 Task: Search one way flight ticket for 5 adults, 2 children, 1 infant in seat and 2 infants on lap in economy from Austin: Austinbergstrom International Airport to Springfield: Abraham Lincoln Capital Airport on 5-2-2023. Choice of flights is United. Number of bags: 1 carry on bag and 1 checked bag. Price is upto 97000. Outbound departure time preference is 19:00.
Action: Mouse moved to (354, 144)
Screenshot: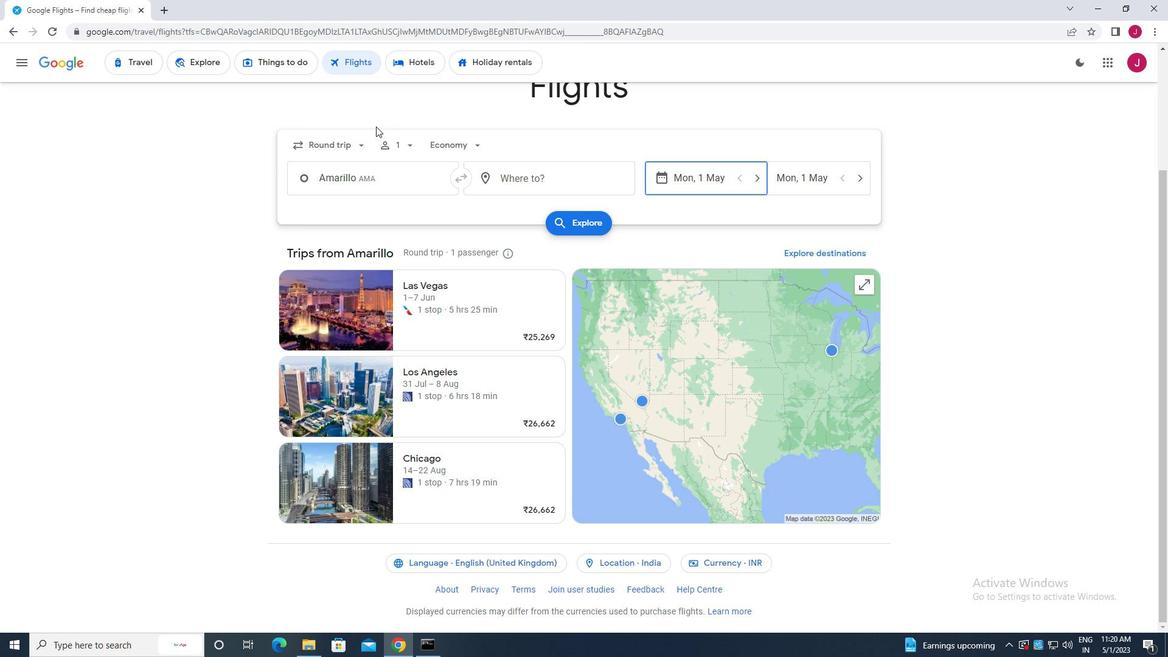 
Action: Mouse pressed left at (354, 144)
Screenshot: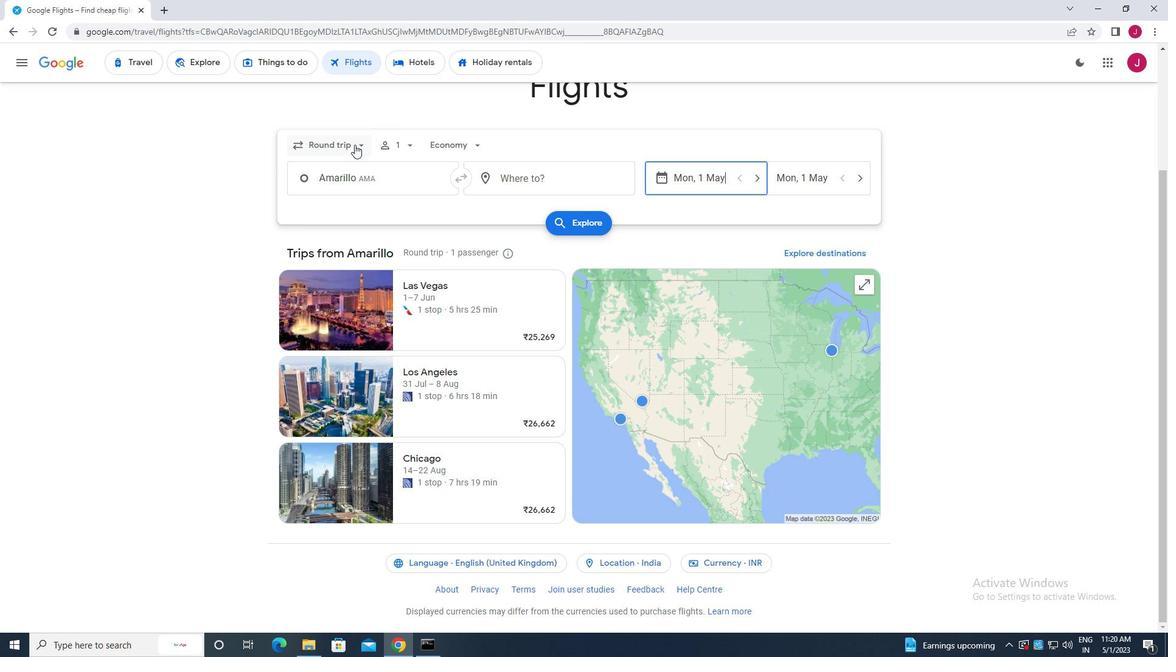 
Action: Mouse moved to (360, 195)
Screenshot: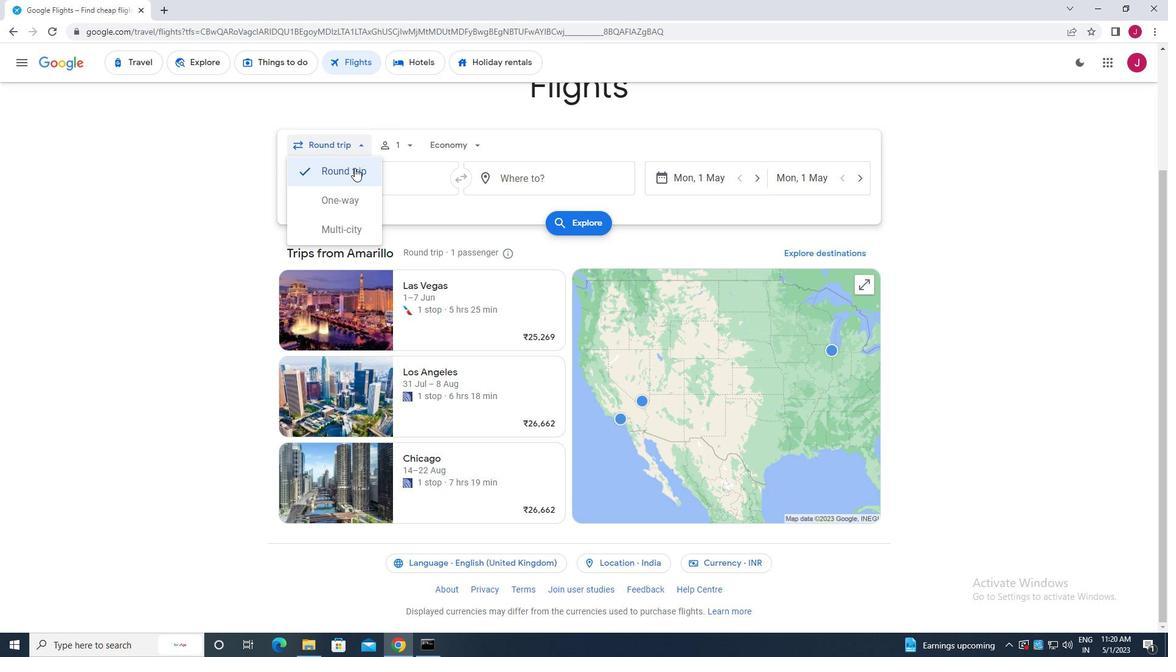 
Action: Mouse pressed left at (360, 195)
Screenshot: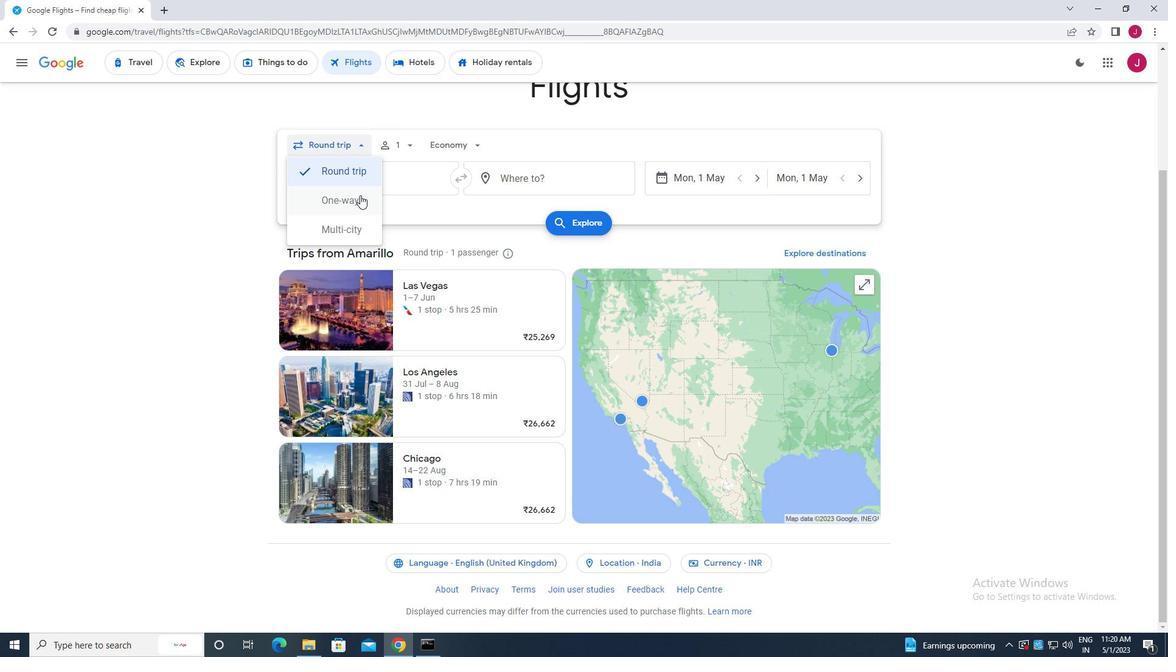 
Action: Mouse moved to (396, 145)
Screenshot: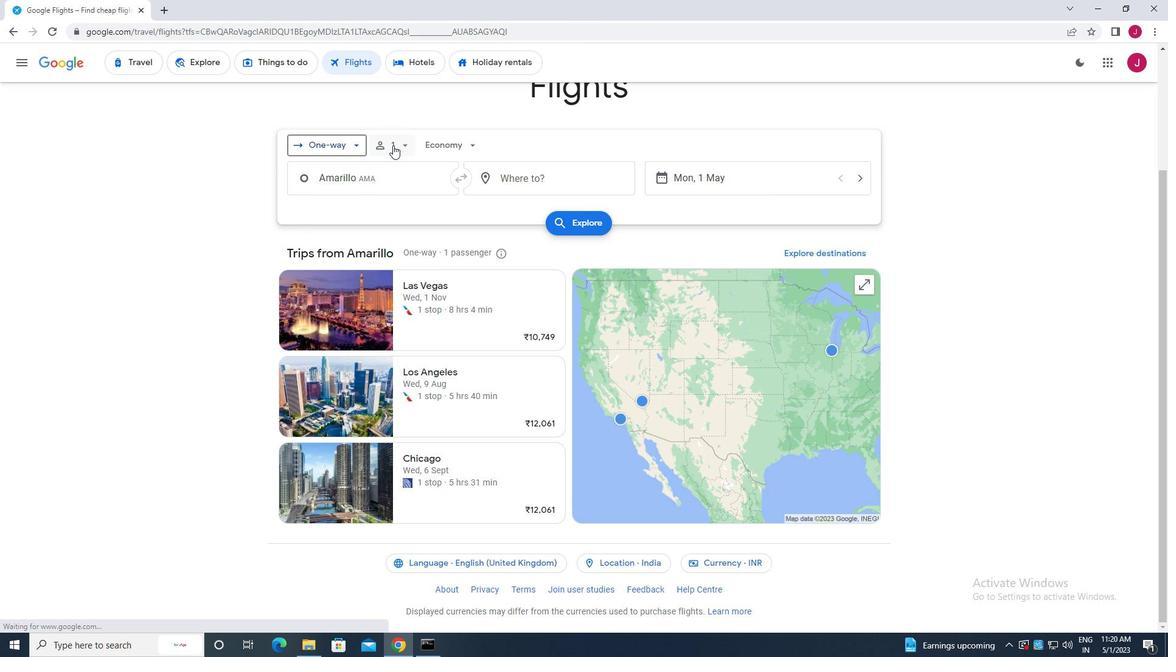 
Action: Mouse pressed left at (396, 145)
Screenshot: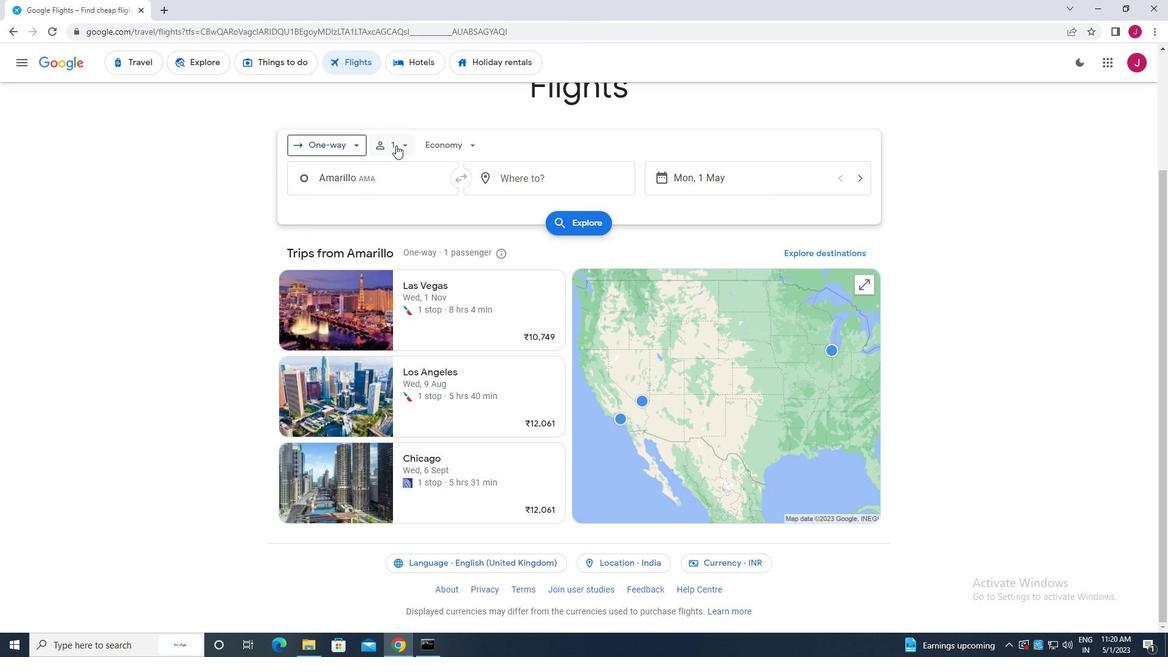 
Action: Mouse moved to (502, 175)
Screenshot: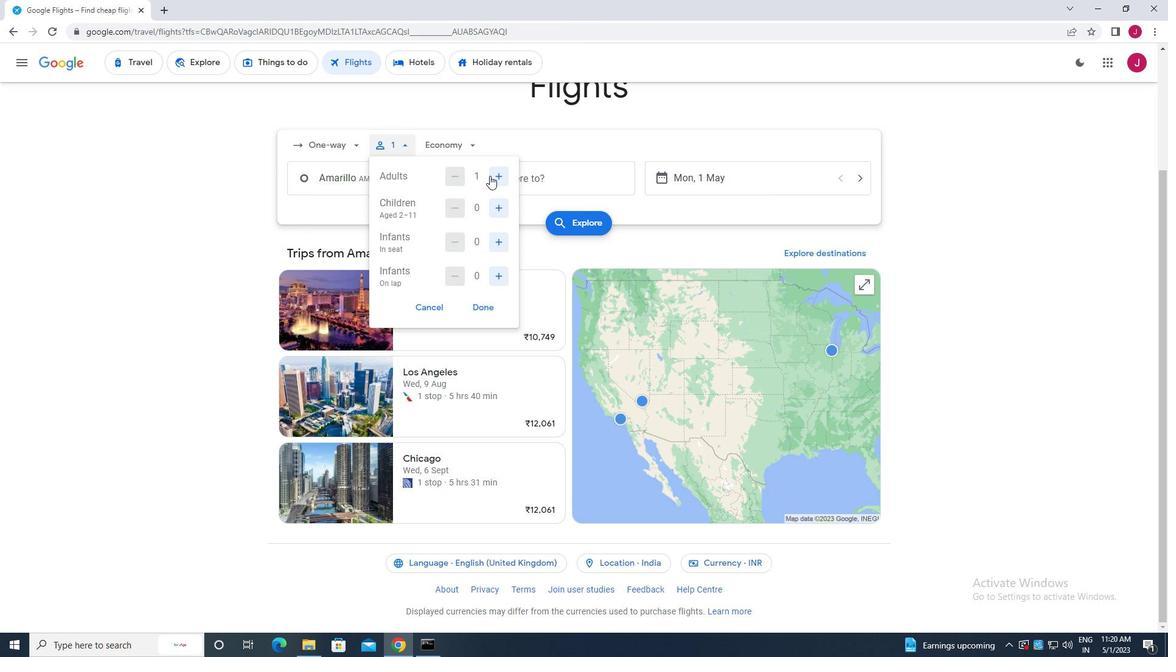 
Action: Mouse pressed left at (502, 175)
Screenshot: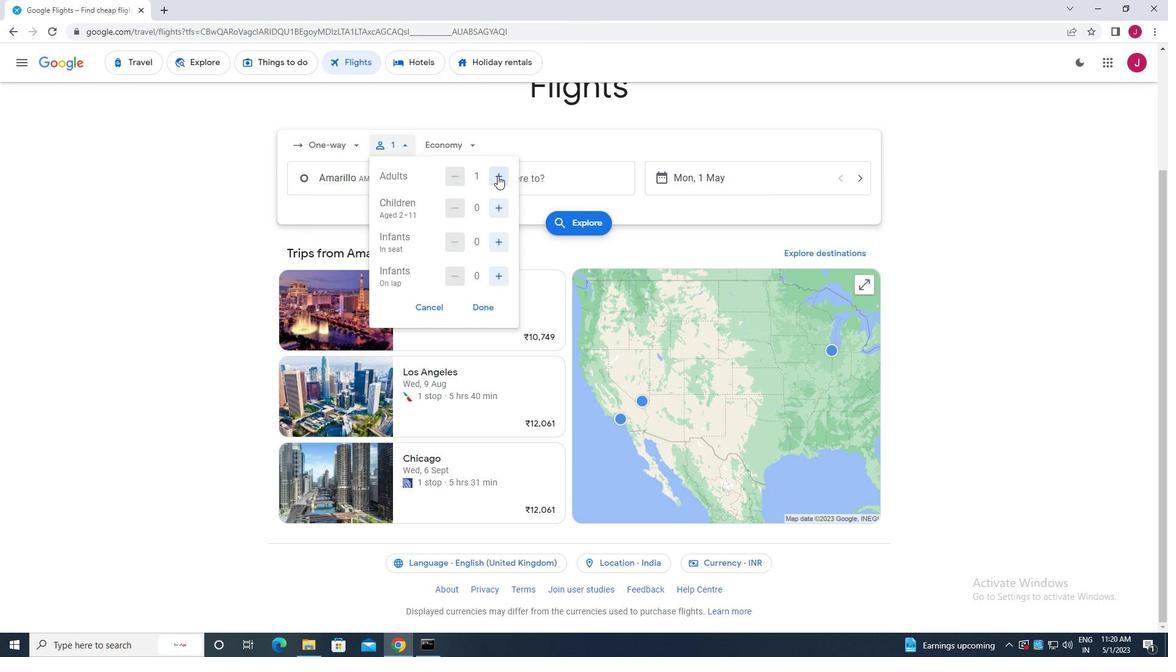 
Action: Mouse pressed left at (502, 175)
Screenshot: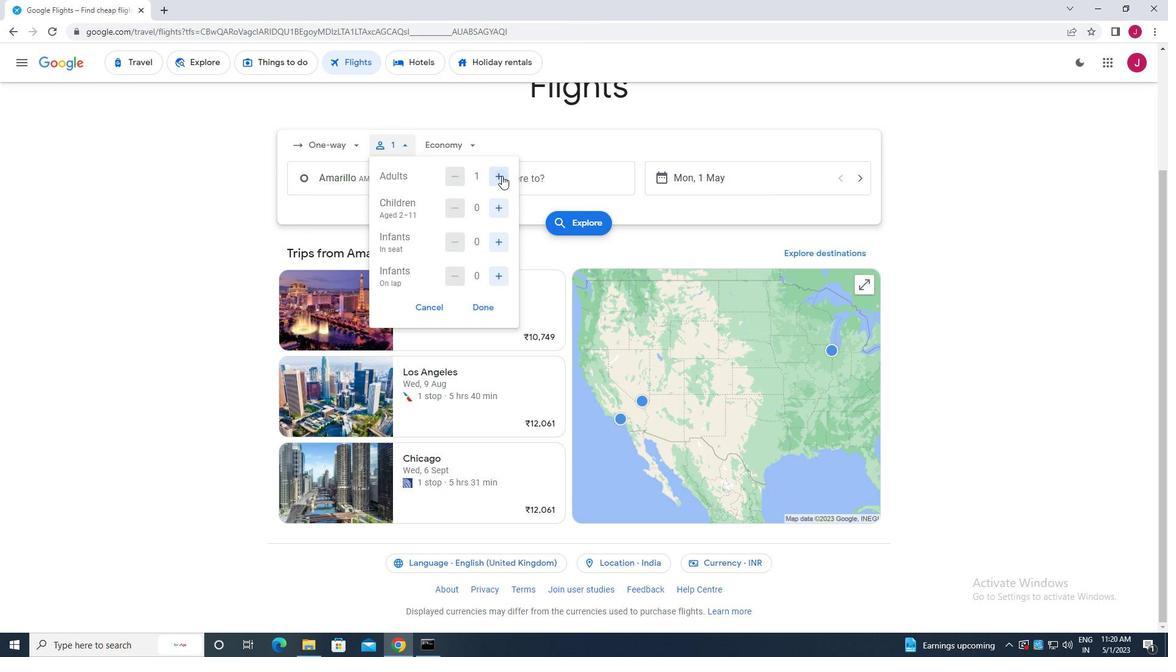 
Action: Mouse pressed left at (502, 175)
Screenshot: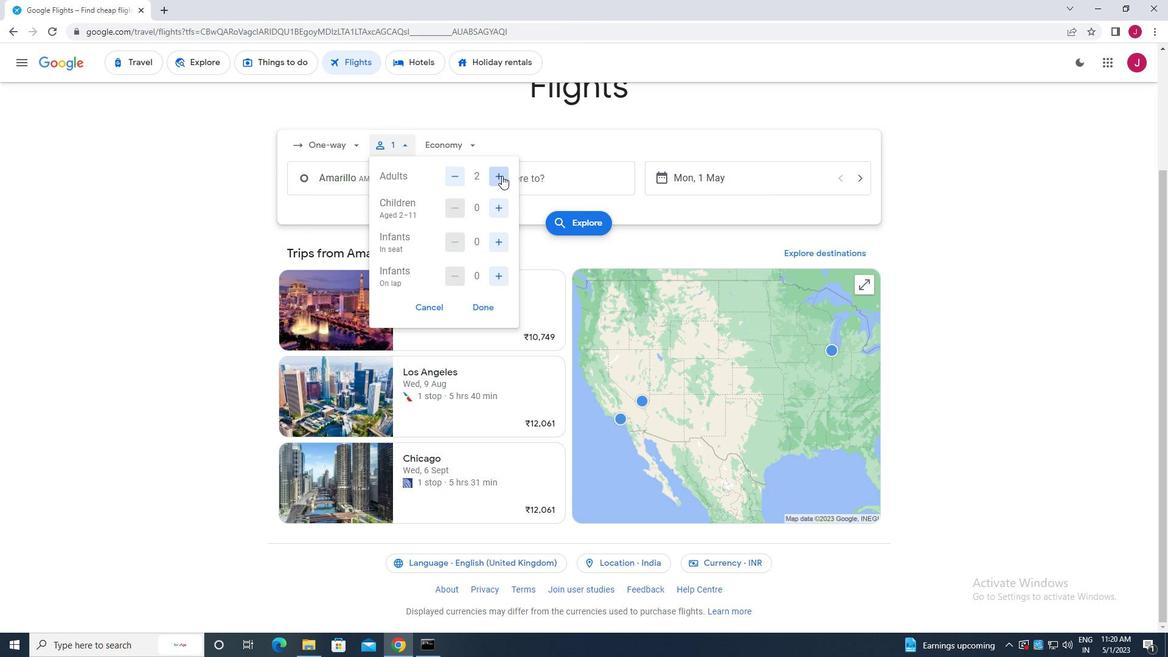 
Action: Mouse pressed left at (502, 175)
Screenshot: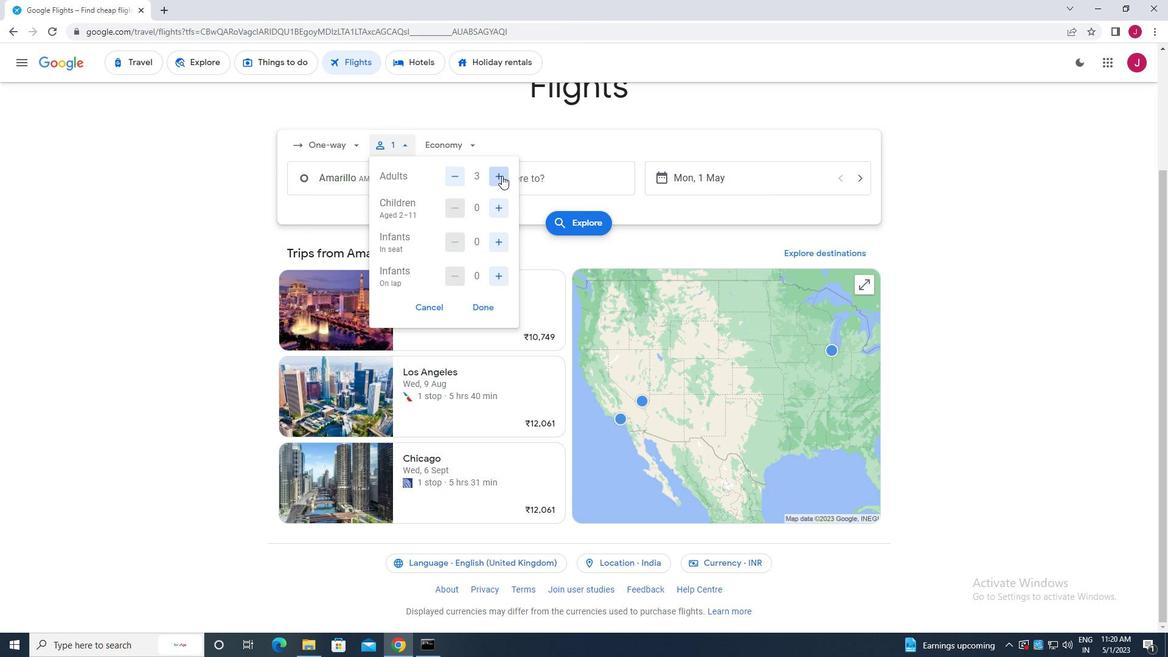 
Action: Mouse moved to (502, 175)
Screenshot: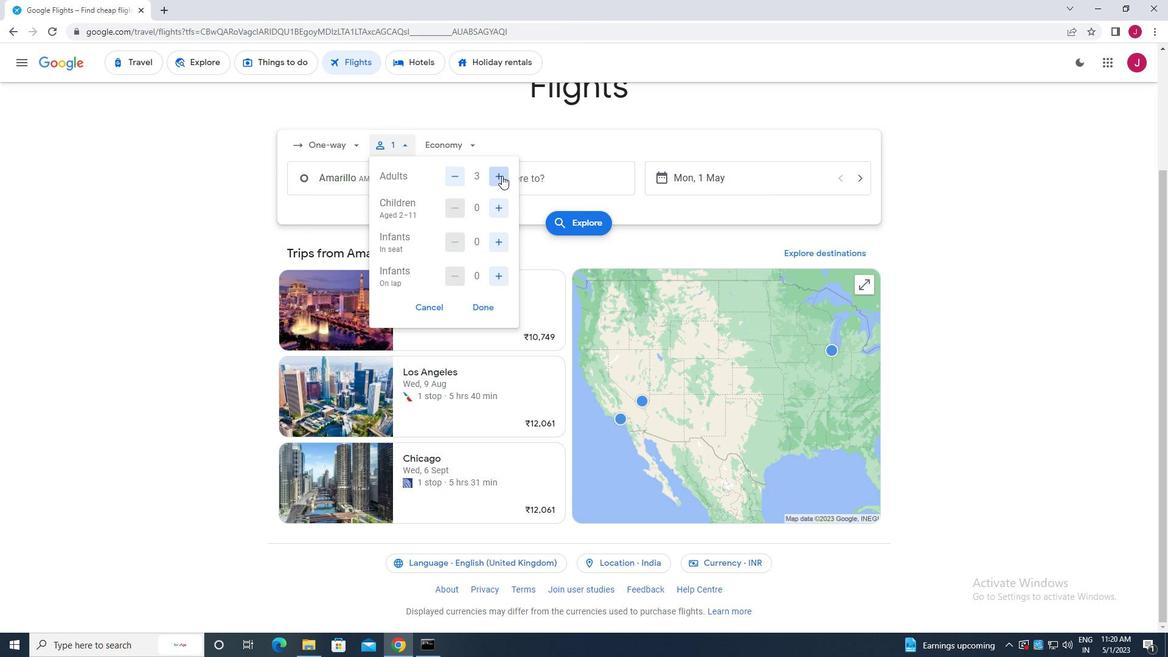 
Action: Mouse pressed left at (502, 175)
Screenshot: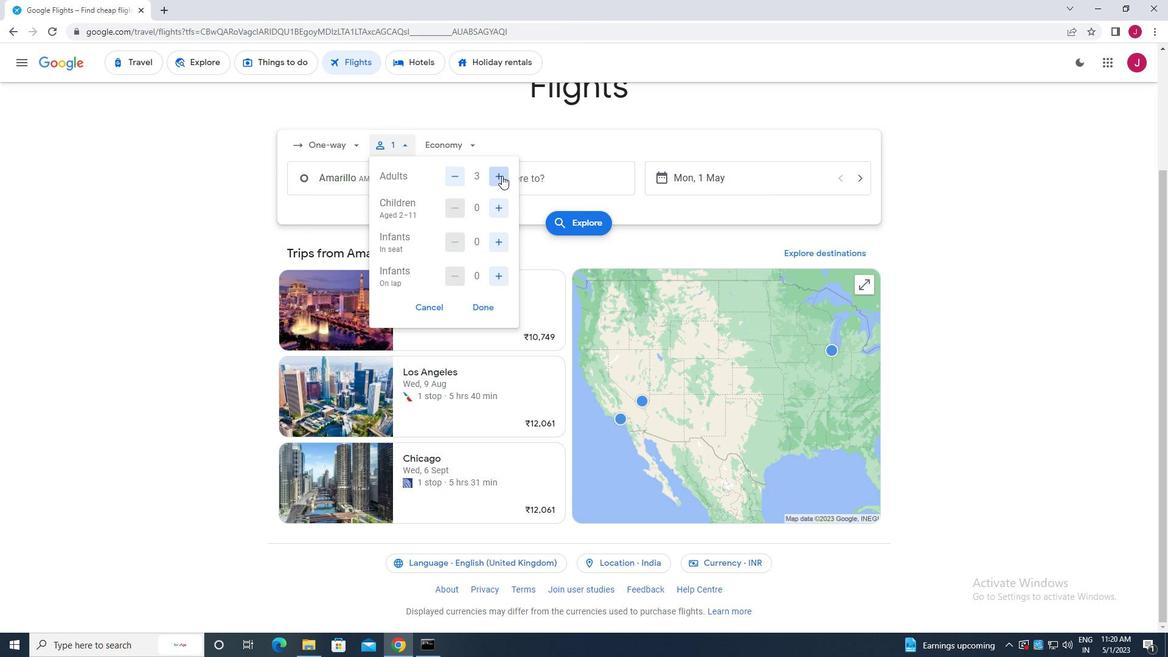 
Action: Mouse moved to (455, 175)
Screenshot: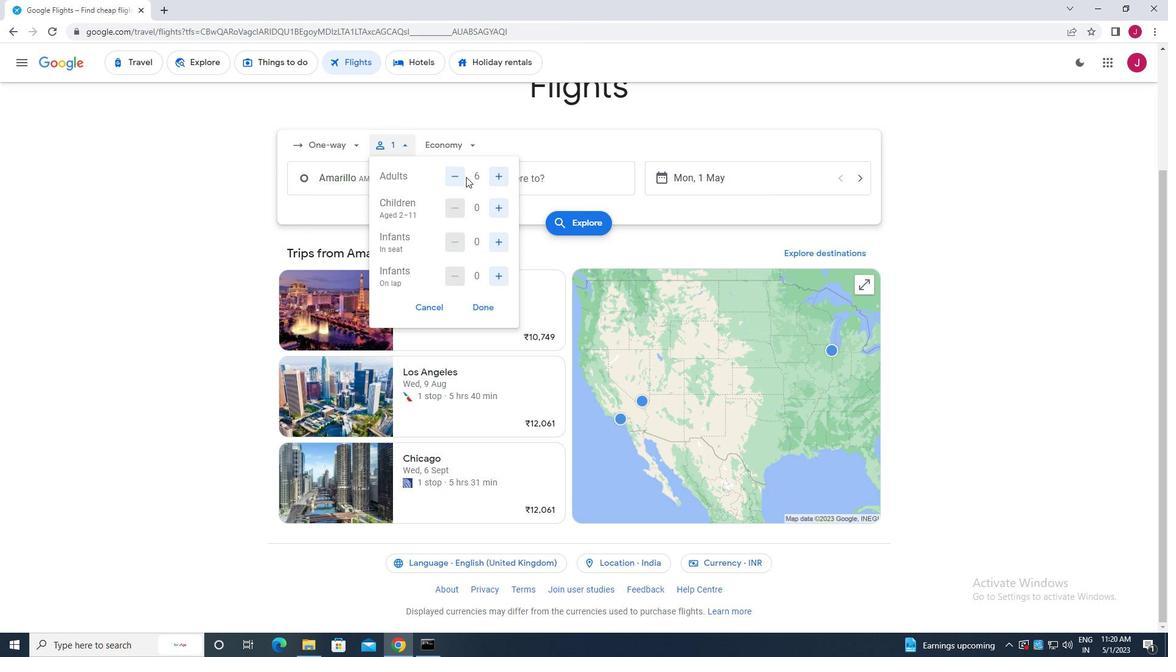 
Action: Mouse pressed left at (455, 175)
Screenshot: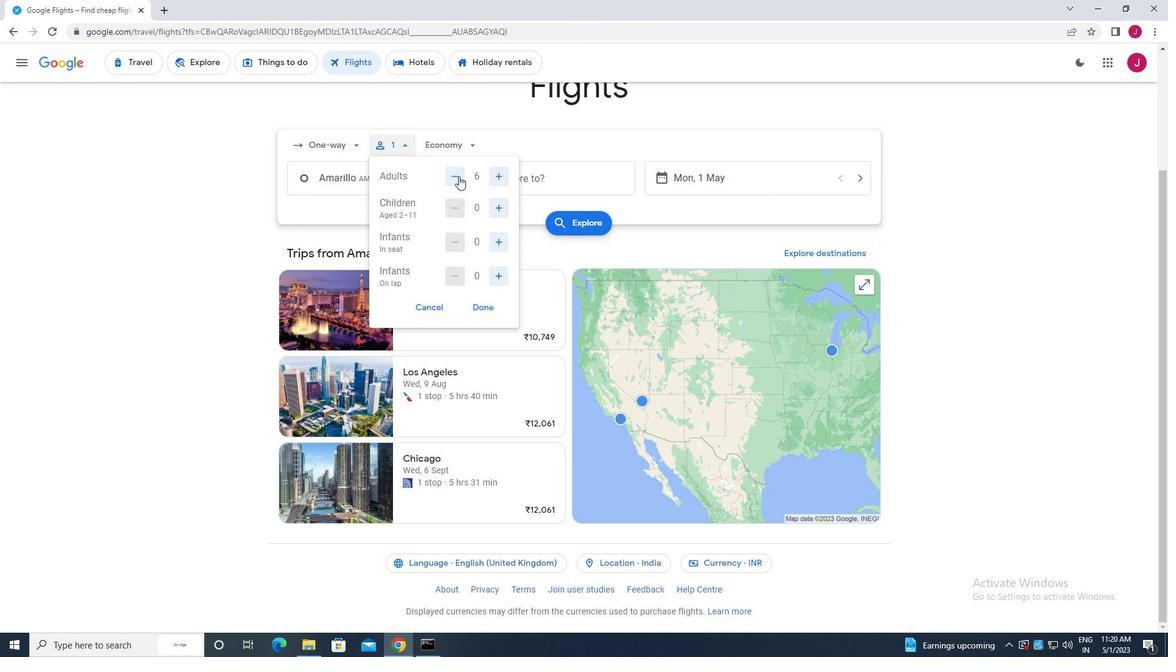 
Action: Mouse moved to (491, 205)
Screenshot: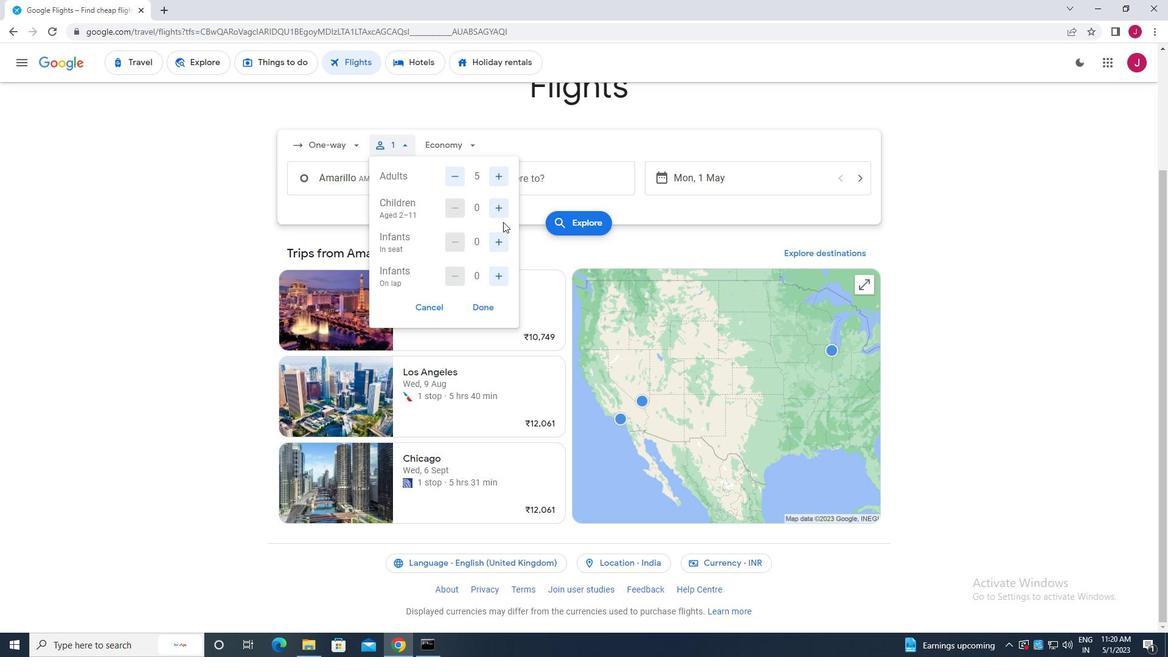 
Action: Mouse pressed left at (491, 205)
Screenshot: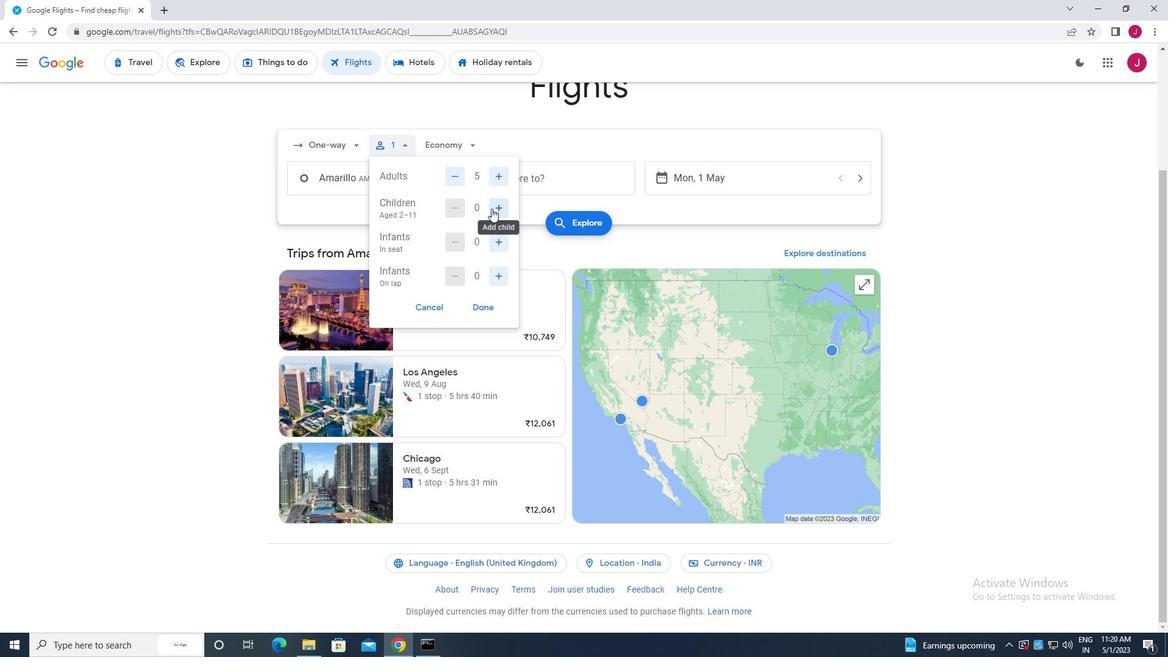 
Action: Mouse pressed left at (491, 205)
Screenshot: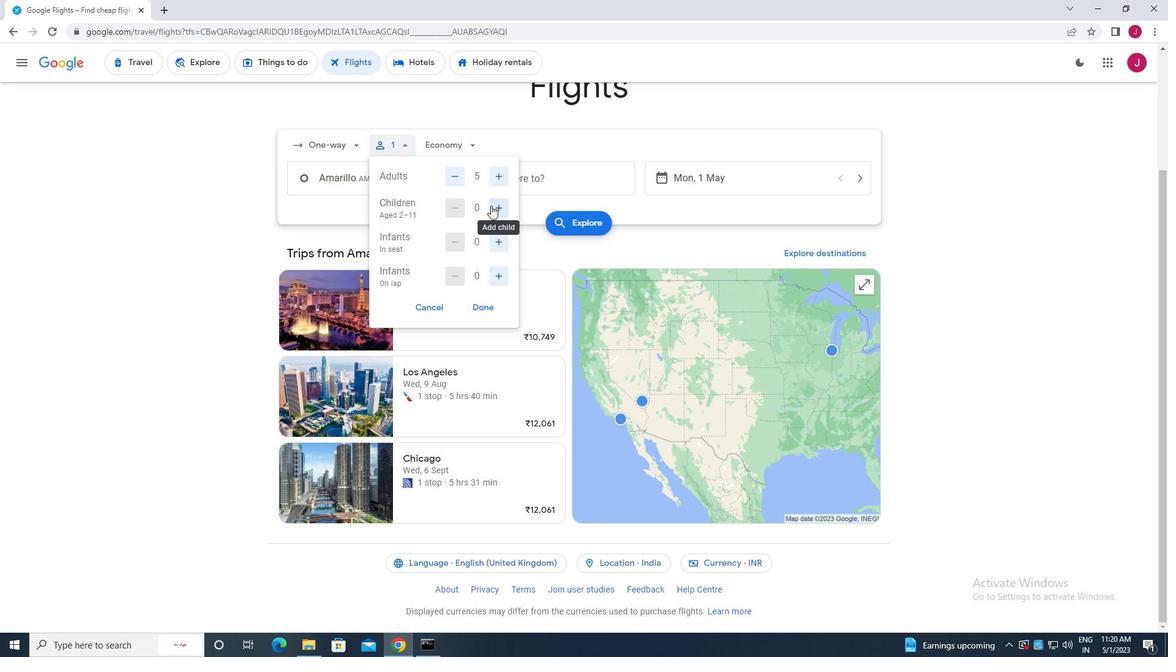 
Action: Mouse moved to (499, 243)
Screenshot: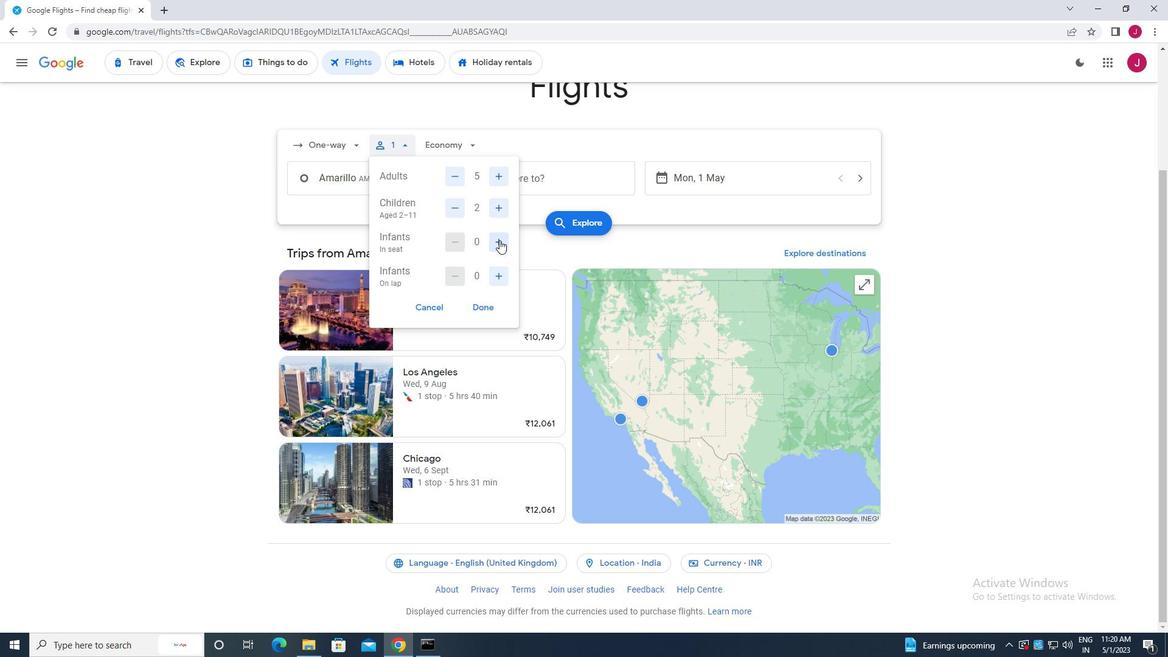 
Action: Mouse pressed left at (499, 243)
Screenshot: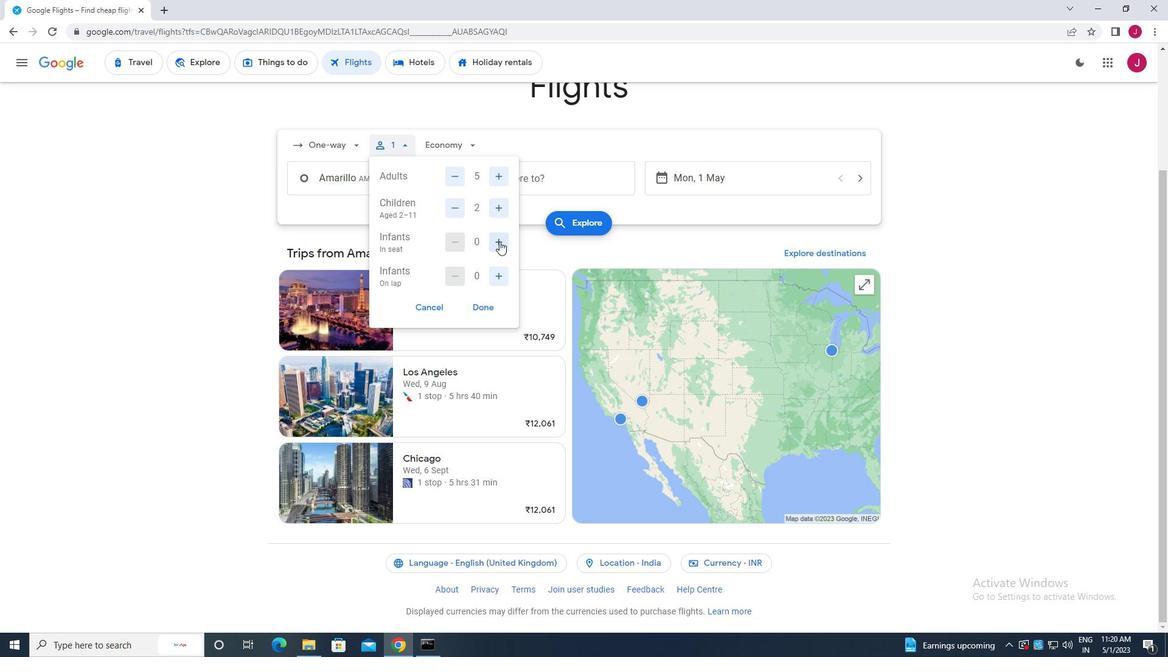 
Action: Mouse moved to (500, 272)
Screenshot: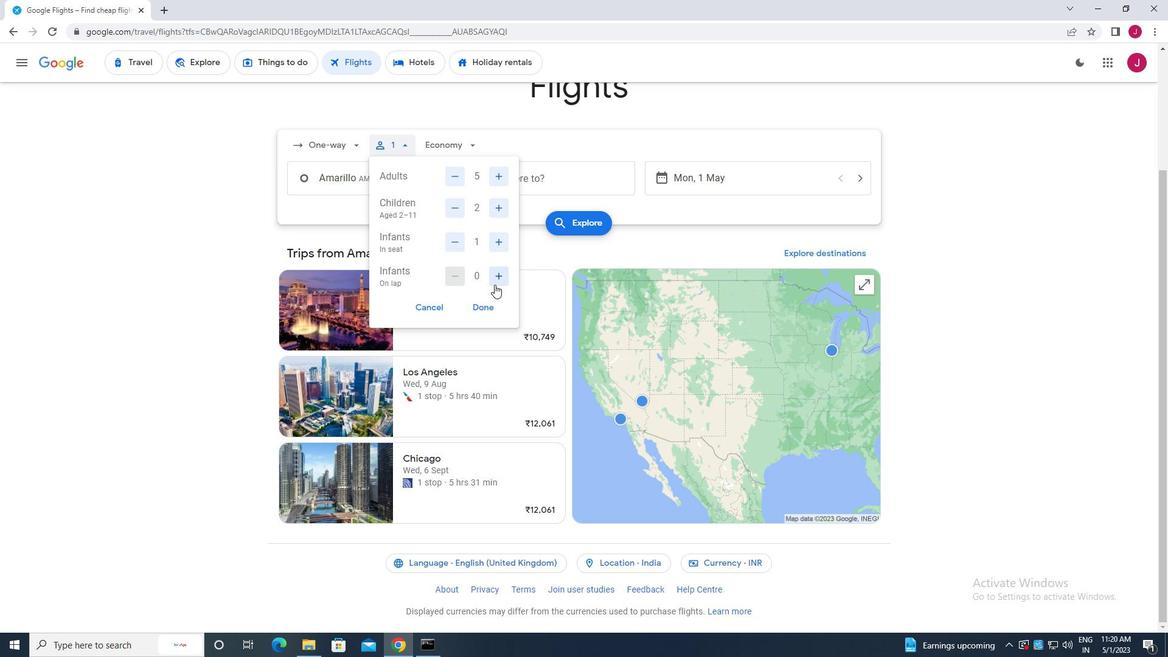 
Action: Mouse pressed left at (500, 272)
Screenshot: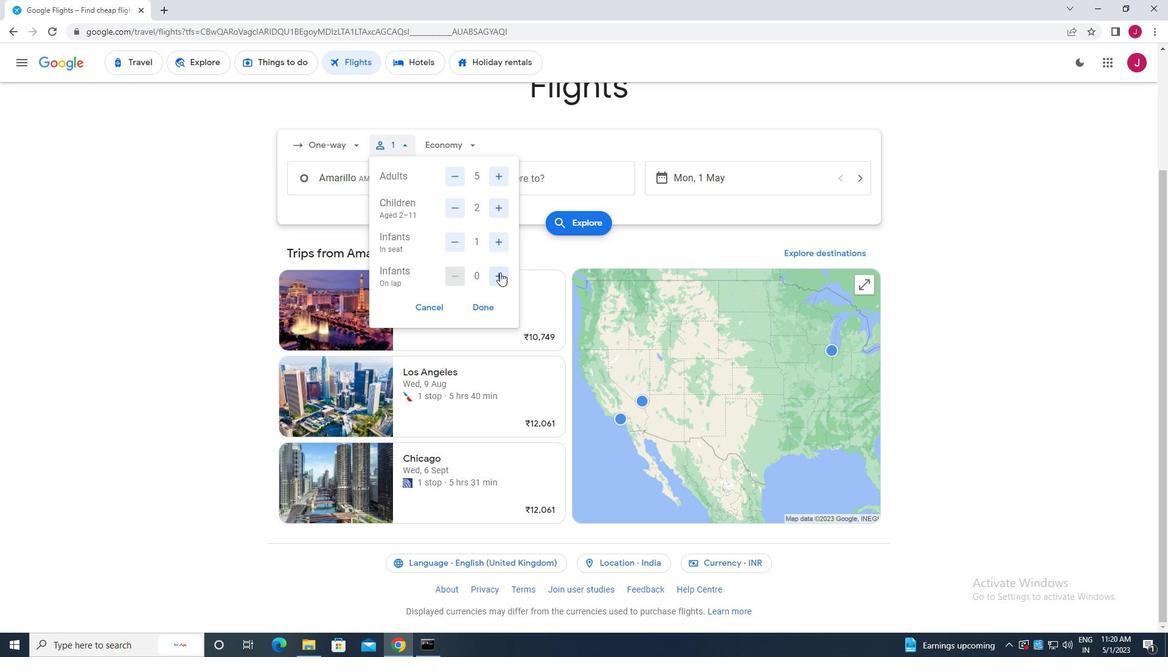 
Action: Mouse pressed left at (500, 272)
Screenshot: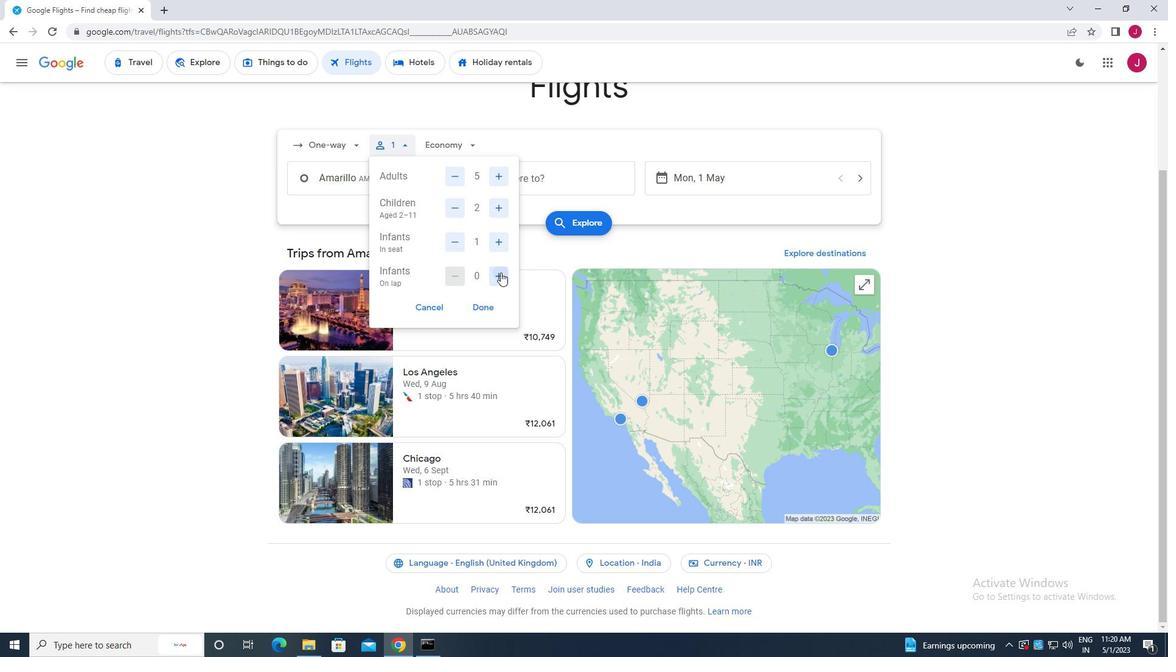 
Action: Mouse moved to (460, 276)
Screenshot: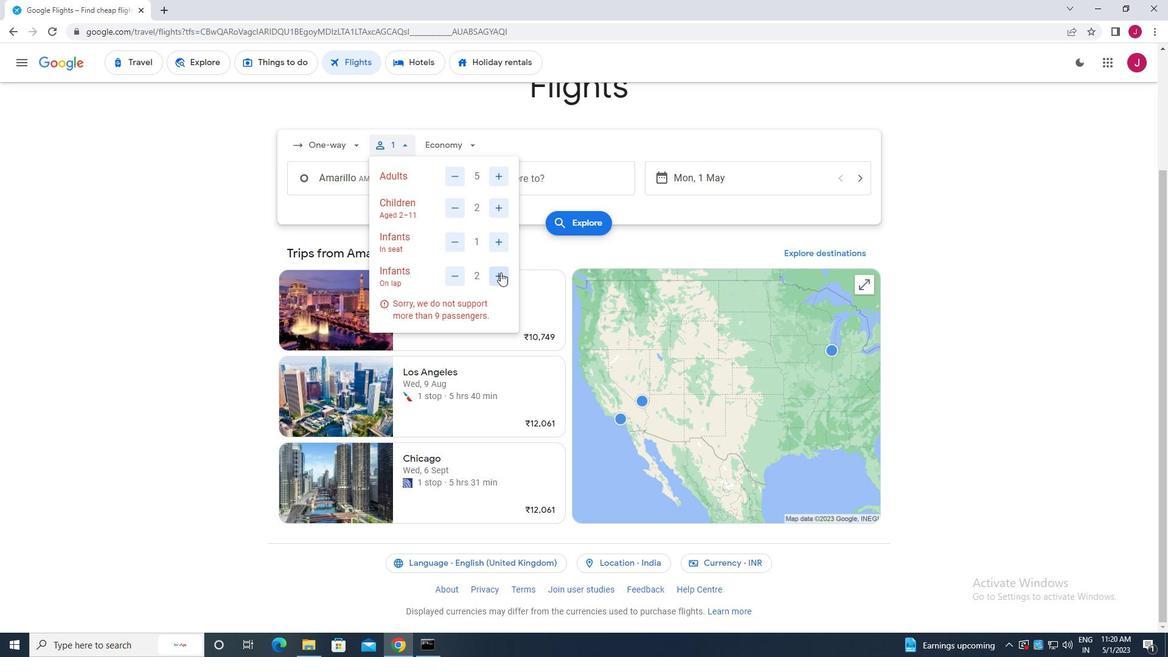 
Action: Mouse pressed left at (460, 276)
Screenshot: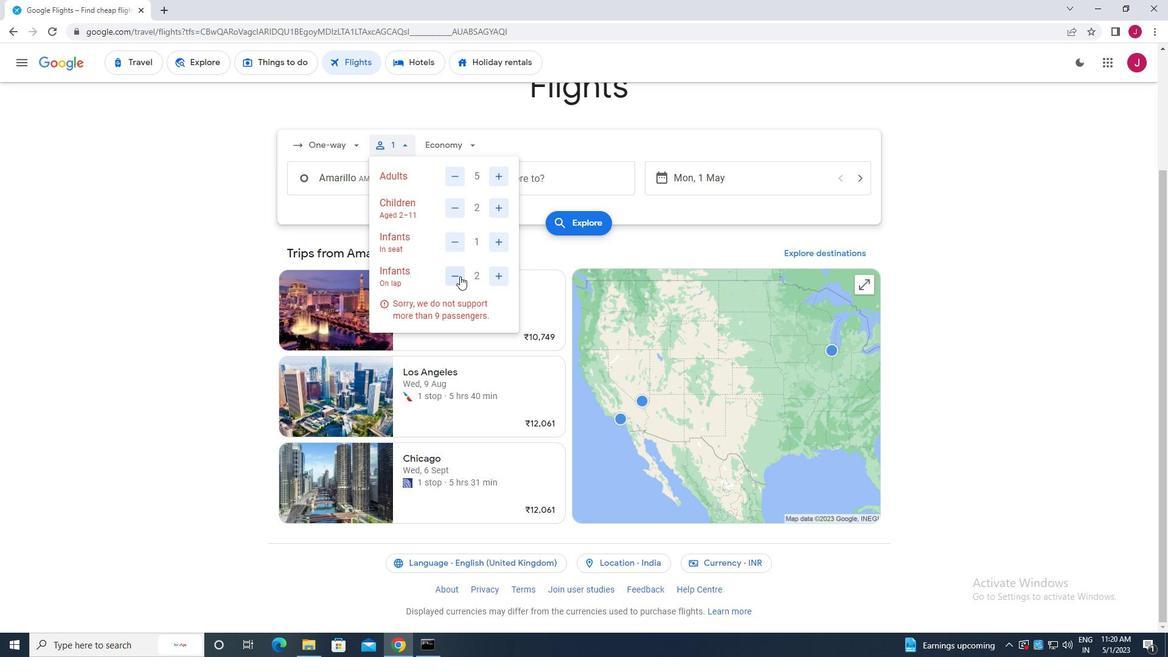 
Action: Mouse moved to (485, 305)
Screenshot: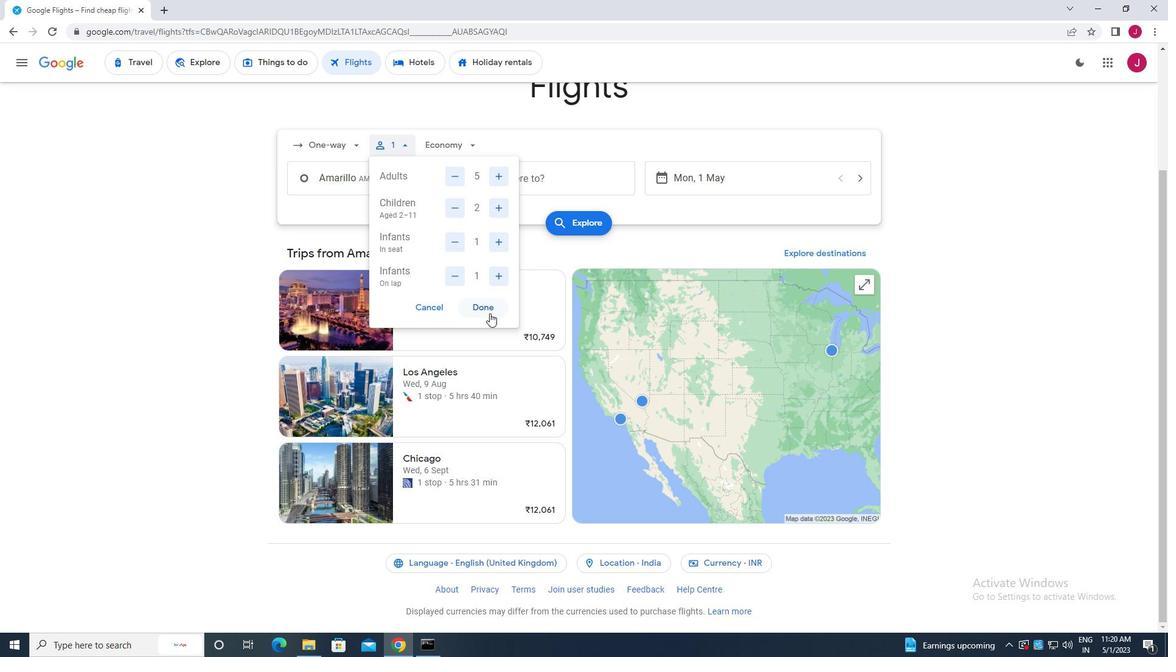 
Action: Mouse pressed left at (485, 305)
Screenshot: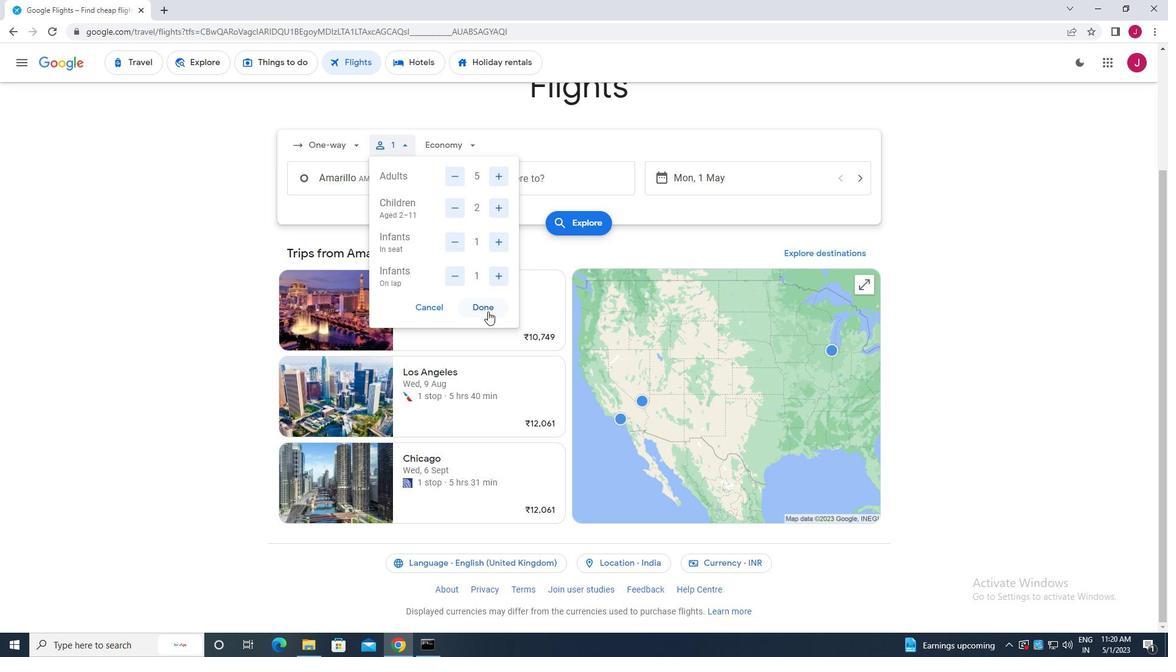
Action: Mouse moved to (449, 140)
Screenshot: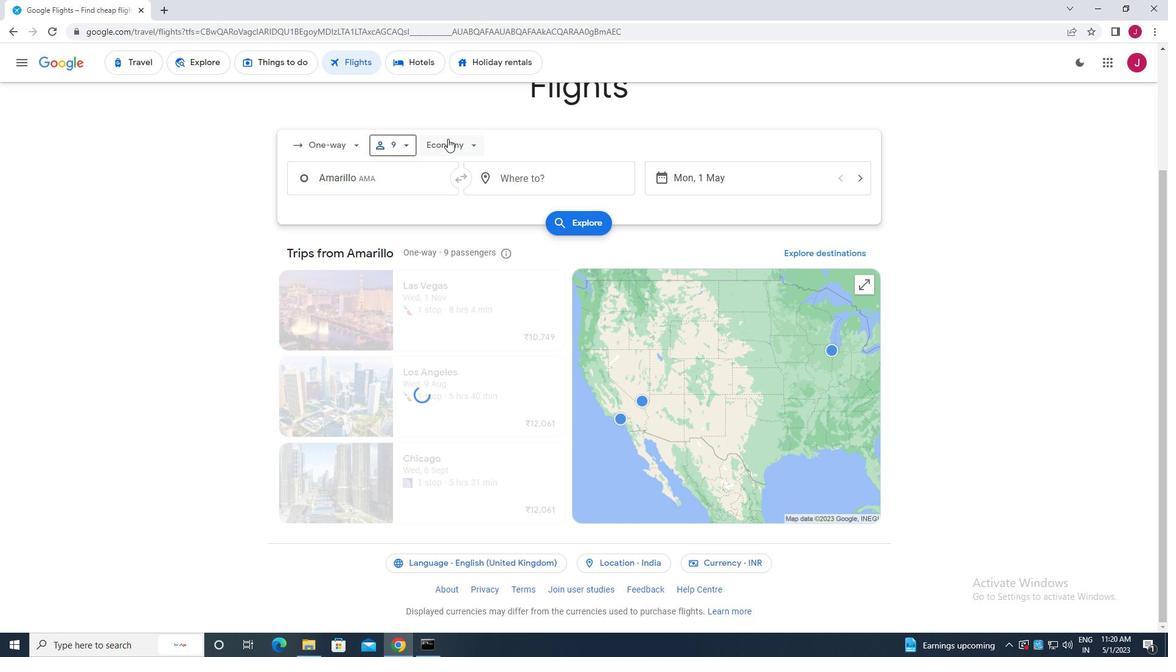 
Action: Mouse pressed left at (449, 140)
Screenshot: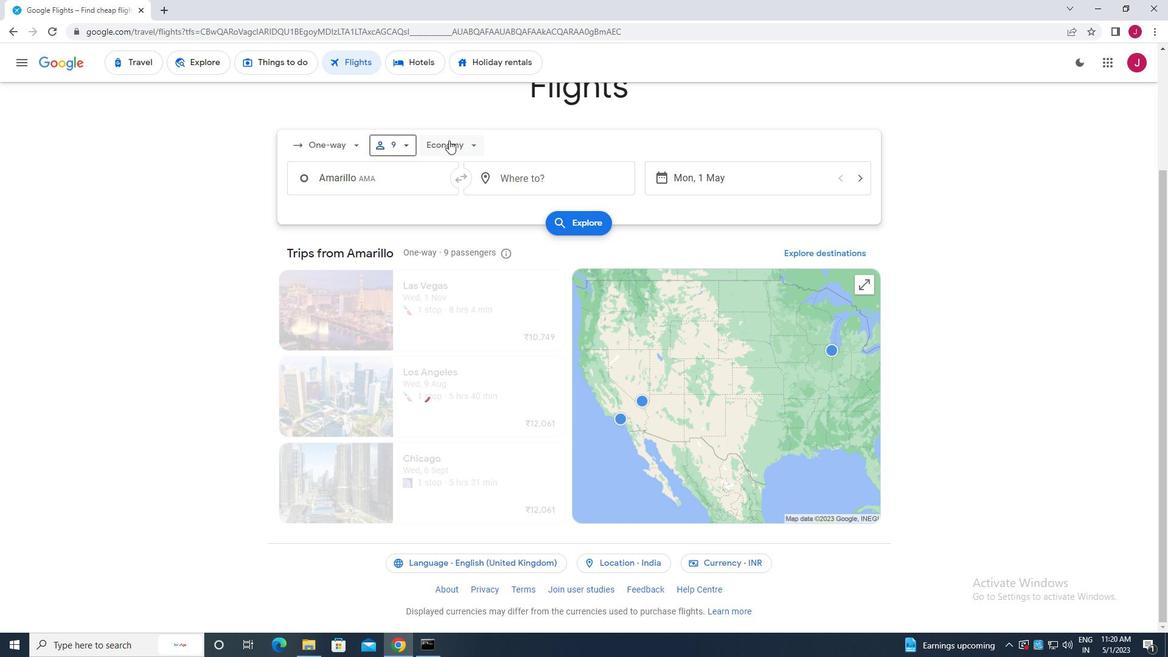 
Action: Mouse moved to (459, 173)
Screenshot: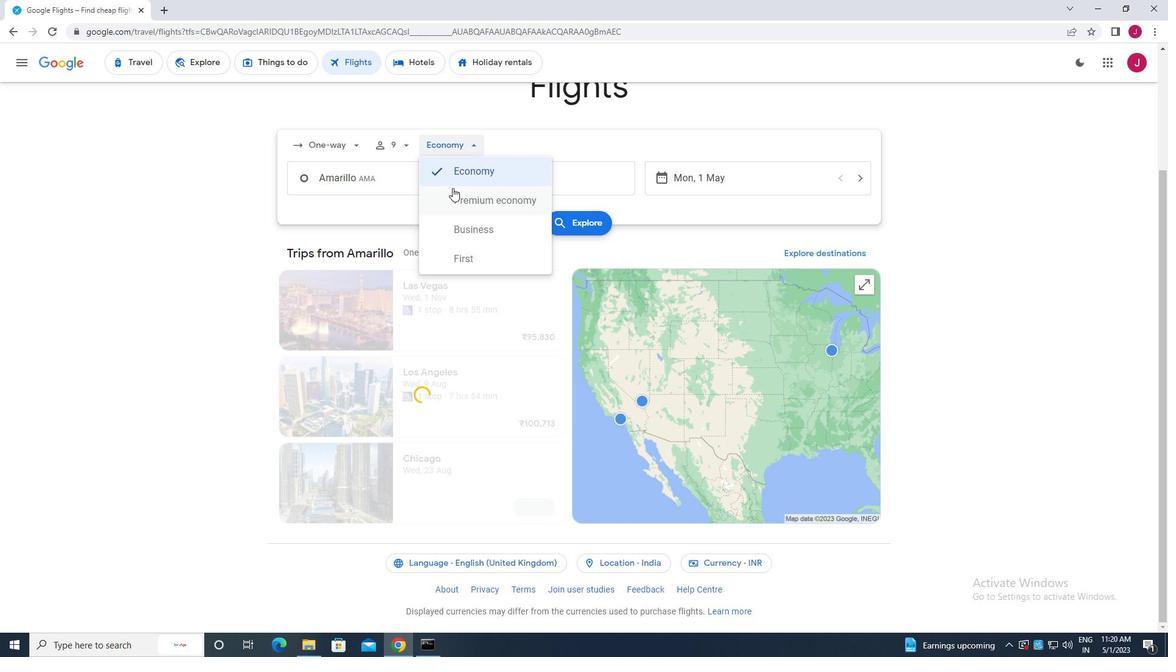 
Action: Mouse pressed left at (459, 173)
Screenshot: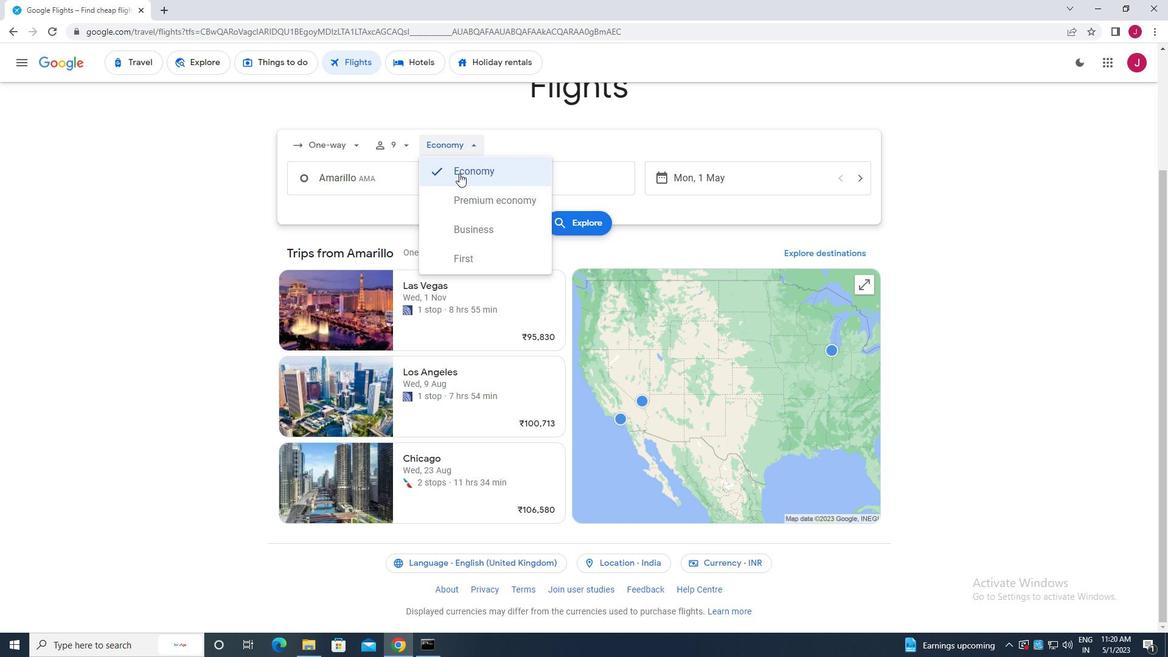 
Action: Mouse moved to (416, 176)
Screenshot: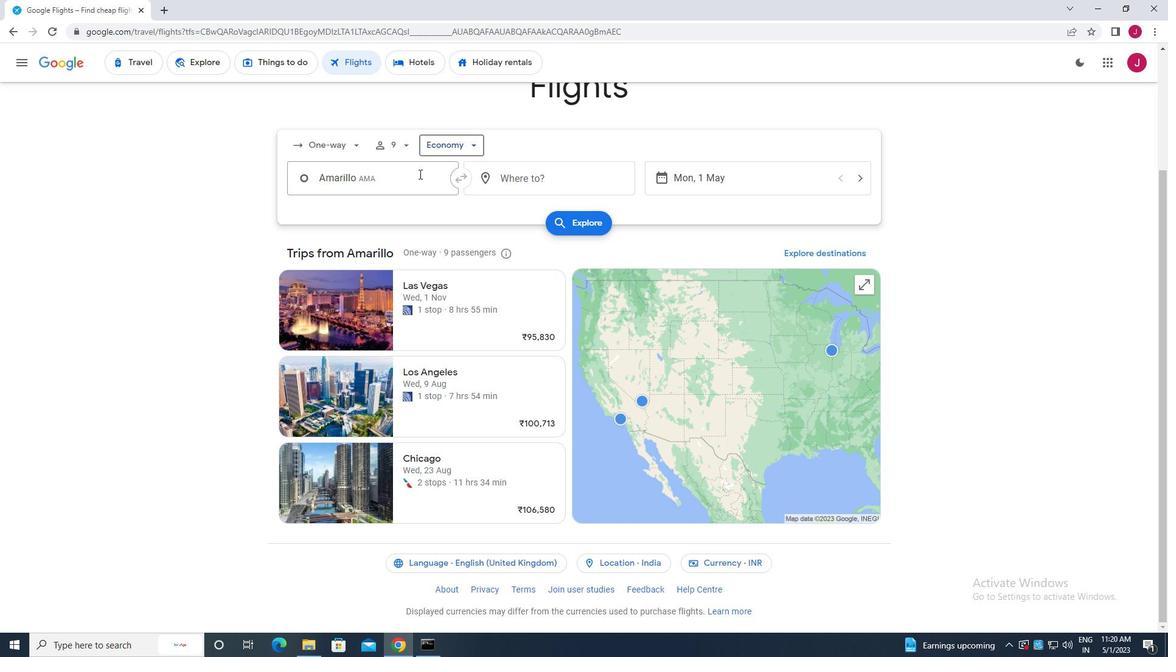 
Action: Mouse pressed left at (416, 176)
Screenshot: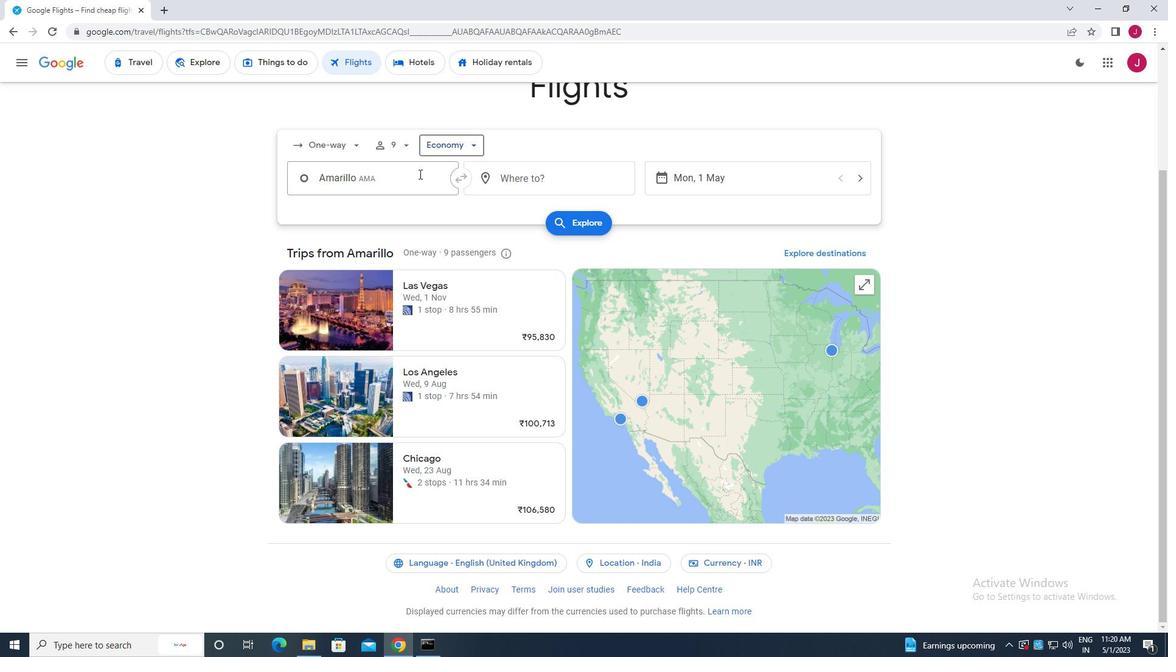 
Action: Mouse moved to (413, 175)
Screenshot: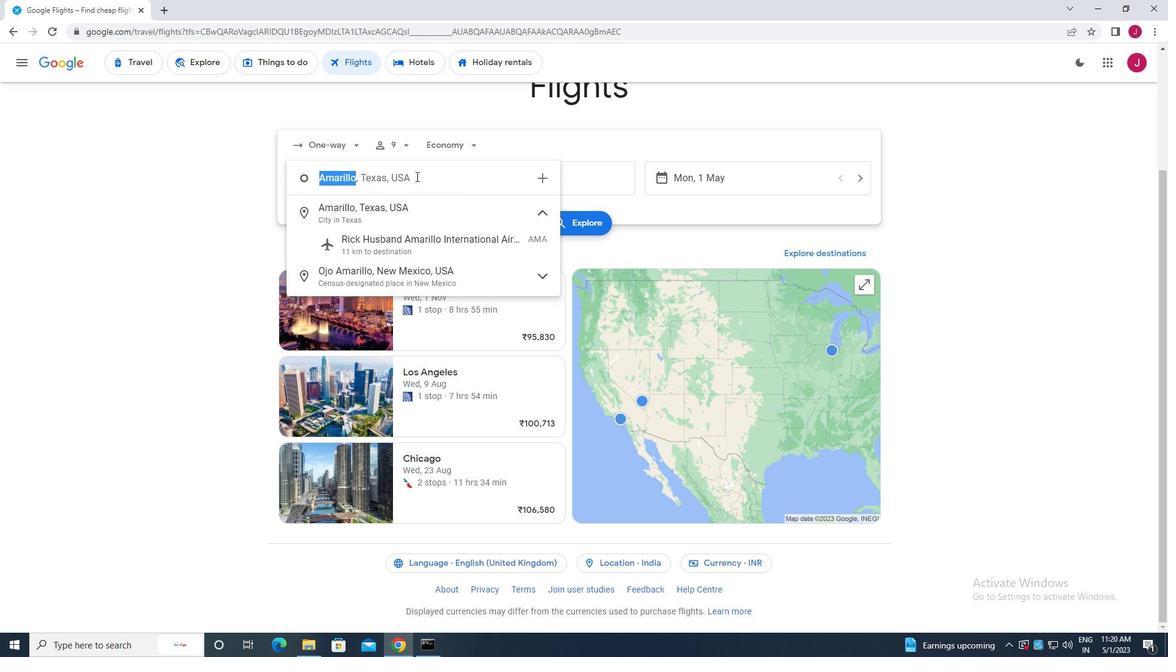 
Action: Key pressed austin
Screenshot: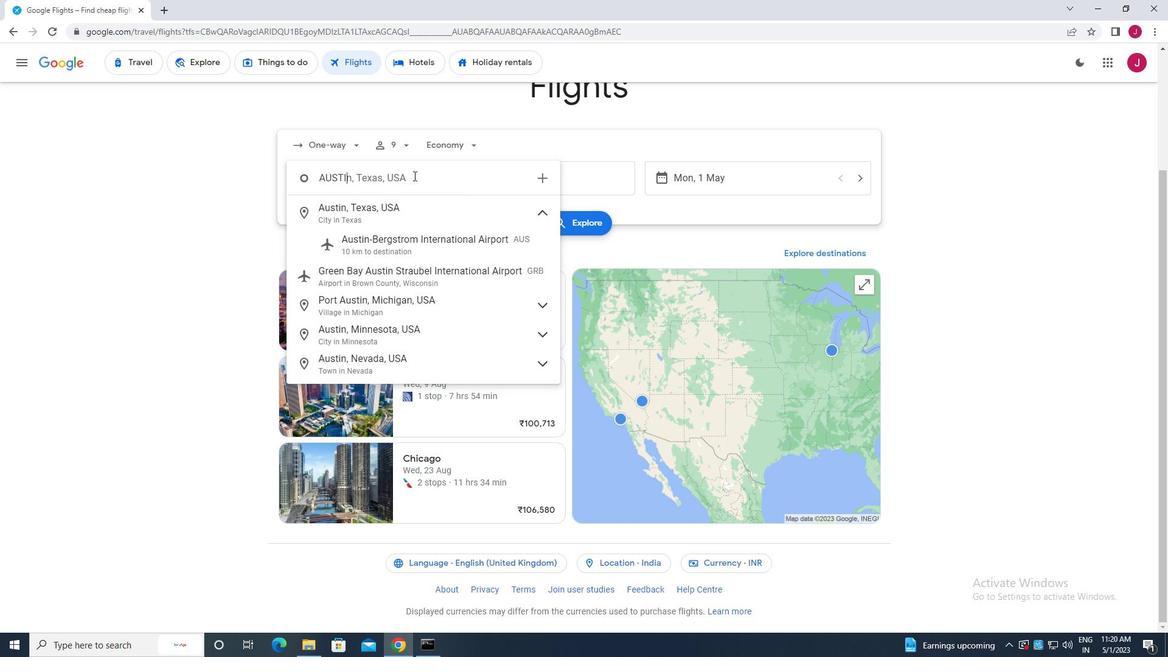 
Action: Mouse moved to (417, 244)
Screenshot: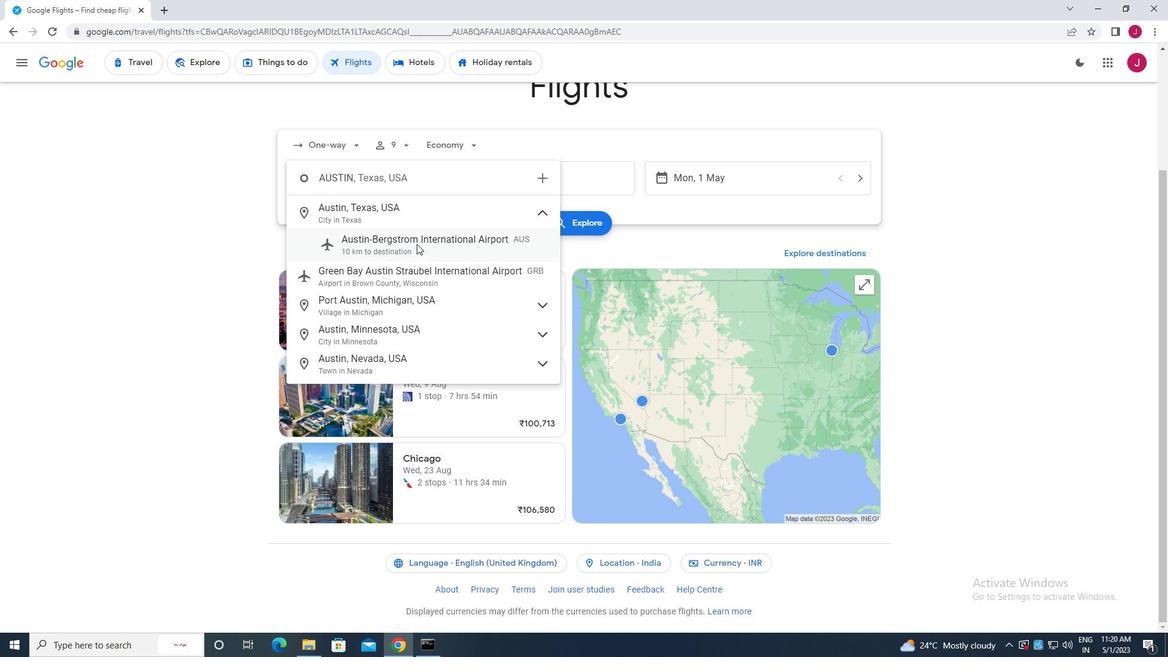 
Action: Mouse pressed left at (417, 244)
Screenshot: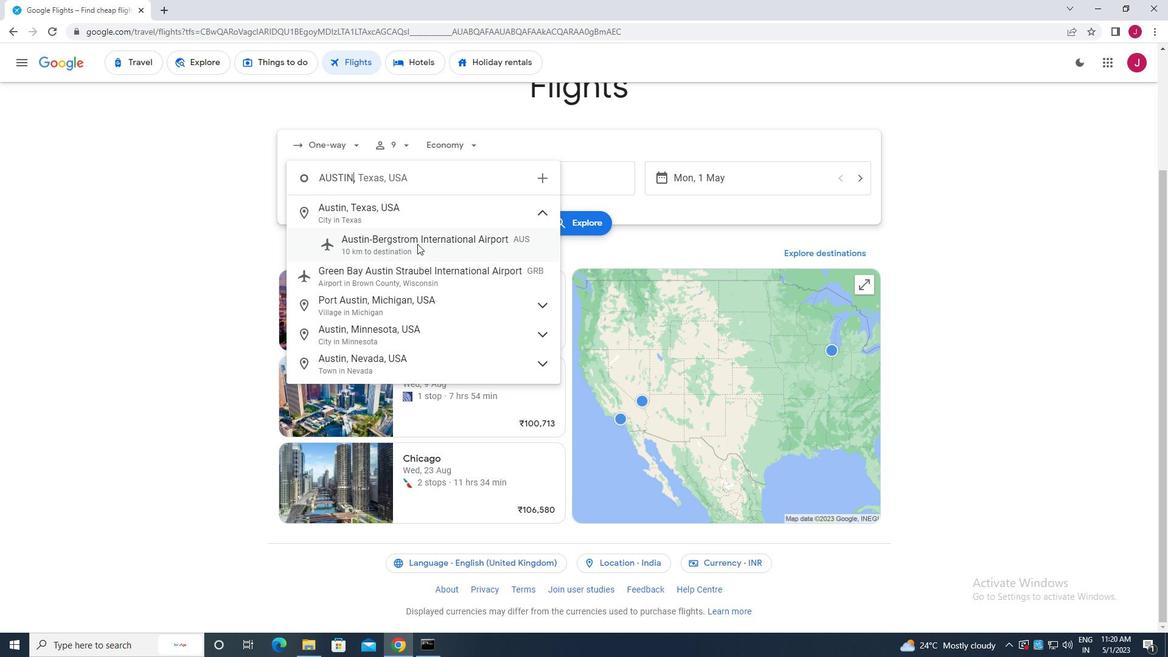 
Action: Mouse moved to (578, 183)
Screenshot: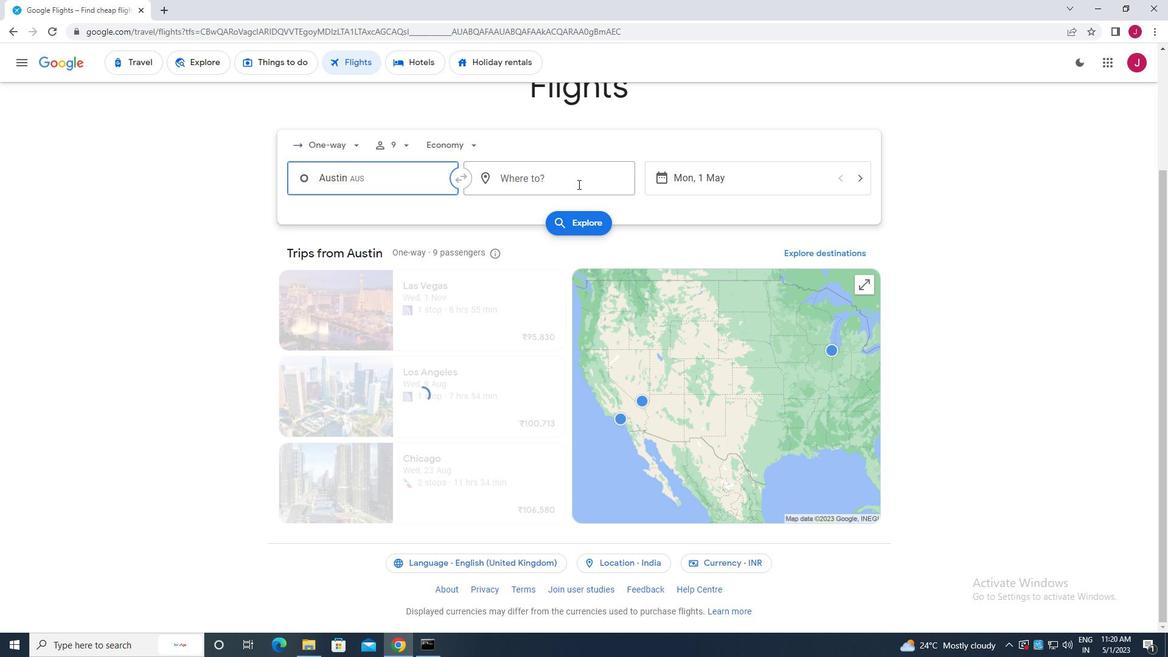 
Action: Mouse pressed left at (578, 183)
Screenshot: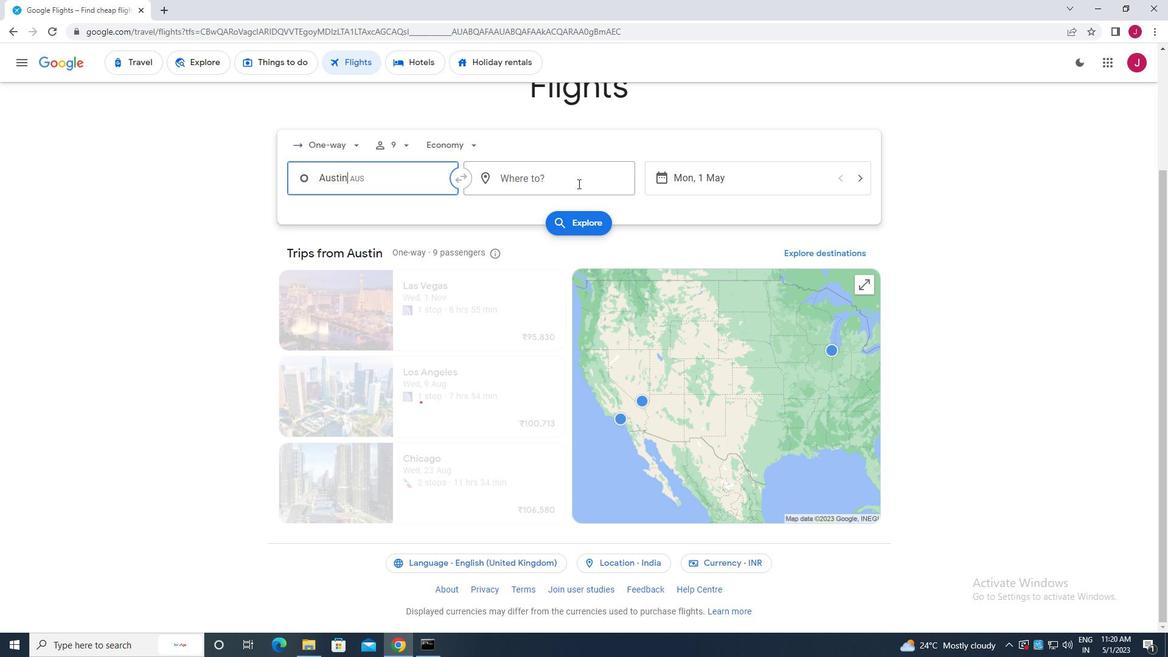 
Action: Mouse moved to (580, 183)
Screenshot: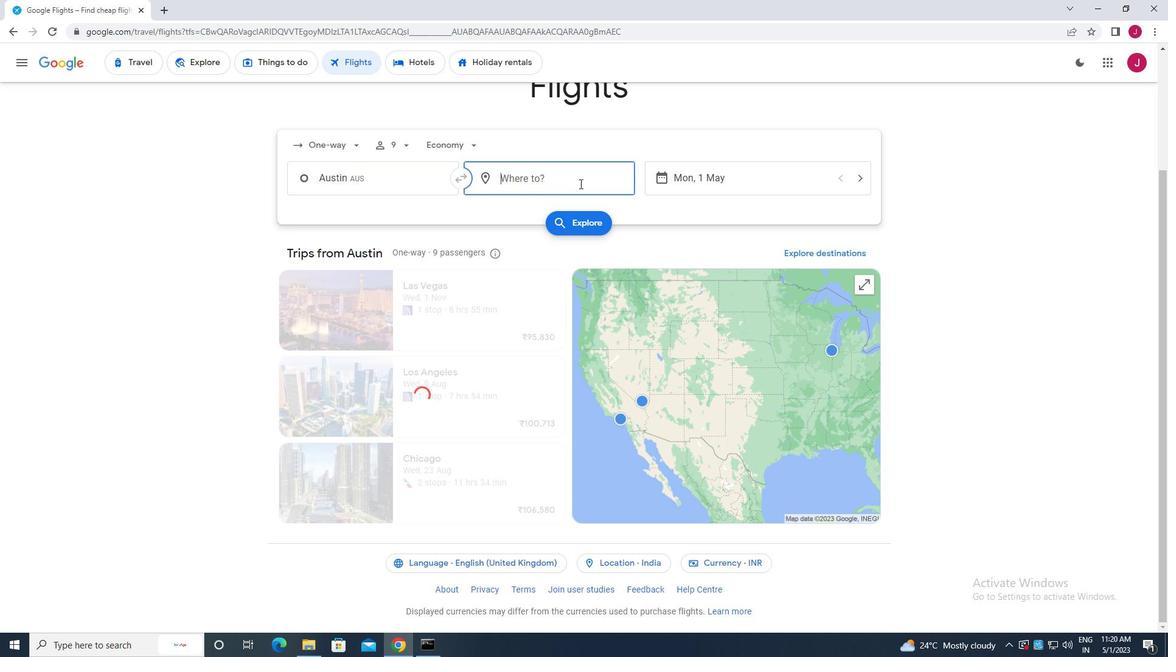 
Action: Key pressed springf
Screenshot: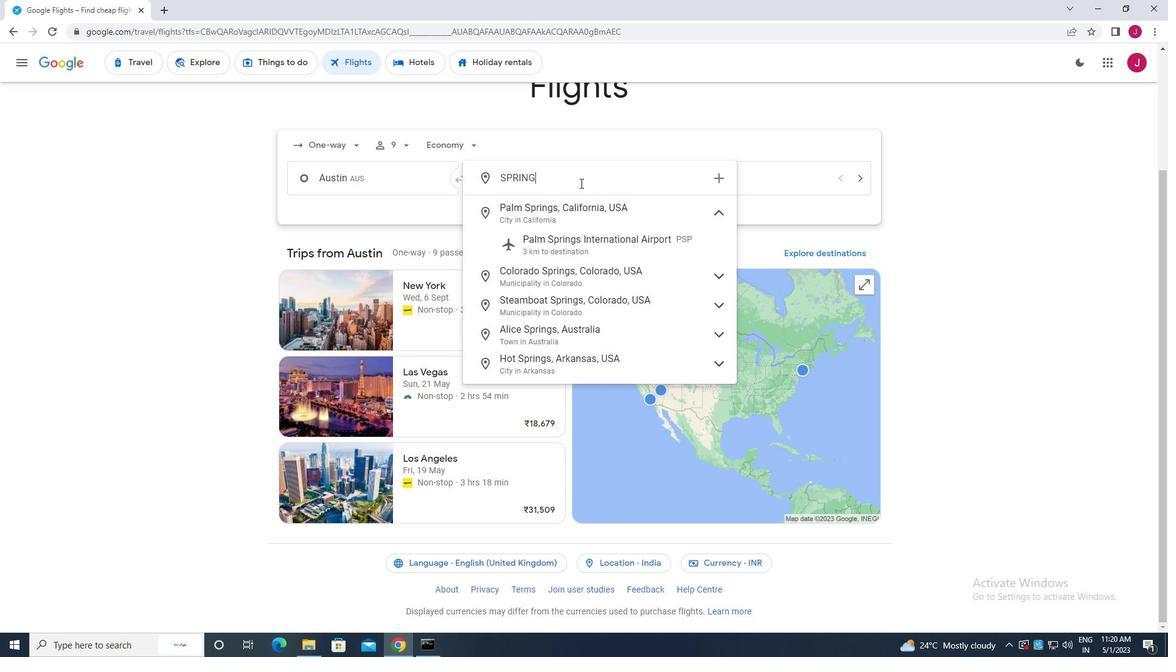 
Action: Mouse moved to (608, 281)
Screenshot: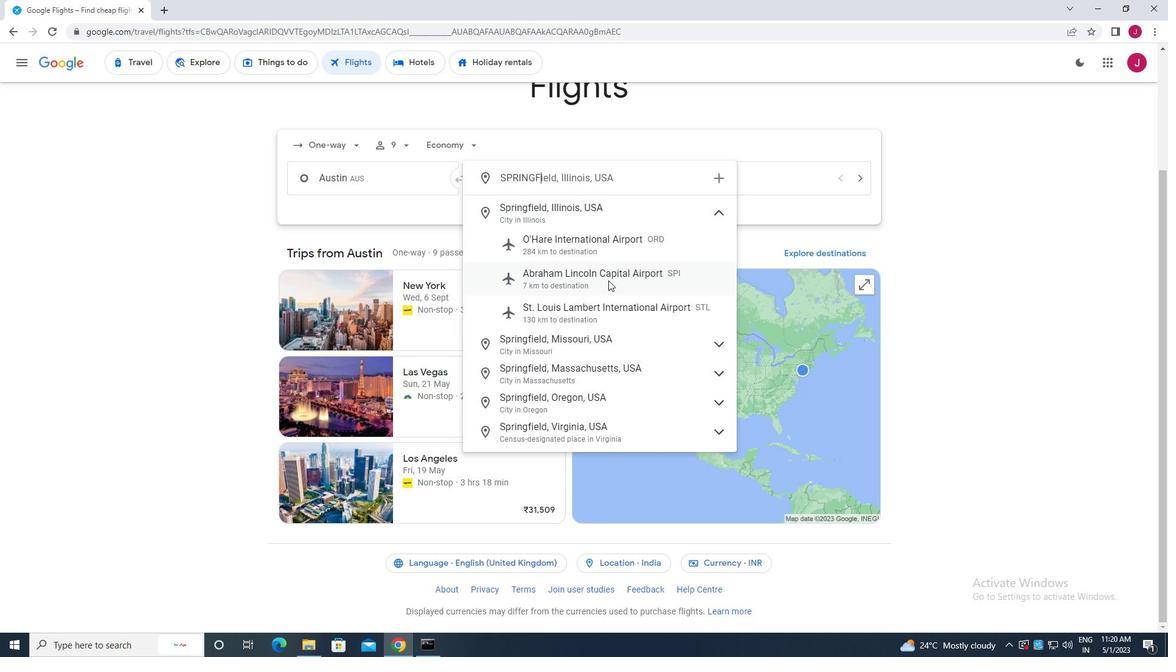 
Action: Mouse pressed left at (608, 281)
Screenshot: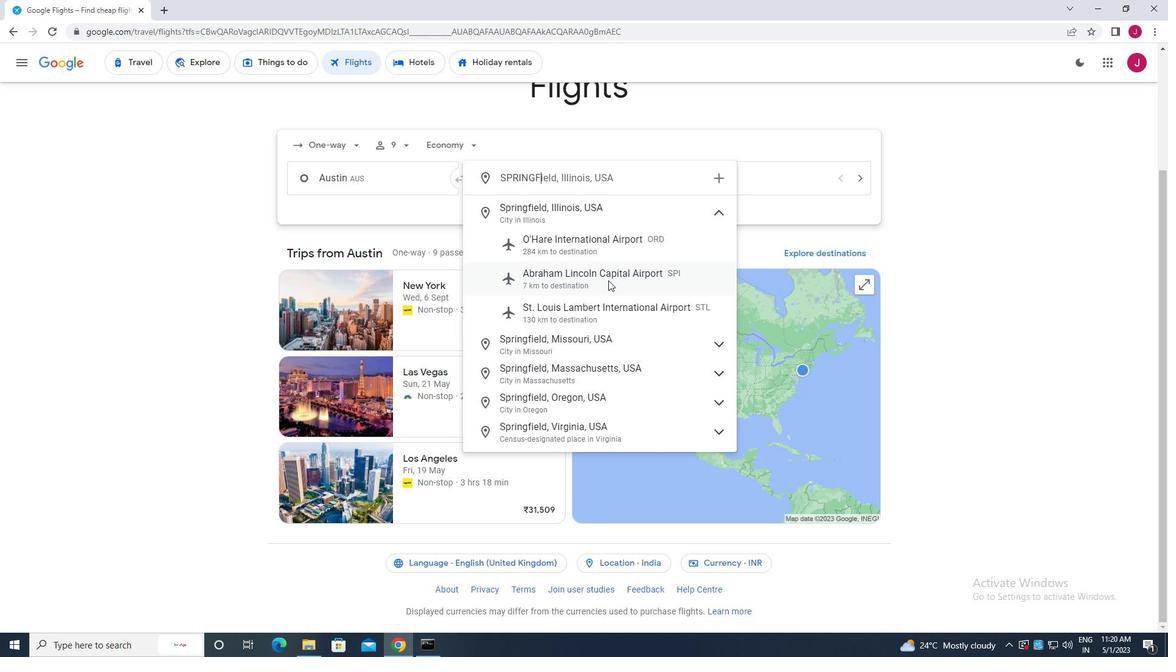 
Action: Mouse moved to (712, 180)
Screenshot: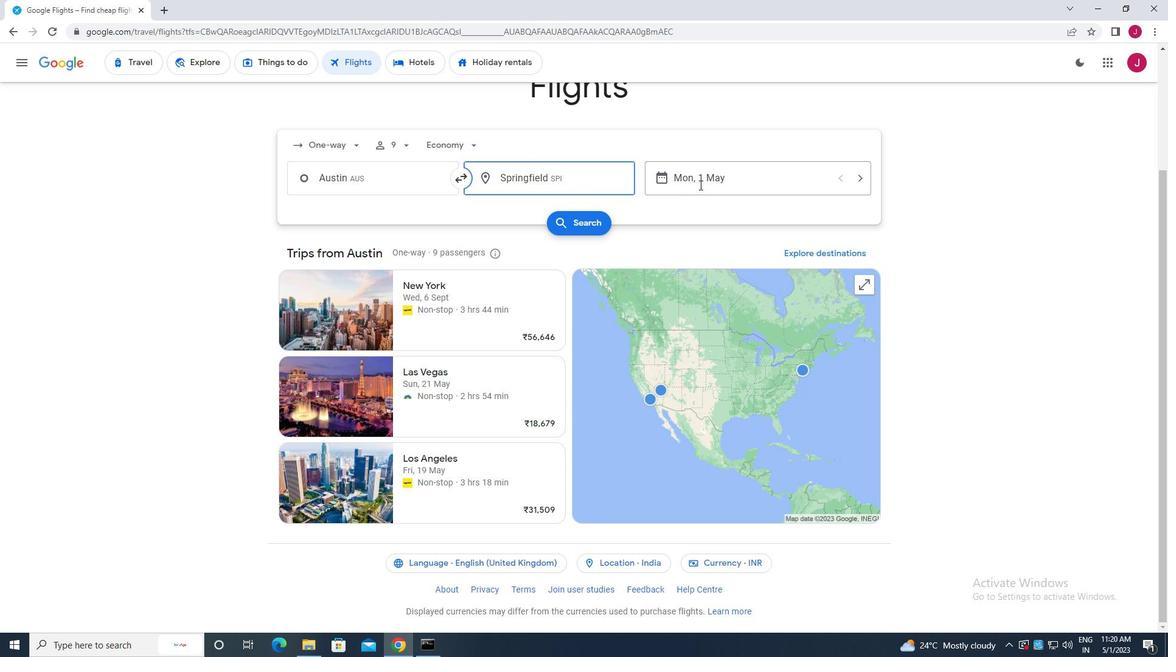 
Action: Mouse pressed left at (712, 180)
Screenshot: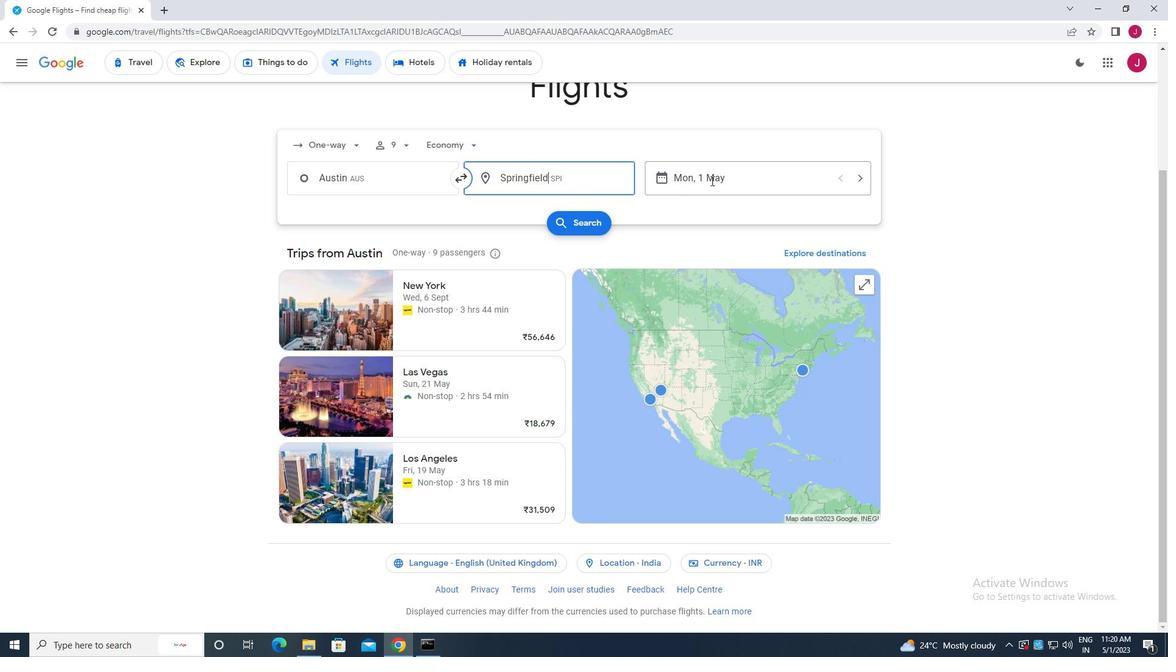 
Action: Mouse moved to (499, 273)
Screenshot: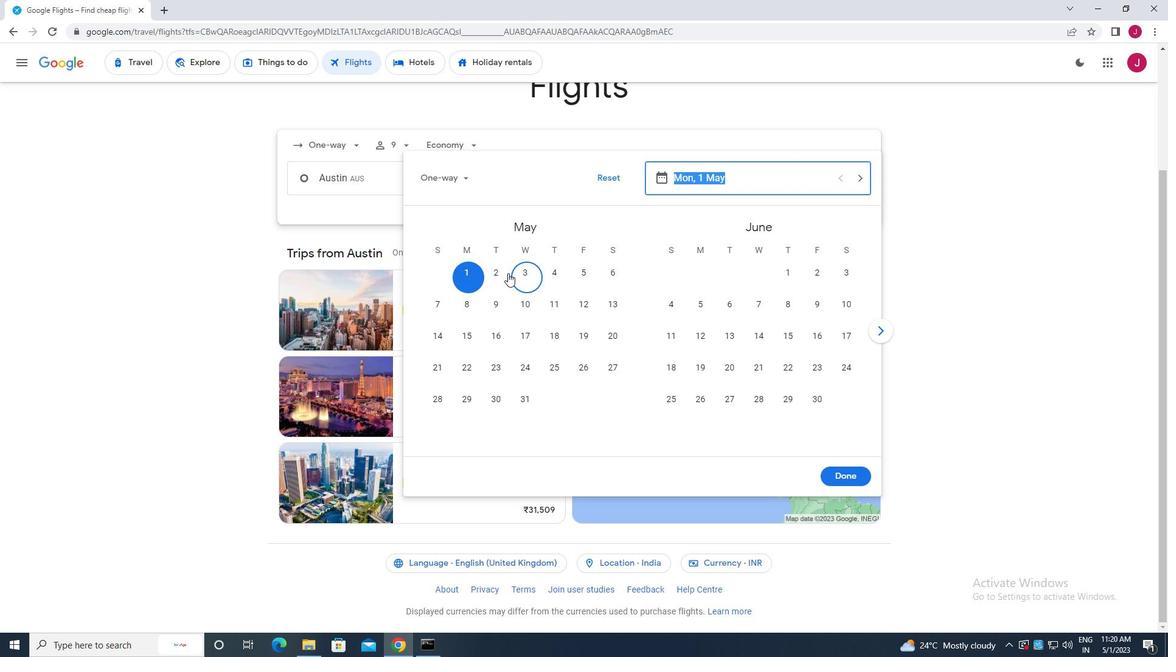 
Action: Mouse pressed left at (499, 273)
Screenshot: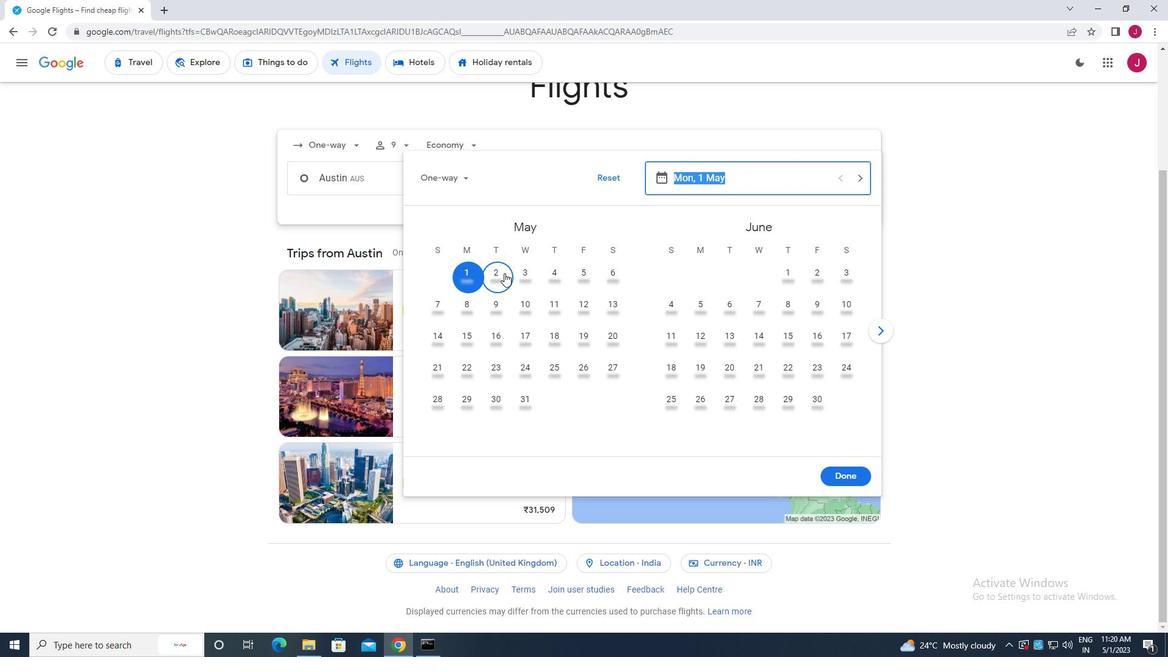 
Action: Mouse moved to (838, 470)
Screenshot: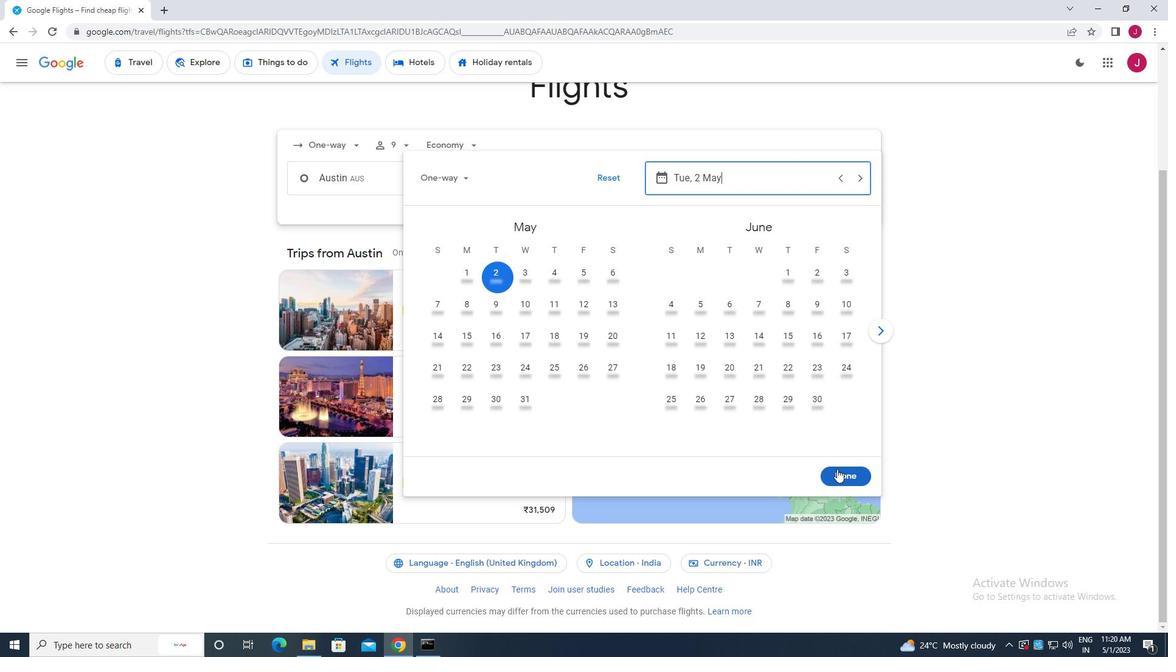 
Action: Mouse pressed left at (838, 470)
Screenshot: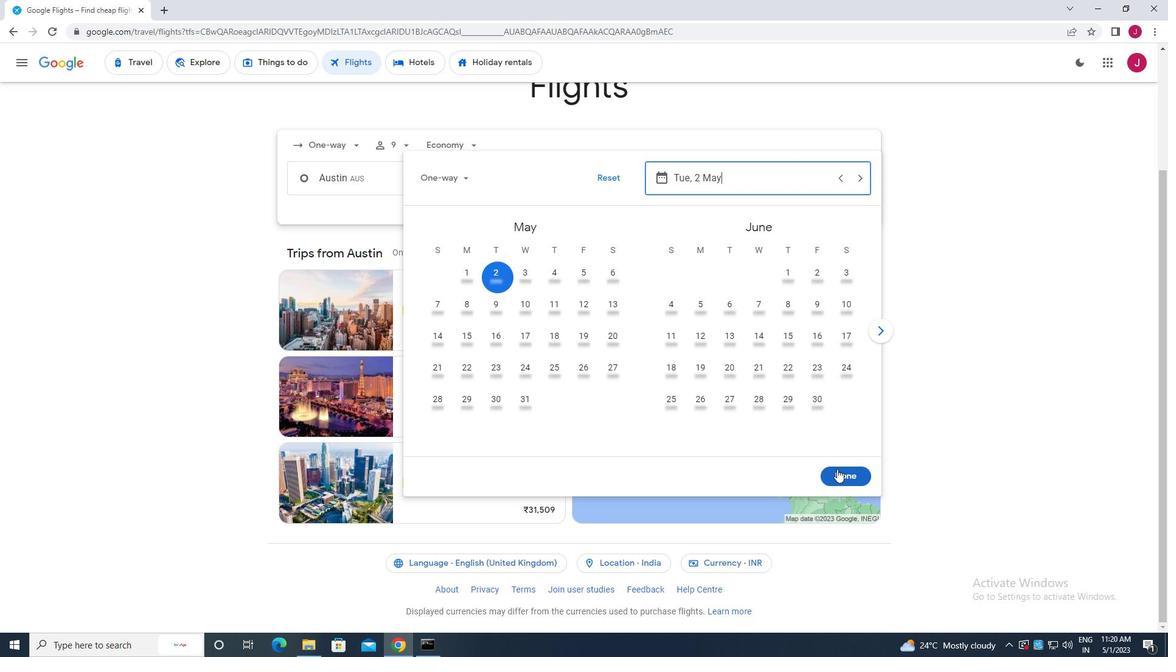 
Action: Mouse moved to (587, 228)
Screenshot: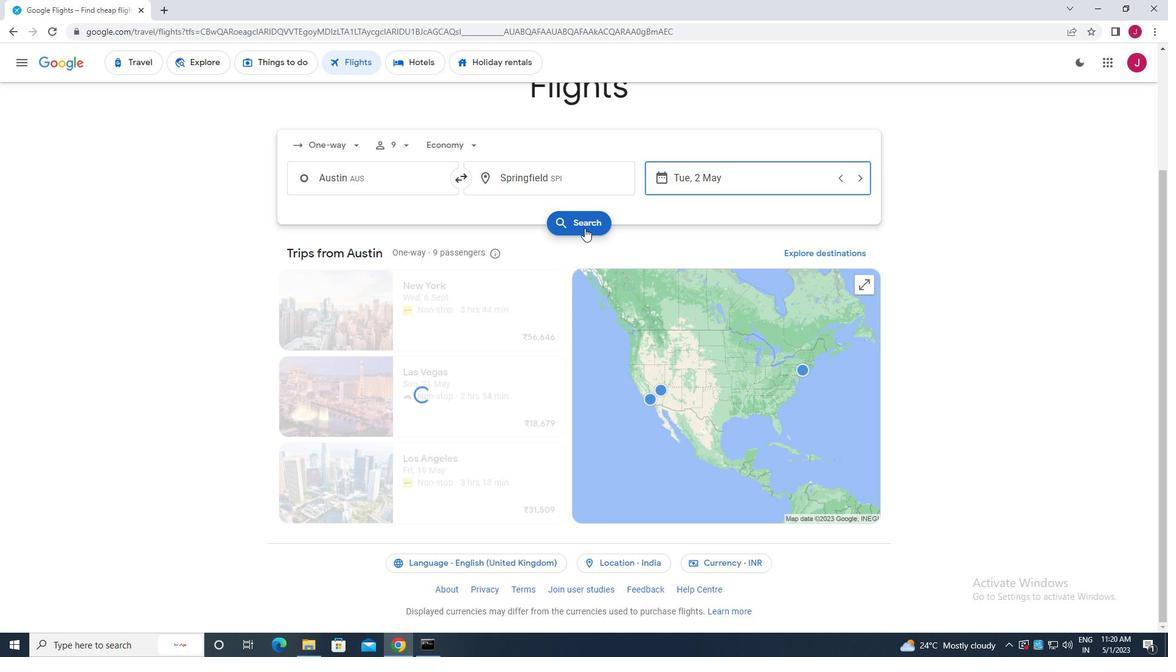 
Action: Mouse pressed left at (587, 228)
Screenshot: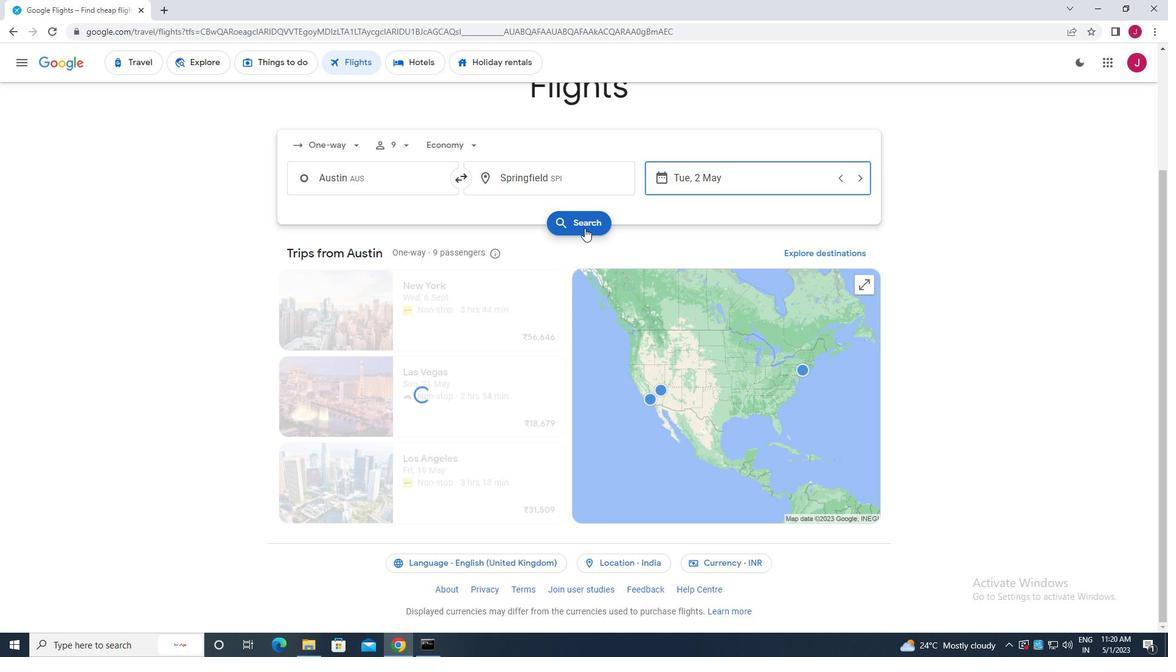 
Action: Mouse moved to (321, 171)
Screenshot: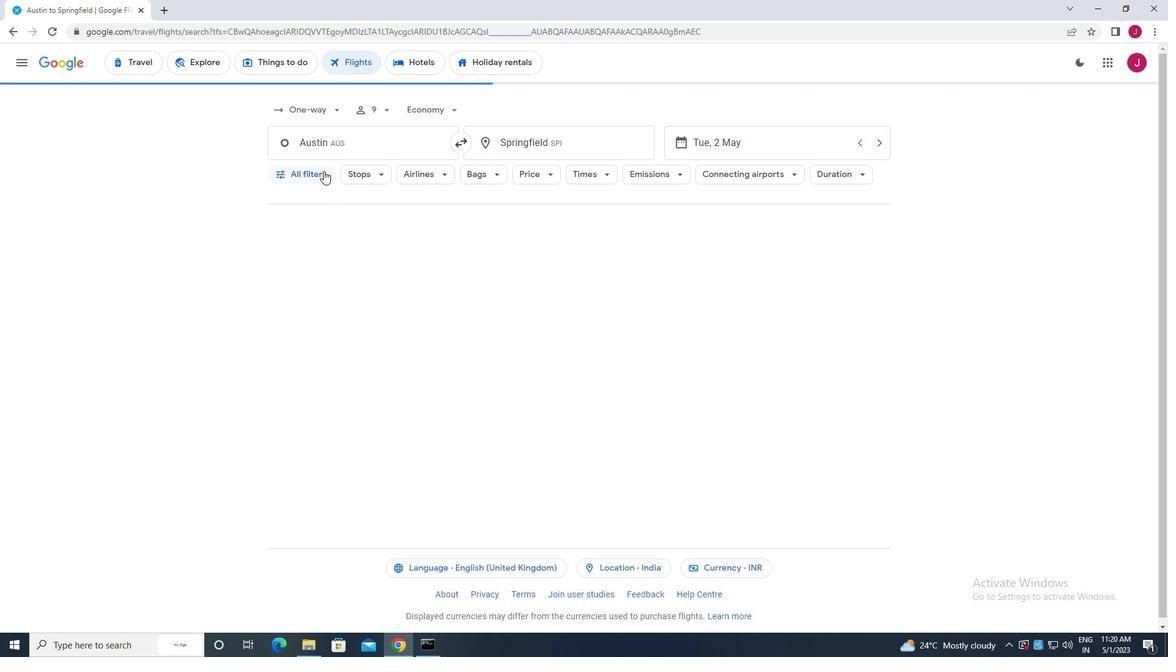 
Action: Mouse pressed left at (321, 171)
Screenshot: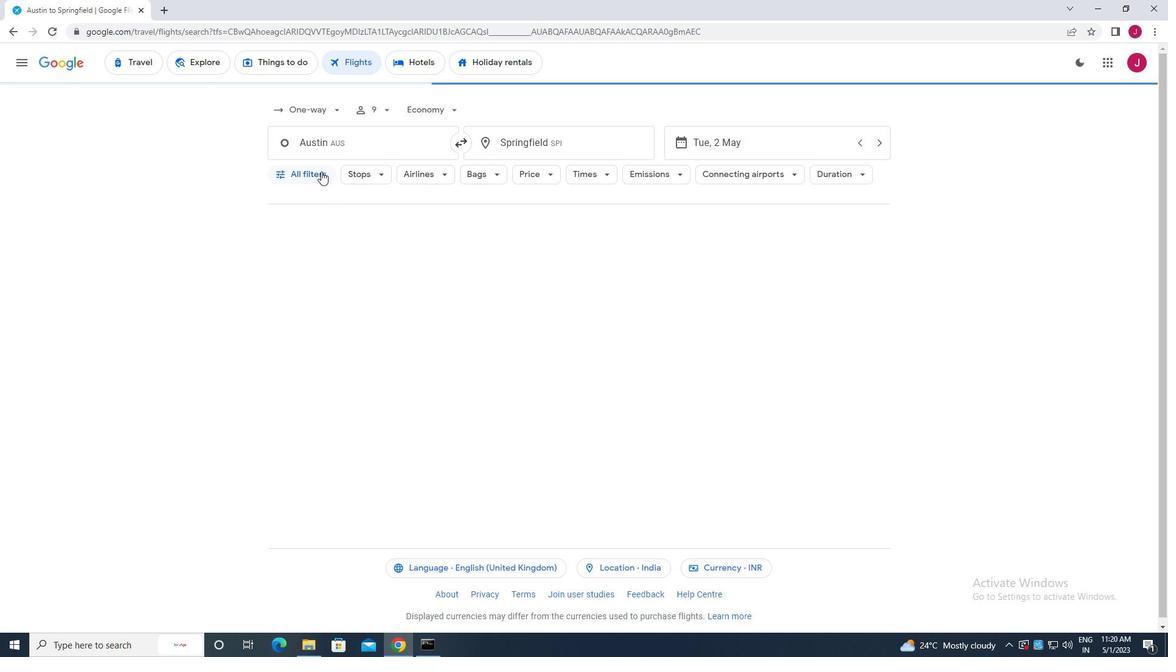 
Action: Mouse moved to (394, 247)
Screenshot: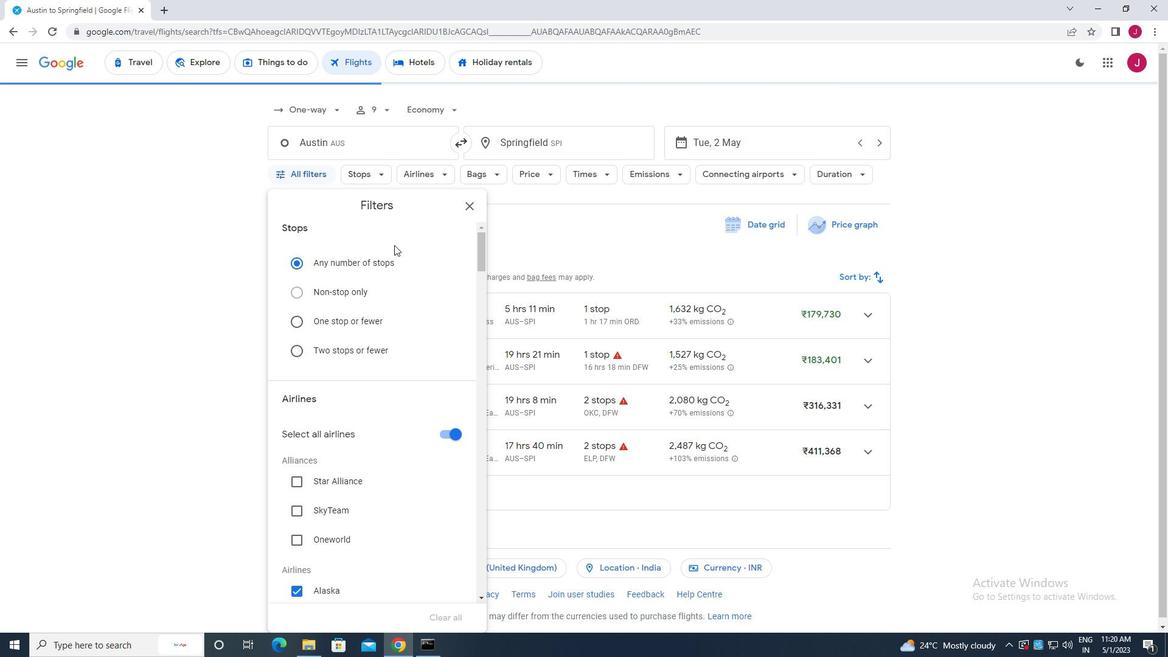 
Action: Mouse scrolled (394, 246) with delta (0, 0)
Screenshot: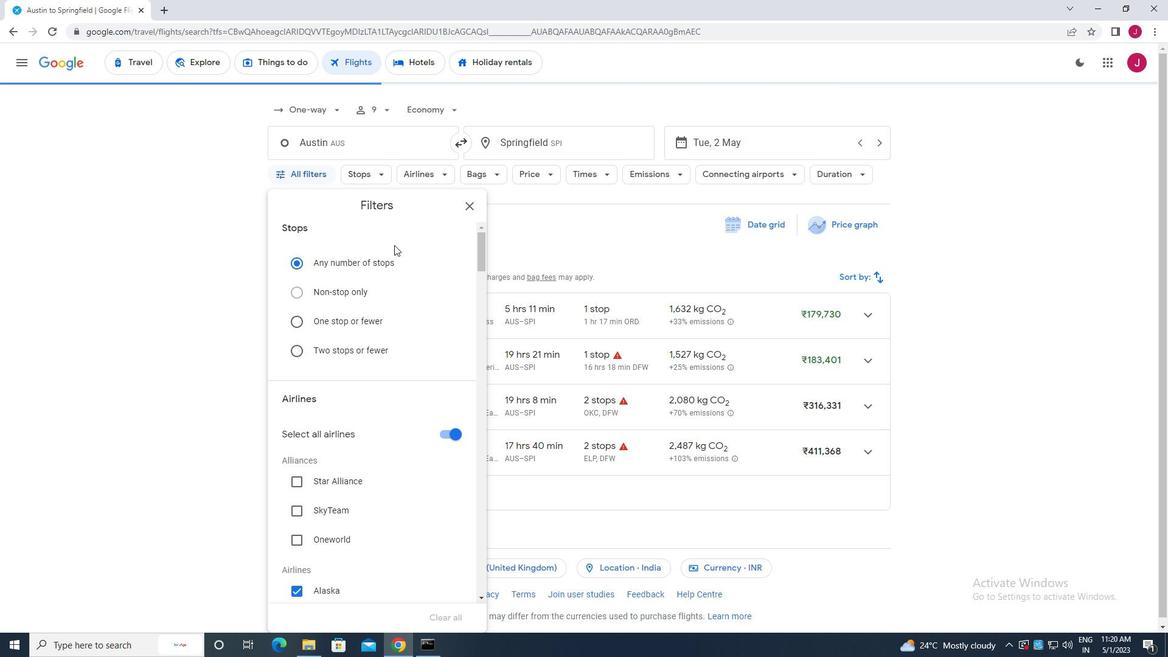 
Action: Mouse moved to (393, 250)
Screenshot: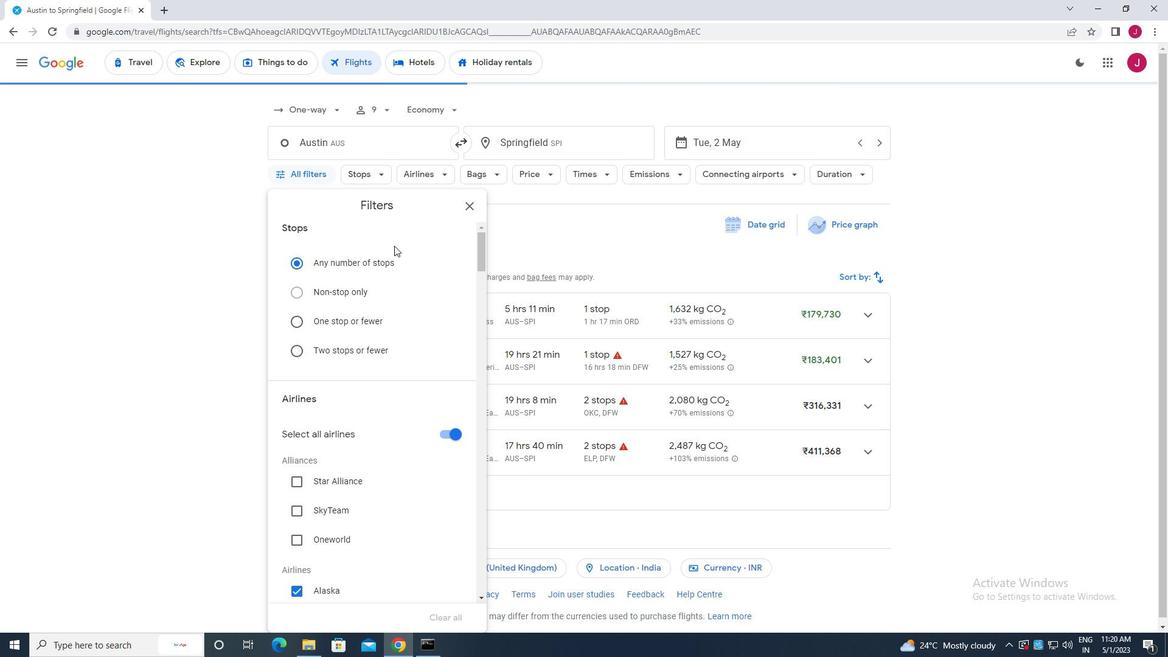 
Action: Mouse scrolled (393, 249) with delta (0, 0)
Screenshot: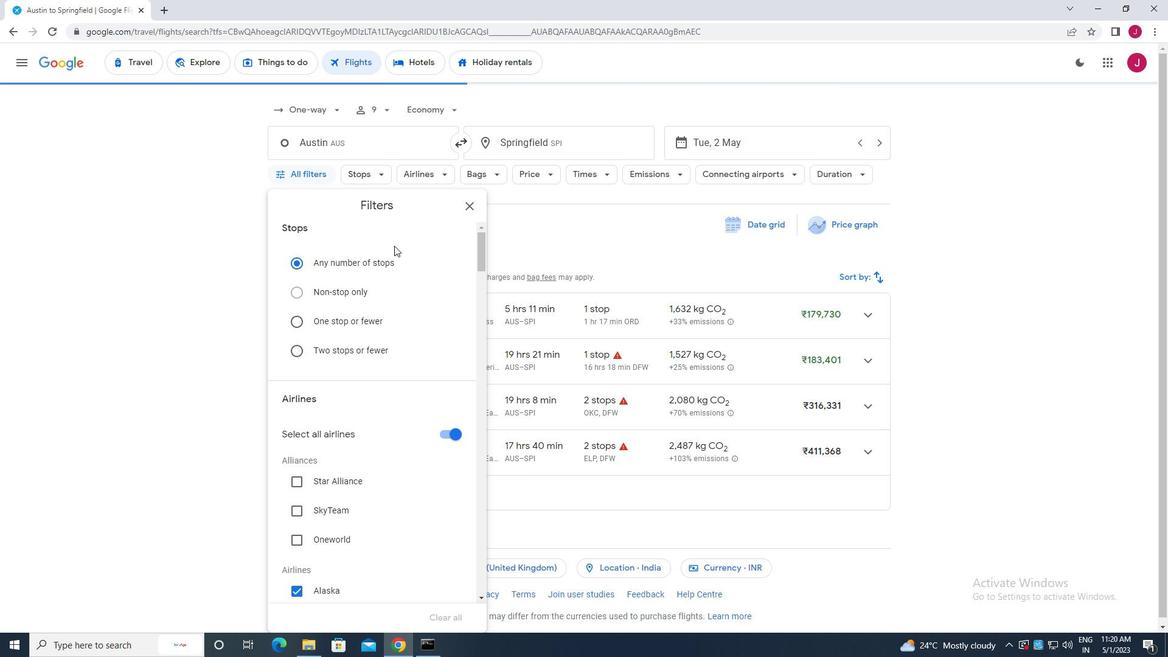 
Action: Mouse moved to (393, 258)
Screenshot: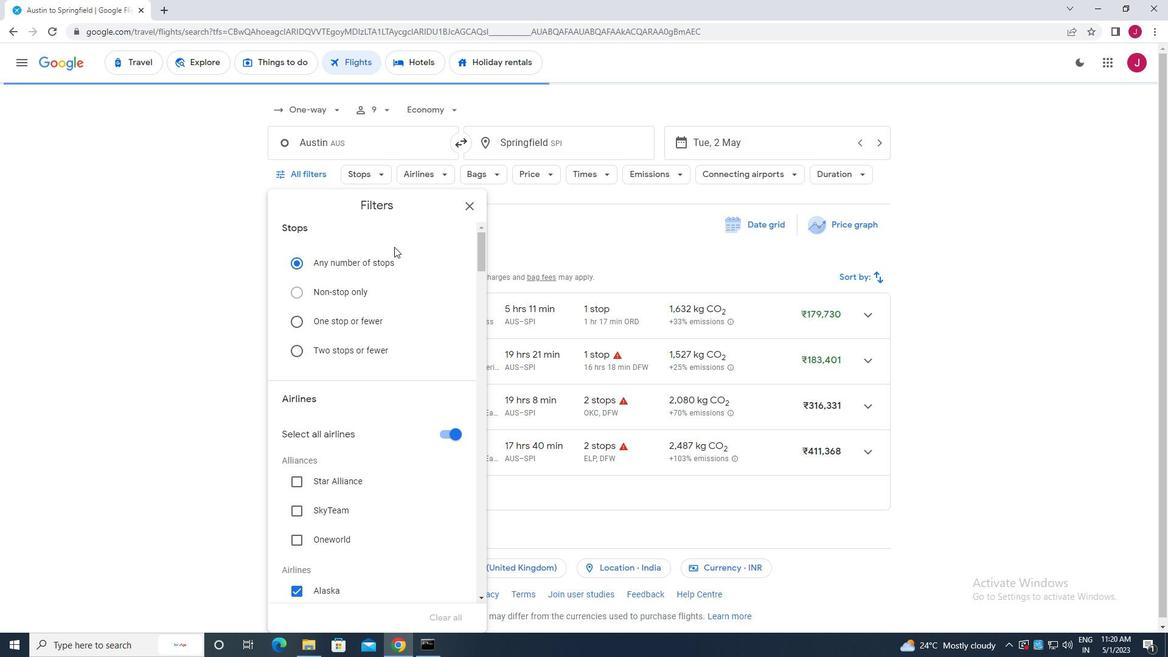 
Action: Mouse scrolled (393, 257) with delta (0, 0)
Screenshot: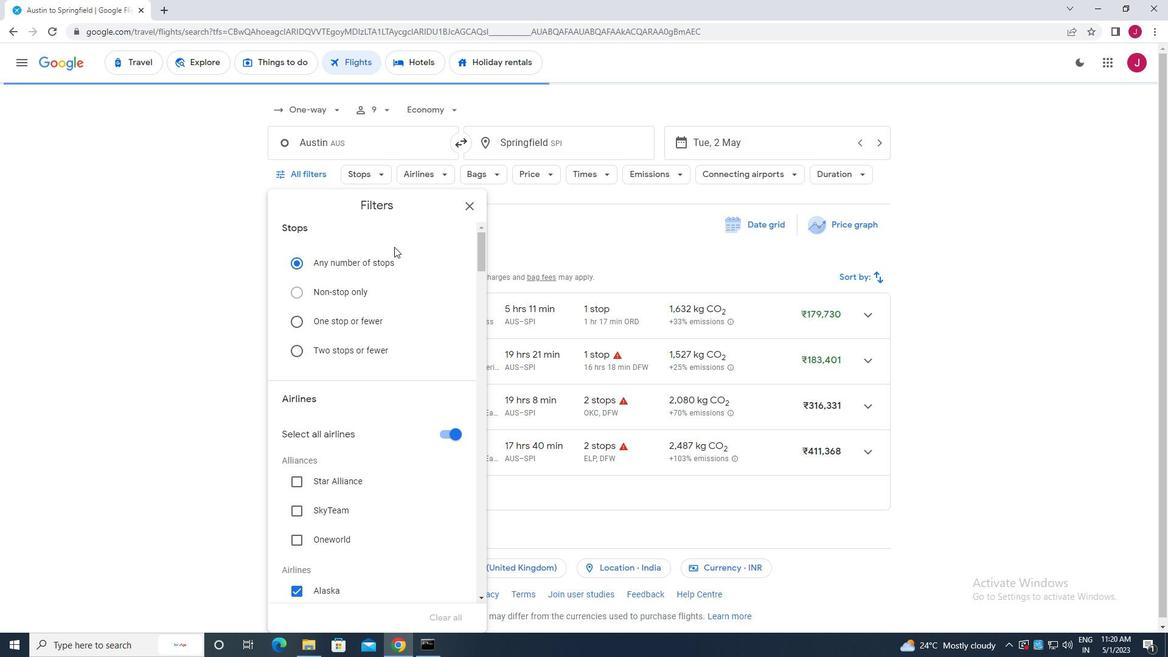 
Action: Mouse moved to (443, 251)
Screenshot: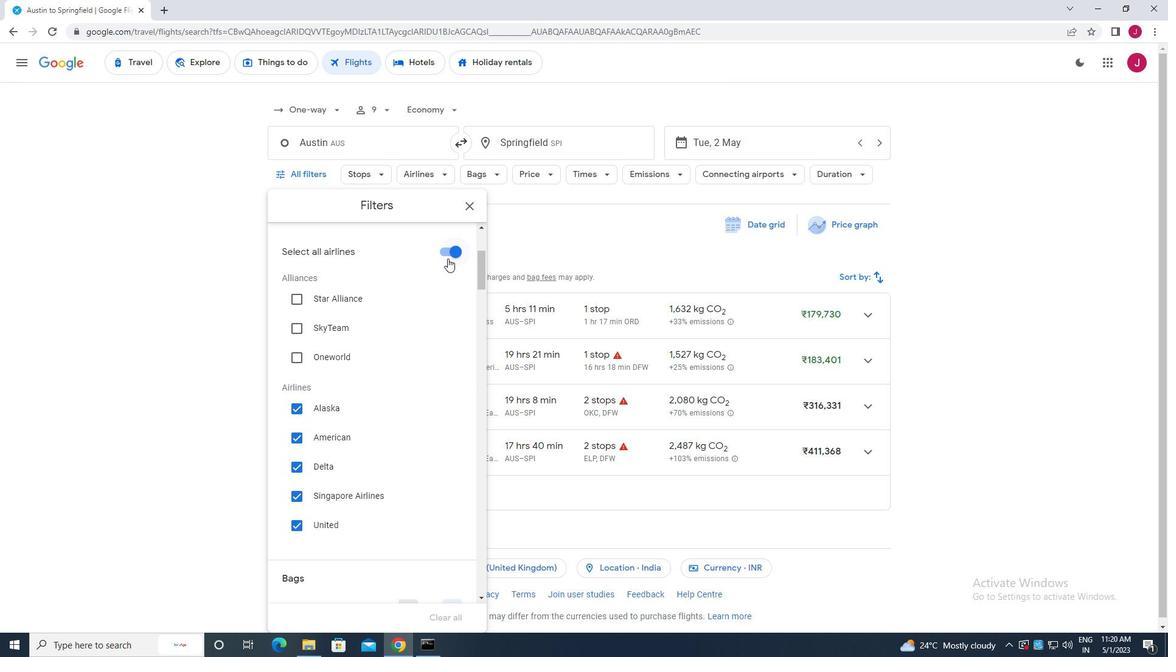 
Action: Mouse pressed left at (443, 251)
Screenshot: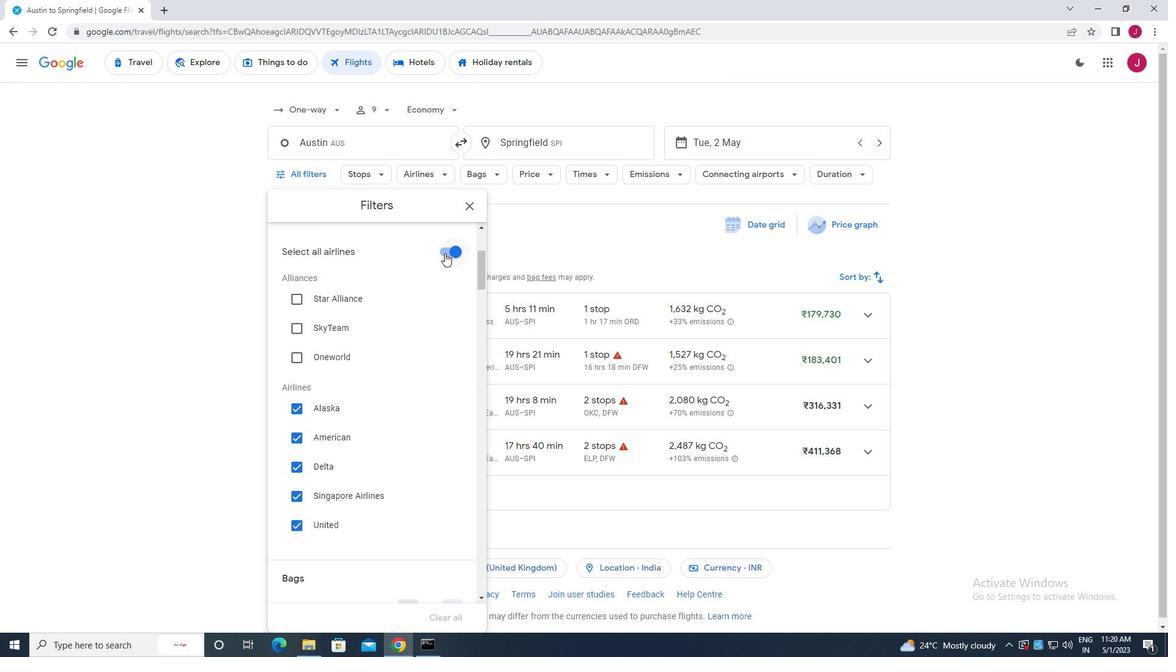 
Action: Mouse moved to (366, 317)
Screenshot: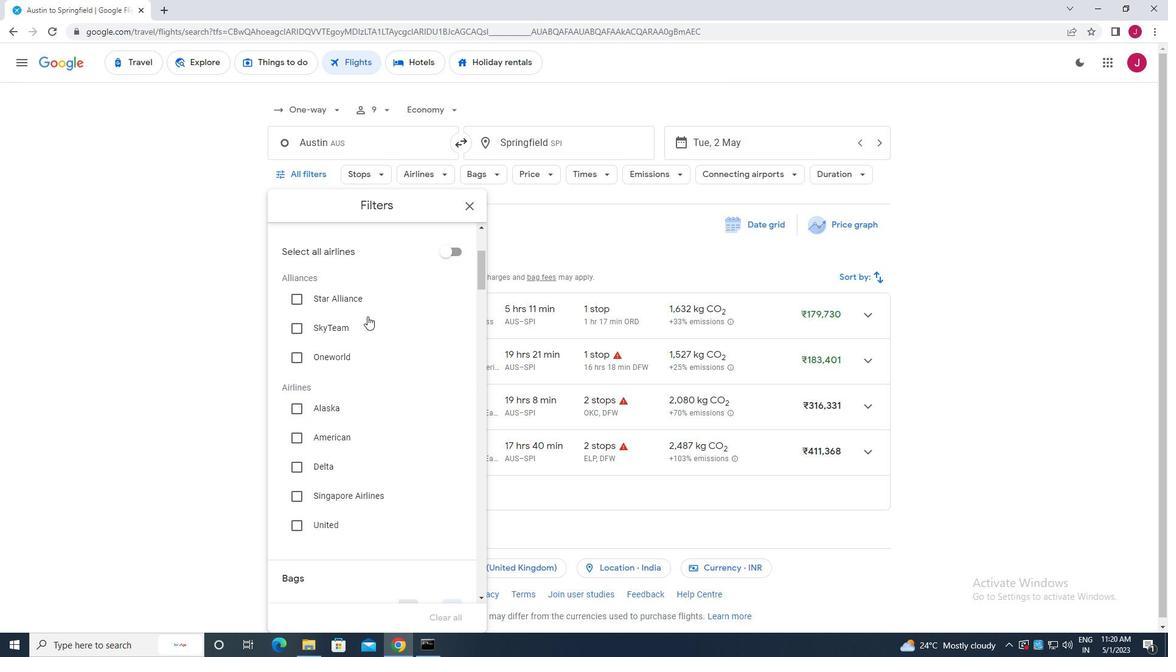 
Action: Mouse scrolled (366, 317) with delta (0, 0)
Screenshot: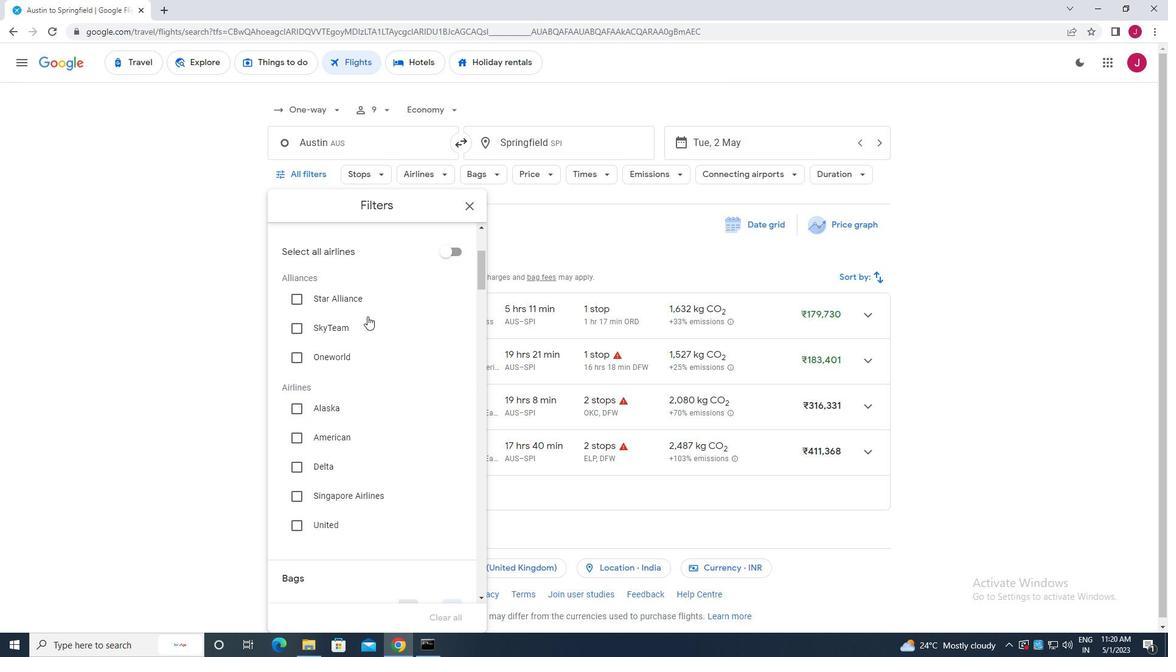 
Action: Mouse moved to (363, 323)
Screenshot: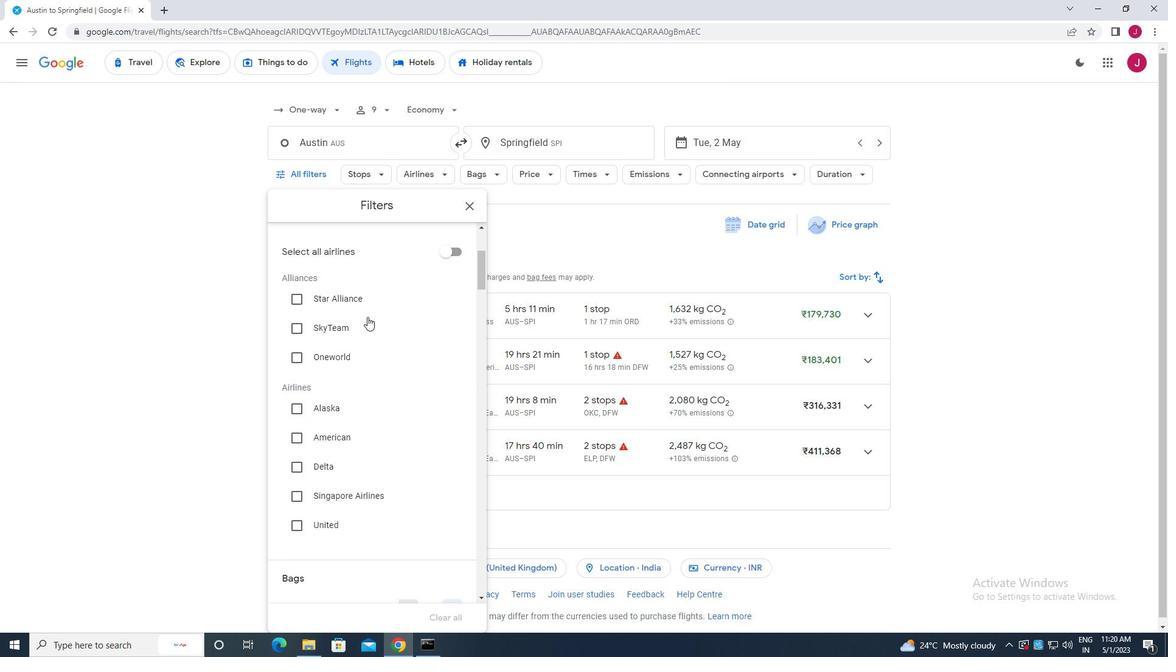 
Action: Mouse scrolled (363, 322) with delta (0, 0)
Screenshot: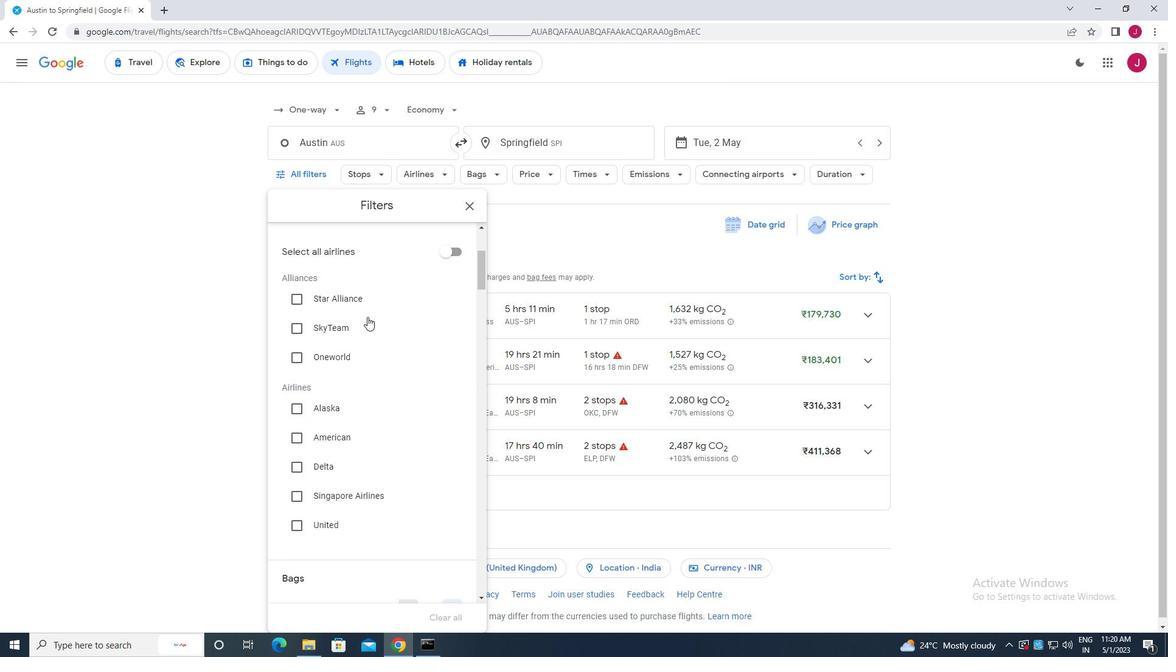 
Action: Mouse moved to (362, 324)
Screenshot: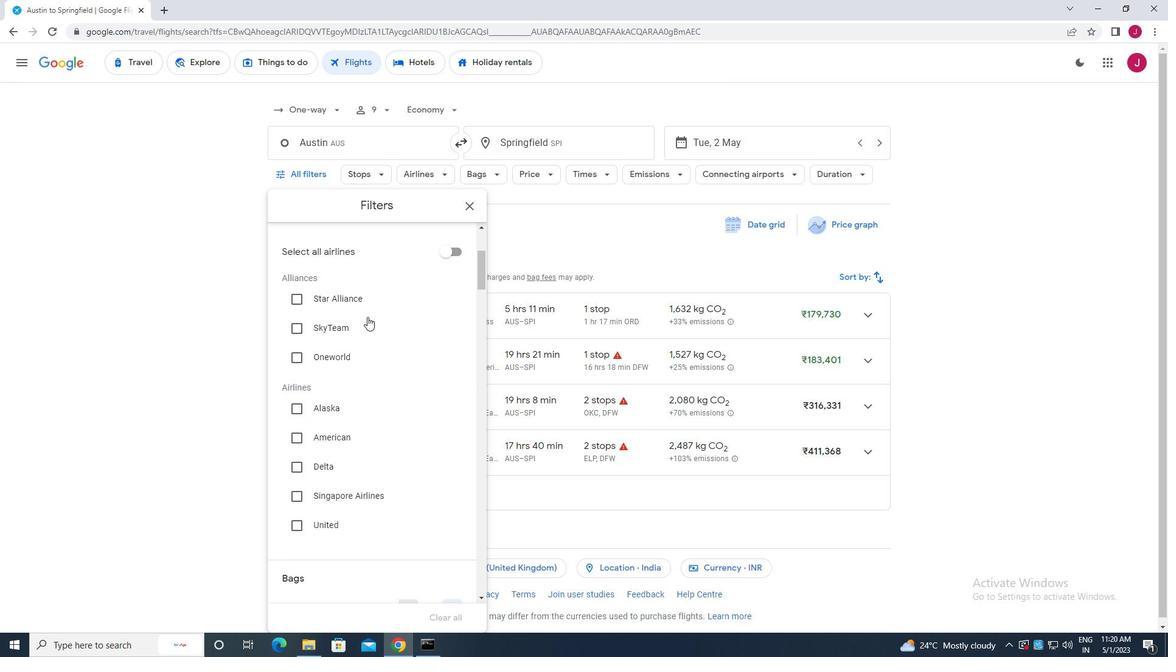 
Action: Mouse scrolled (362, 323) with delta (0, 0)
Screenshot: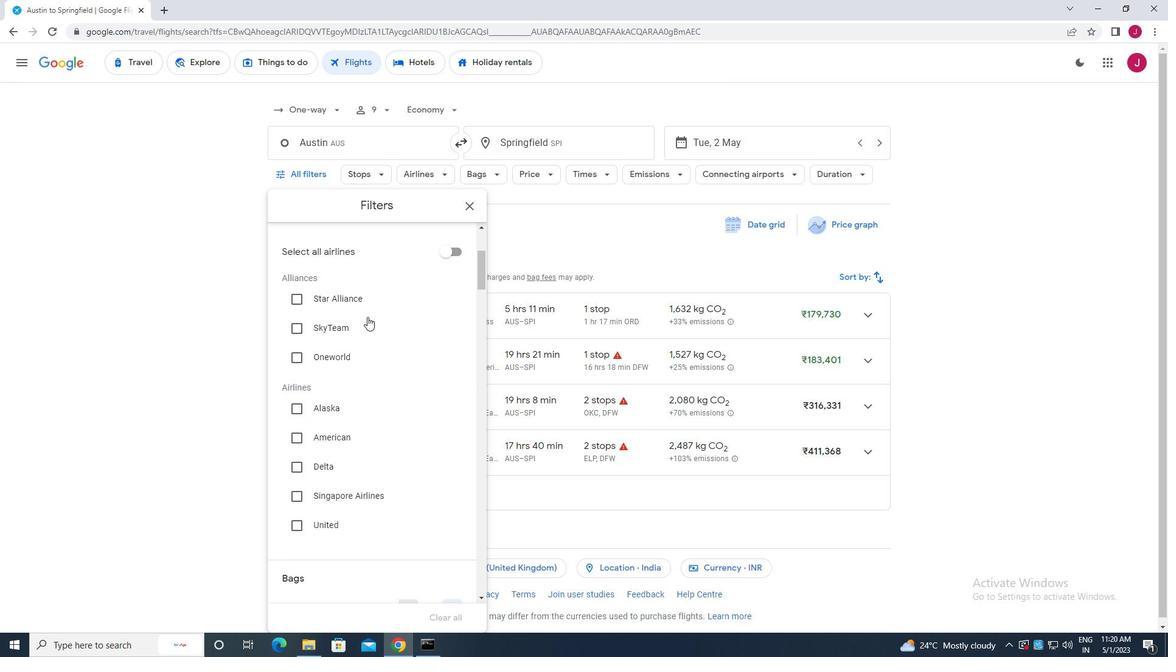 
Action: Mouse moved to (295, 338)
Screenshot: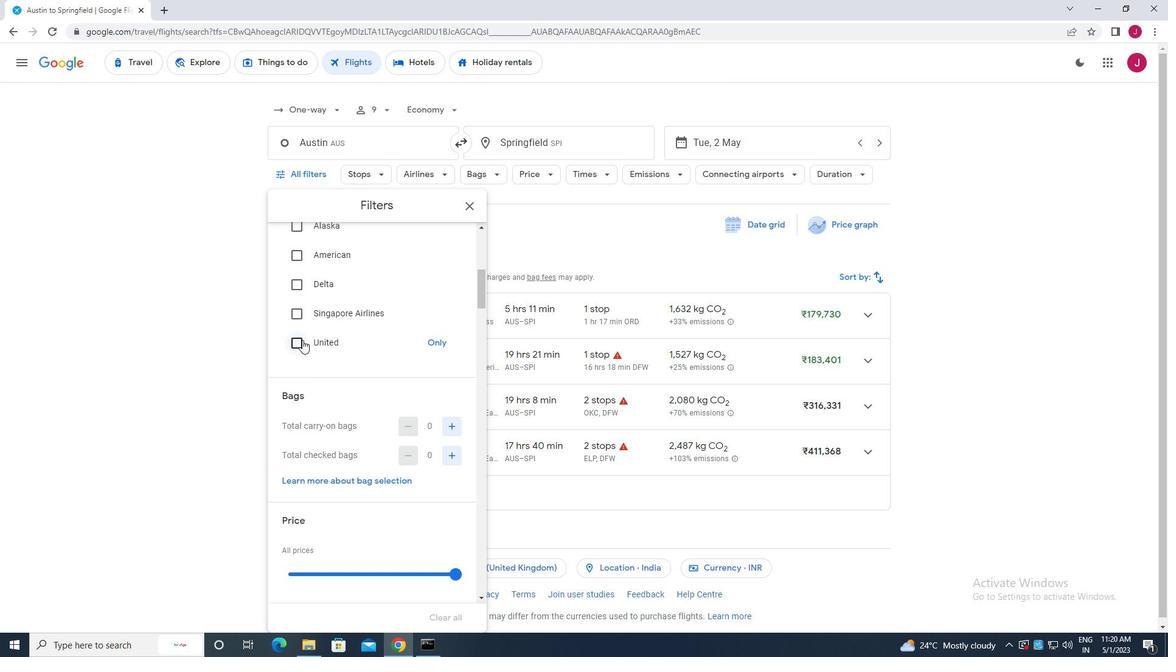 
Action: Mouse pressed left at (295, 338)
Screenshot: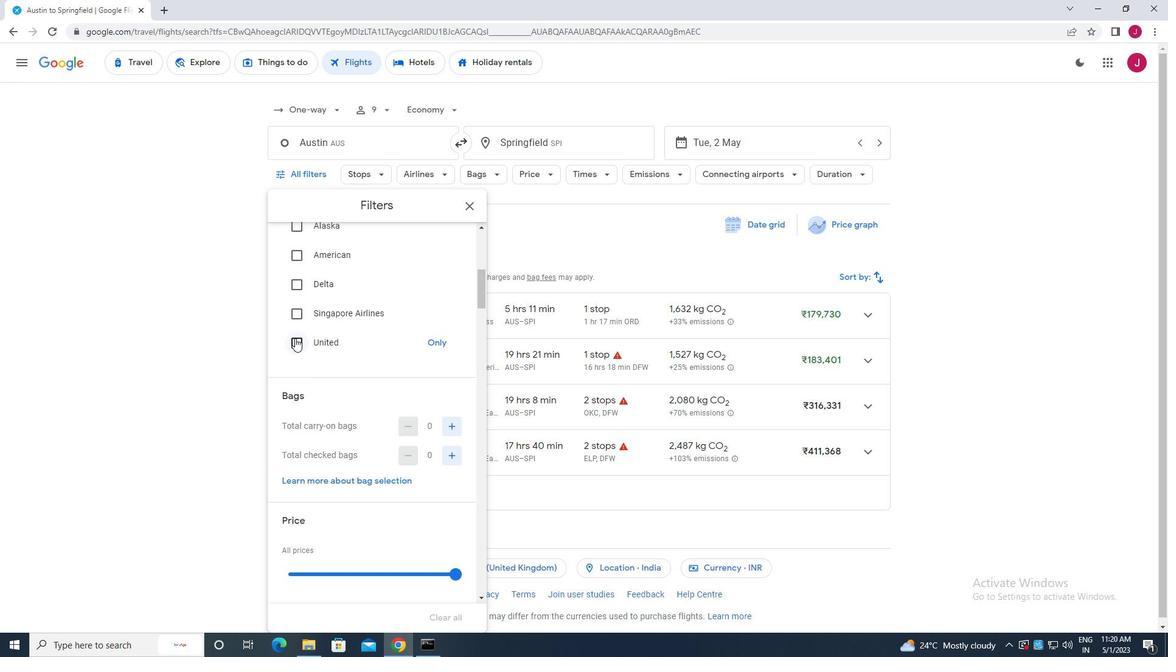 
Action: Mouse moved to (365, 335)
Screenshot: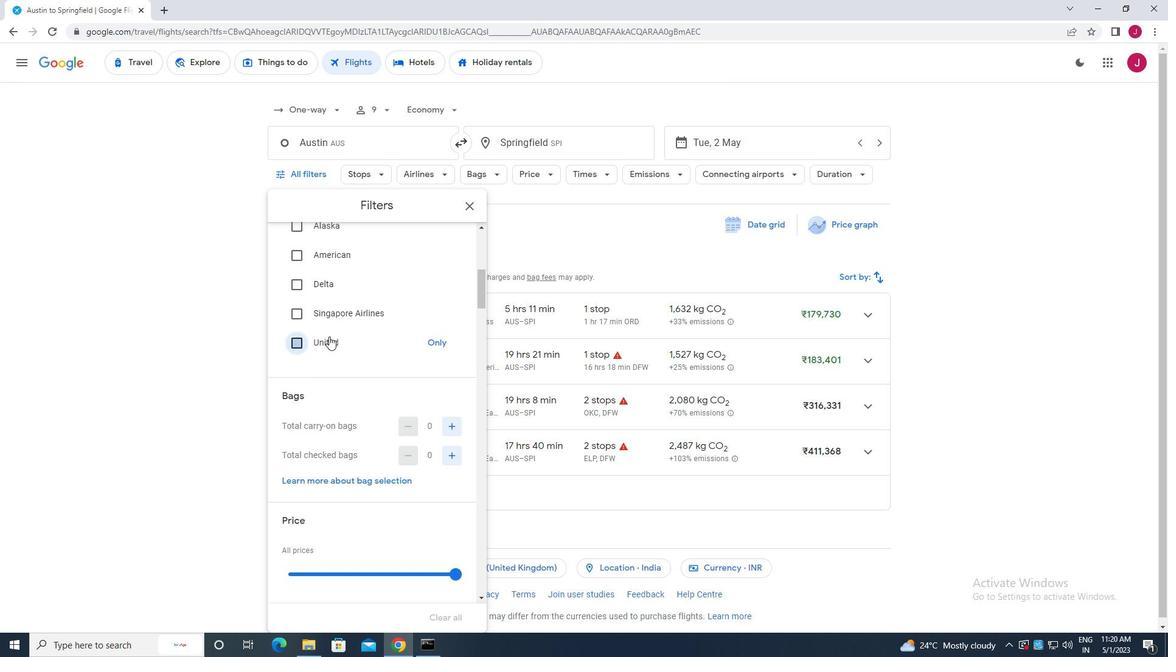 
Action: Mouse scrolled (365, 334) with delta (0, 0)
Screenshot: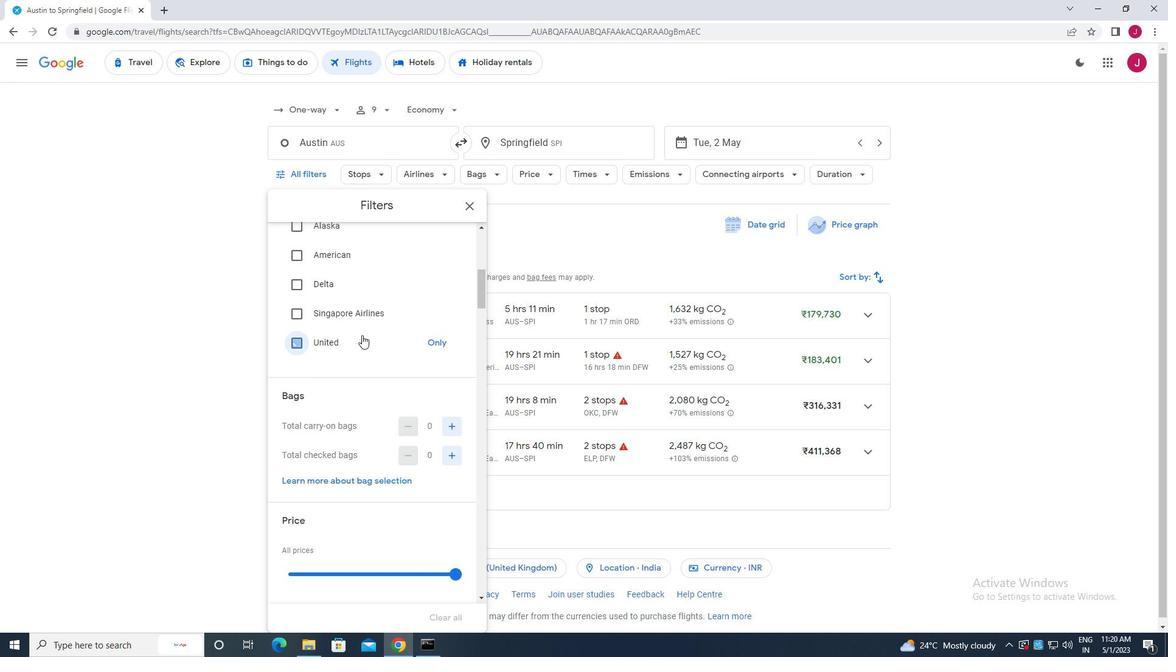 
Action: Mouse scrolled (365, 334) with delta (0, 0)
Screenshot: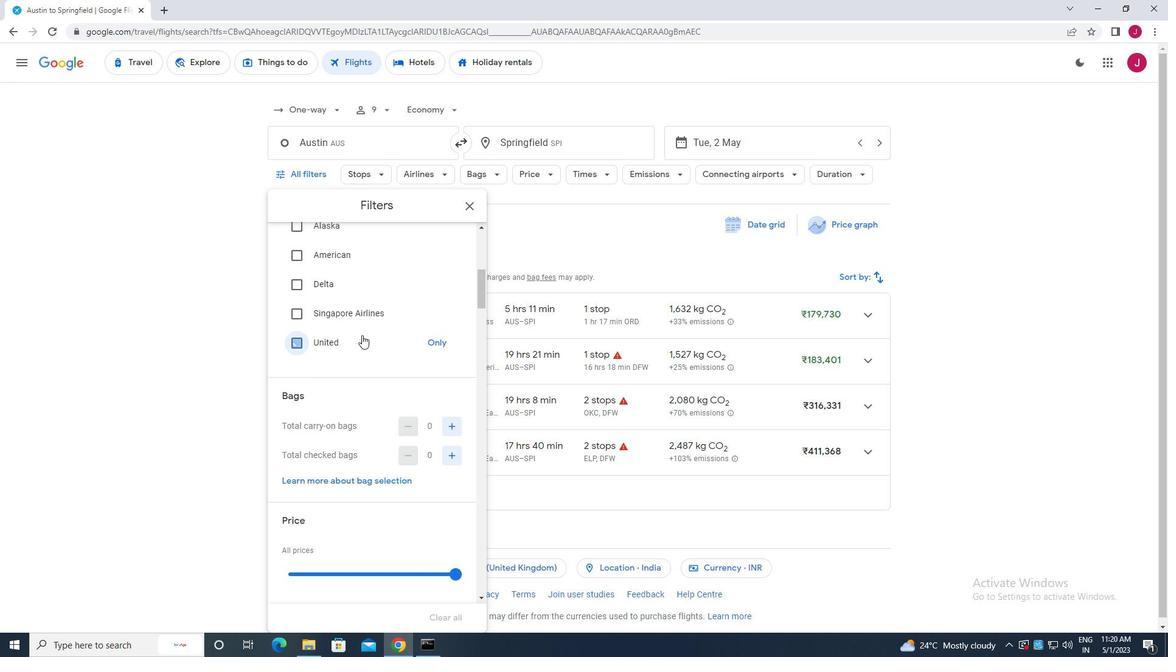 
Action: Mouse scrolled (365, 334) with delta (0, 0)
Screenshot: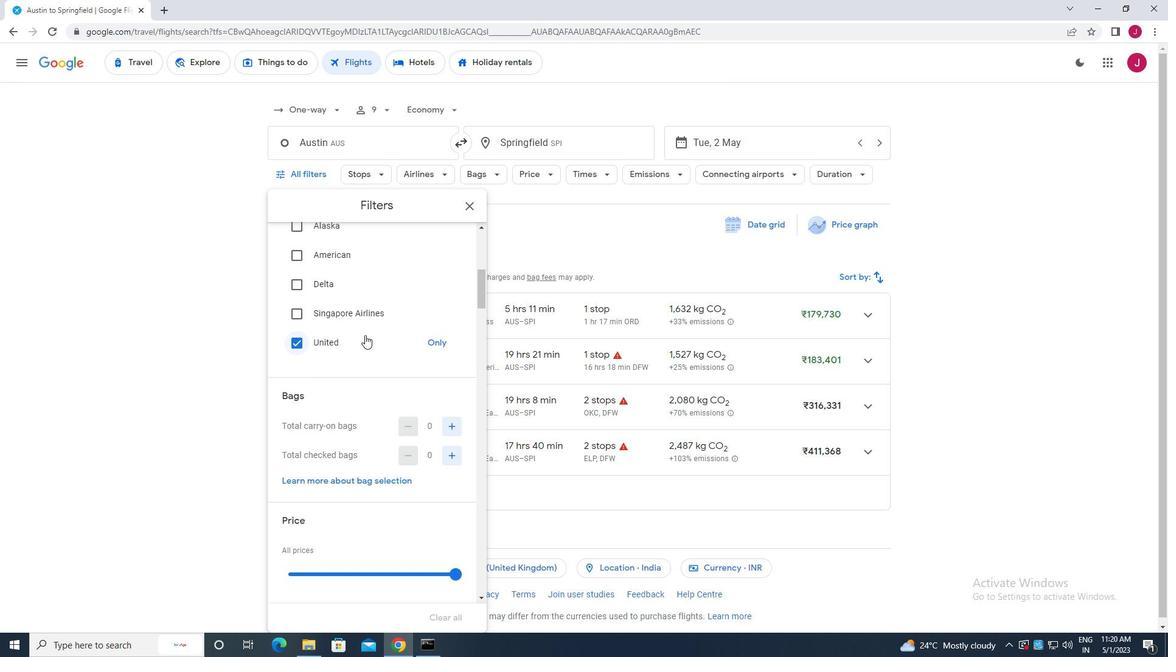 
Action: Mouse moved to (454, 243)
Screenshot: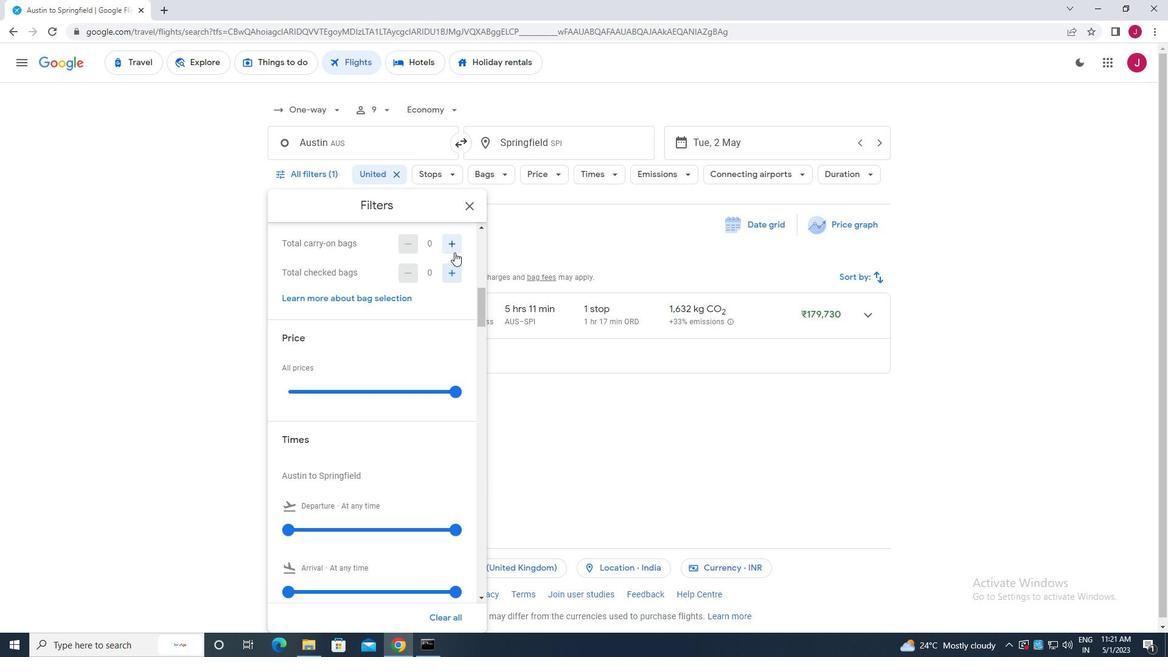 
Action: Mouse pressed left at (454, 243)
Screenshot: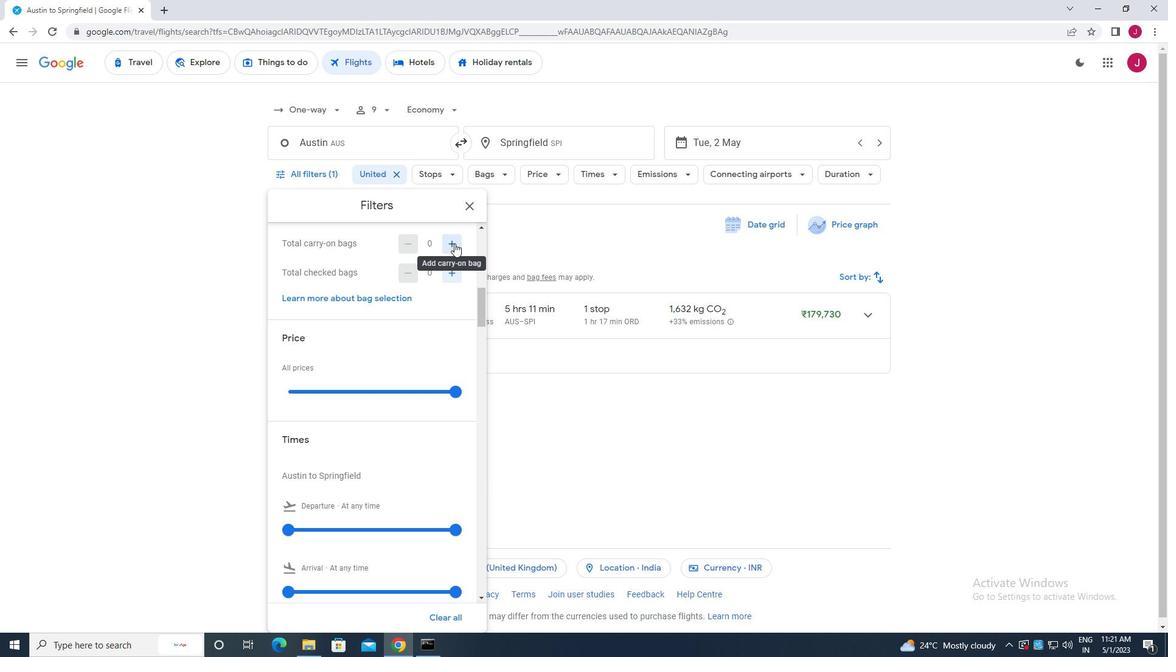 
Action: Mouse moved to (450, 276)
Screenshot: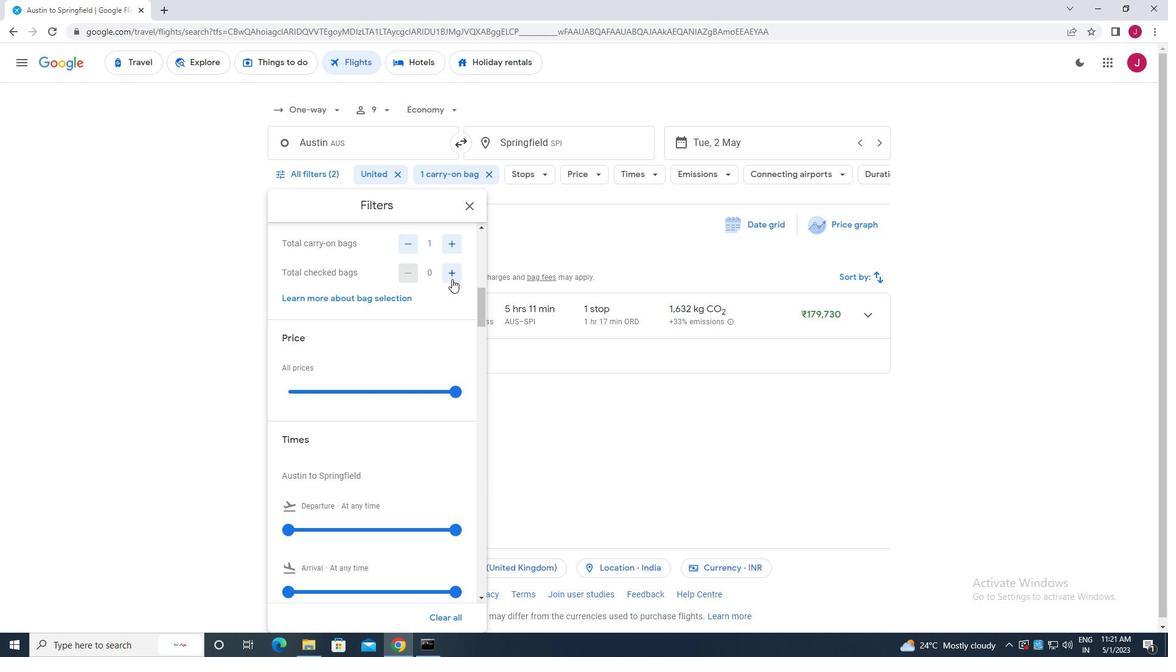 
Action: Mouse pressed left at (450, 276)
Screenshot: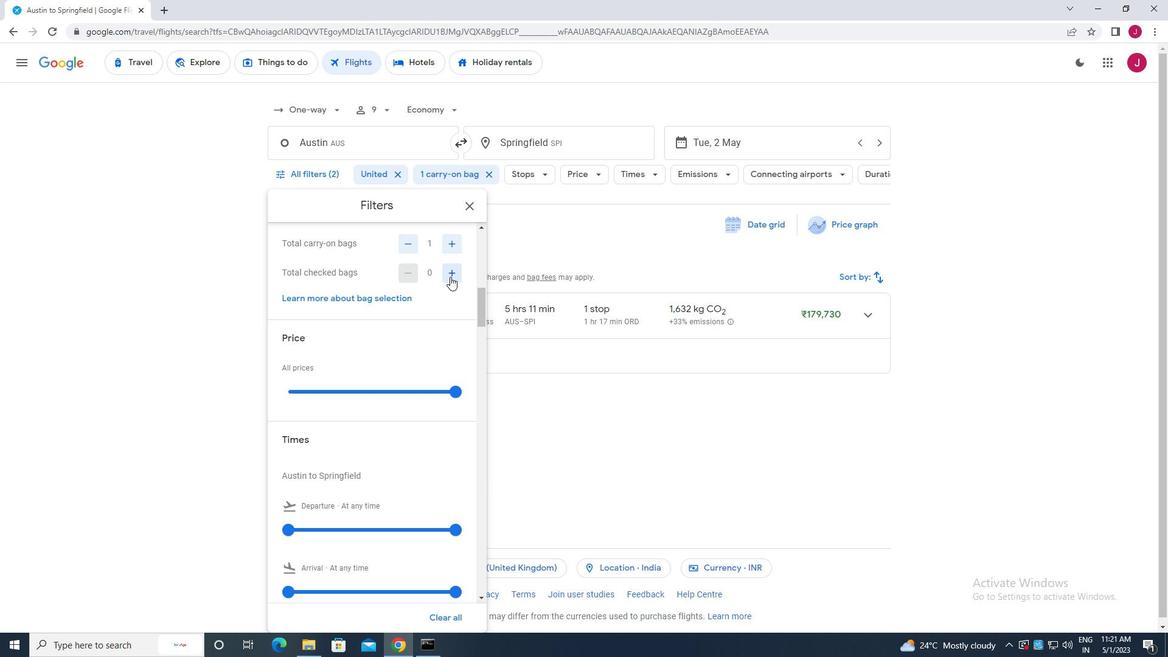 
Action: Mouse moved to (448, 287)
Screenshot: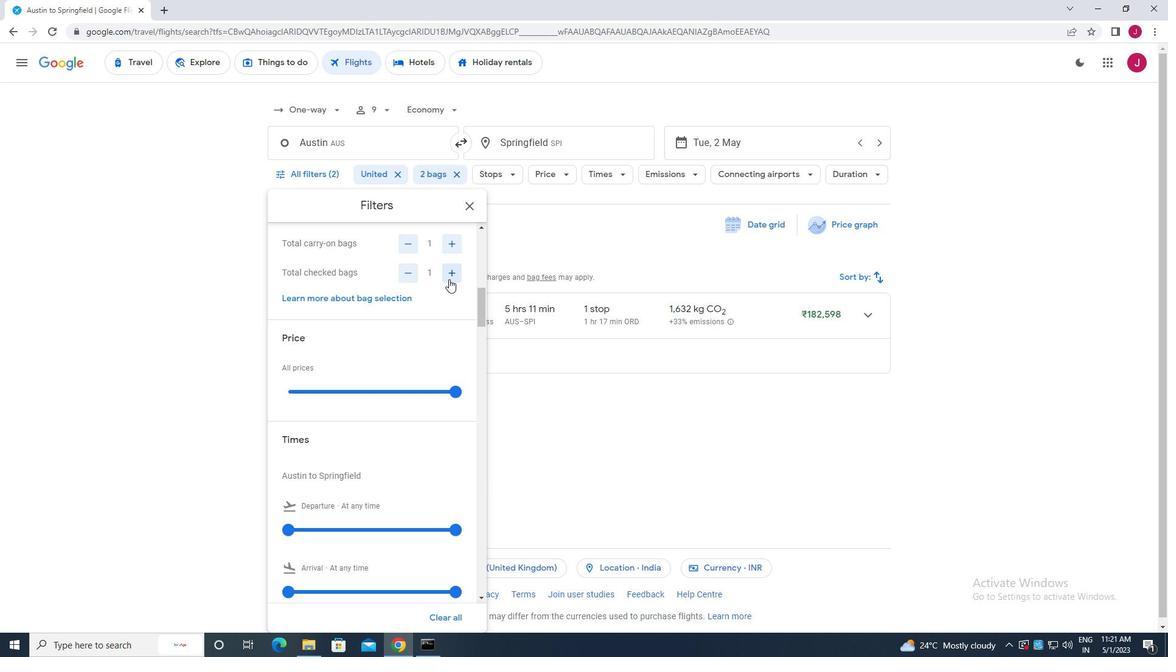 
Action: Mouse scrolled (448, 287) with delta (0, 0)
Screenshot: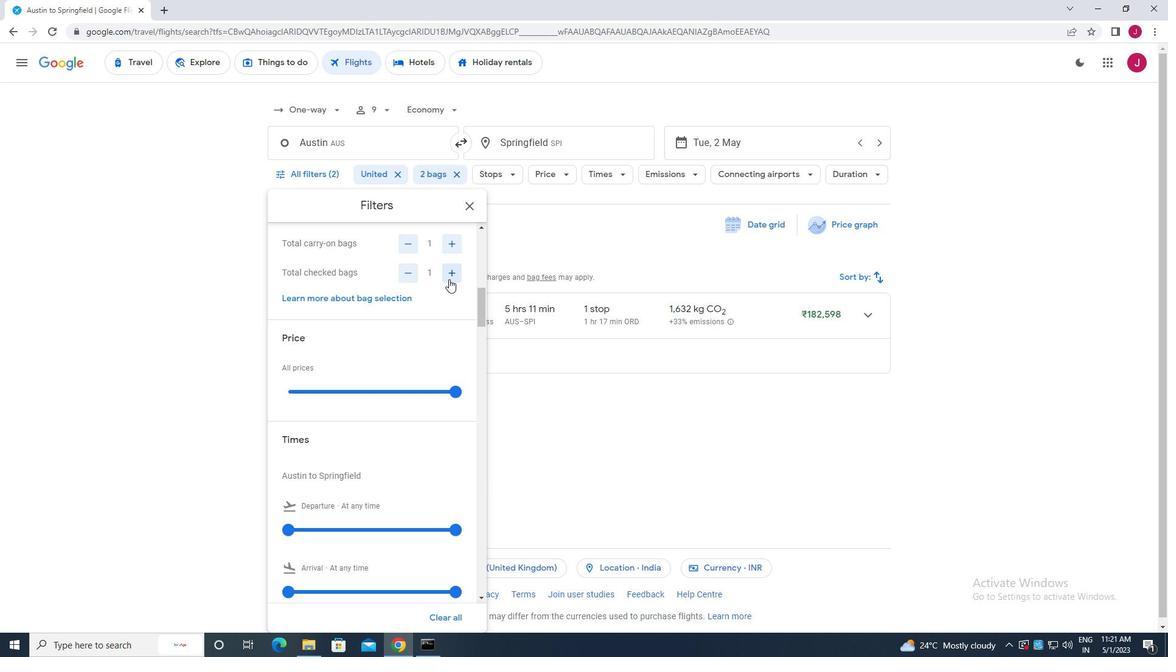 
Action: Mouse moved to (455, 328)
Screenshot: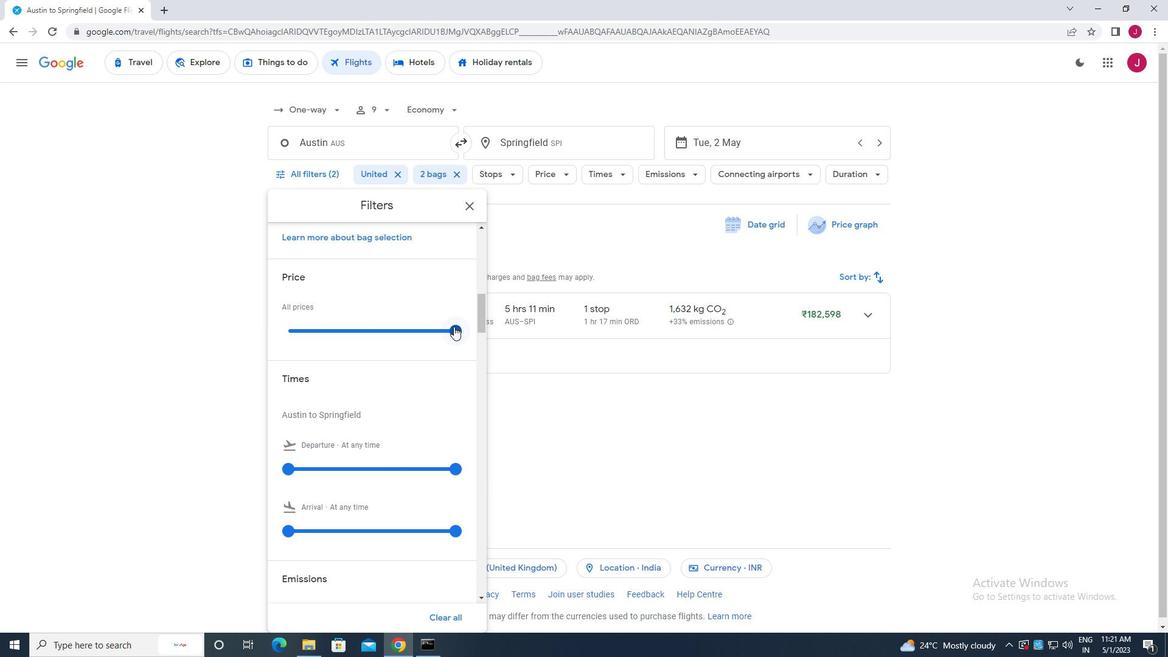 
Action: Mouse pressed left at (455, 328)
Screenshot: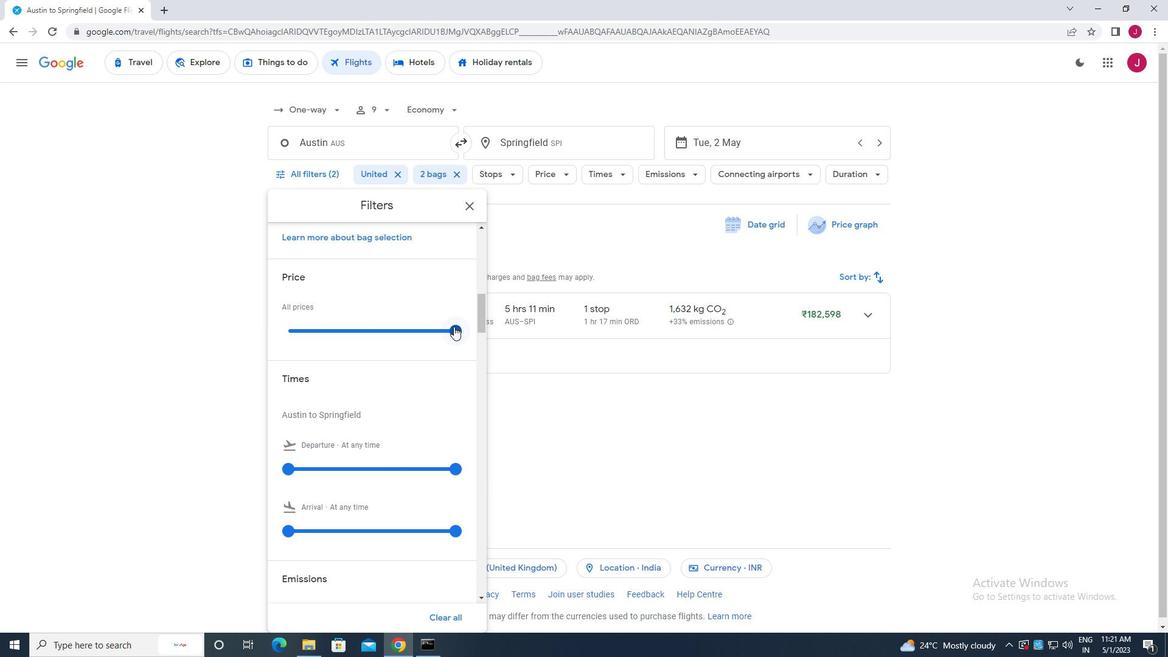 
Action: Mouse moved to (362, 359)
Screenshot: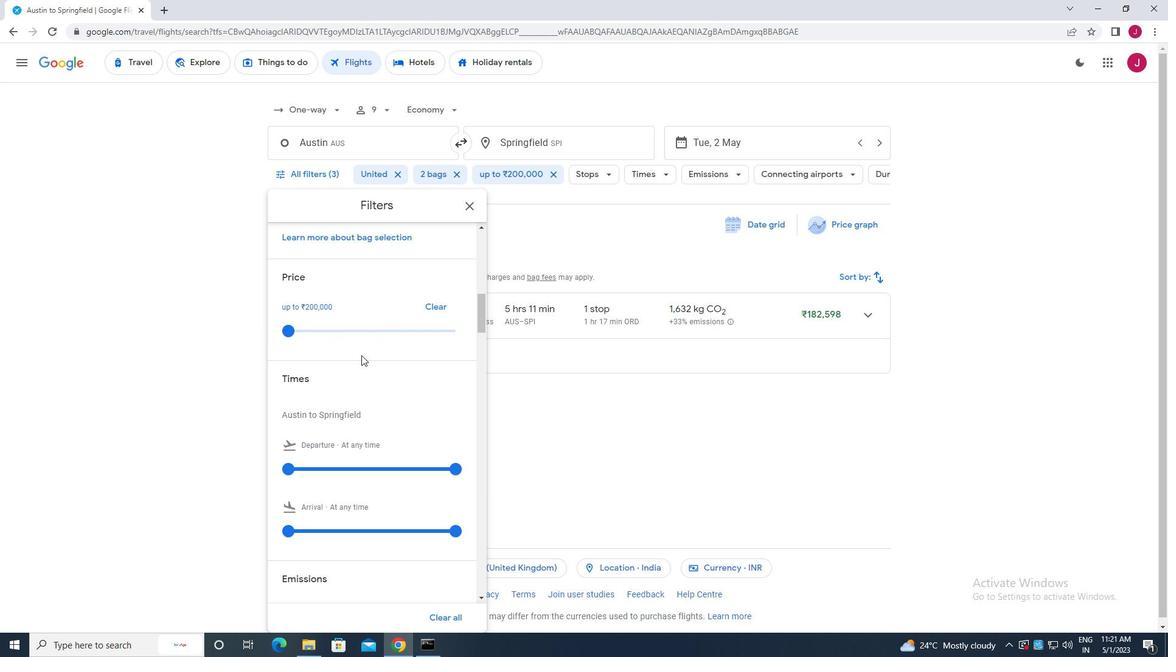 
Action: Mouse scrolled (362, 358) with delta (0, 0)
Screenshot: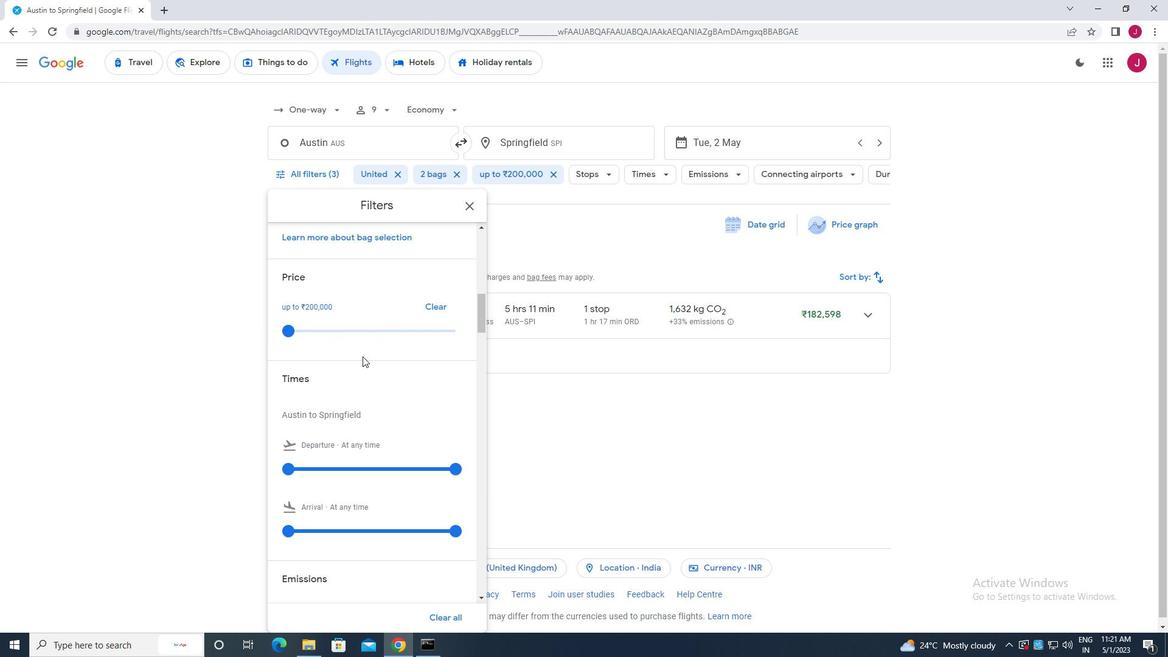 
Action: Mouse scrolled (362, 358) with delta (0, 0)
Screenshot: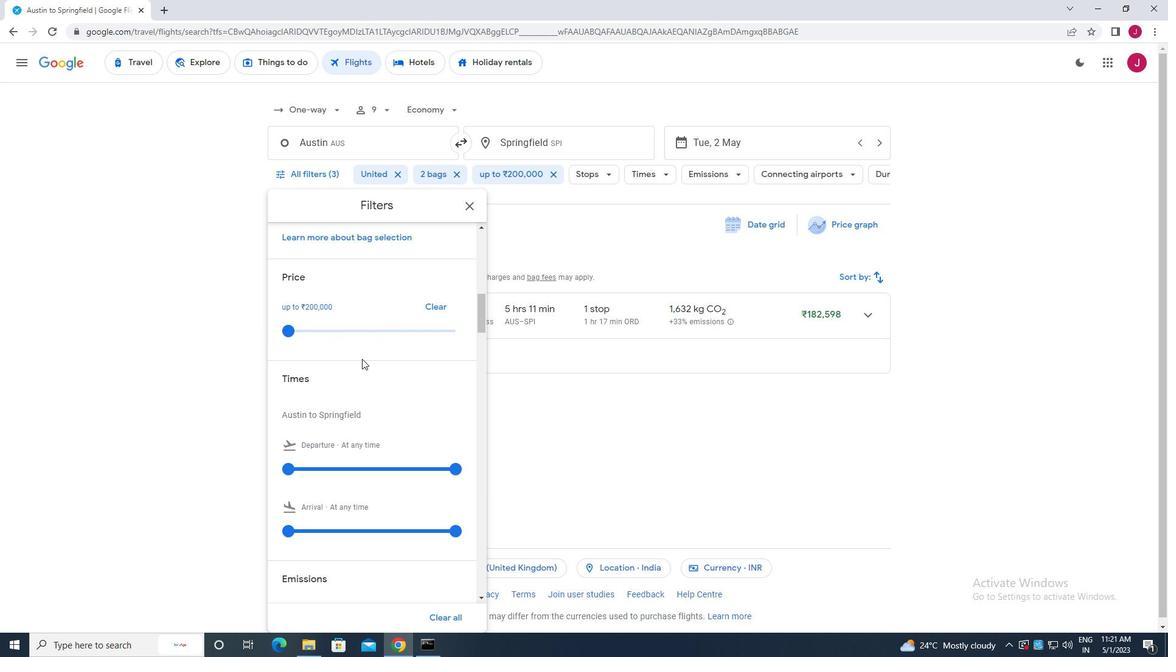 
Action: Mouse moved to (288, 351)
Screenshot: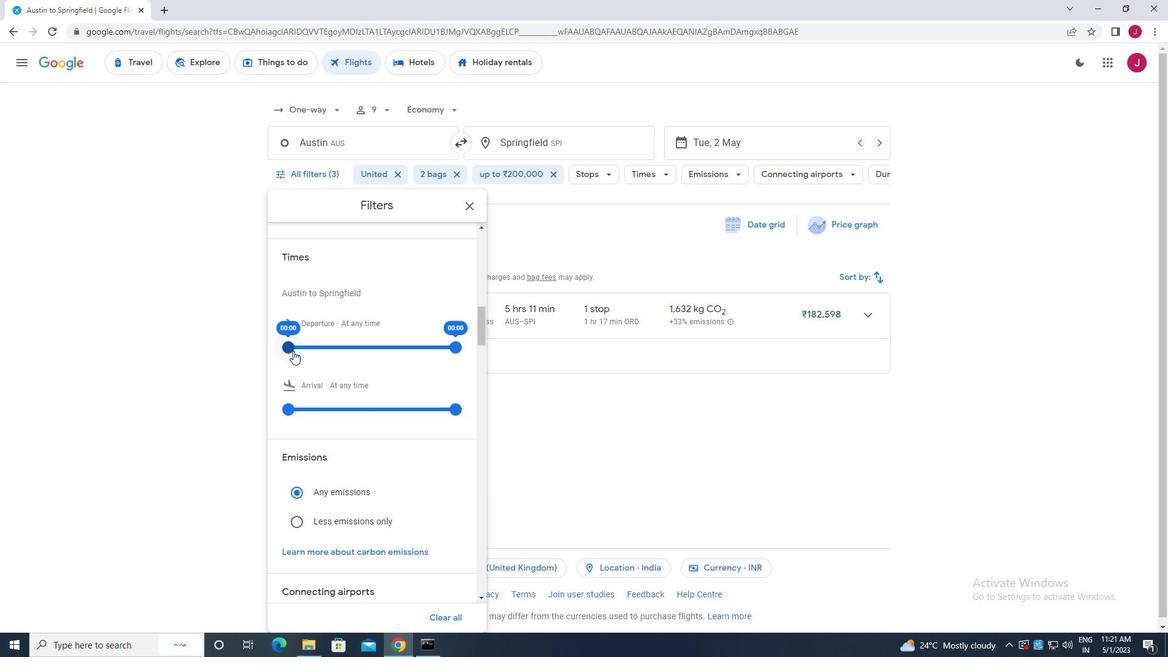 
Action: Mouse pressed left at (288, 351)
Screenshot: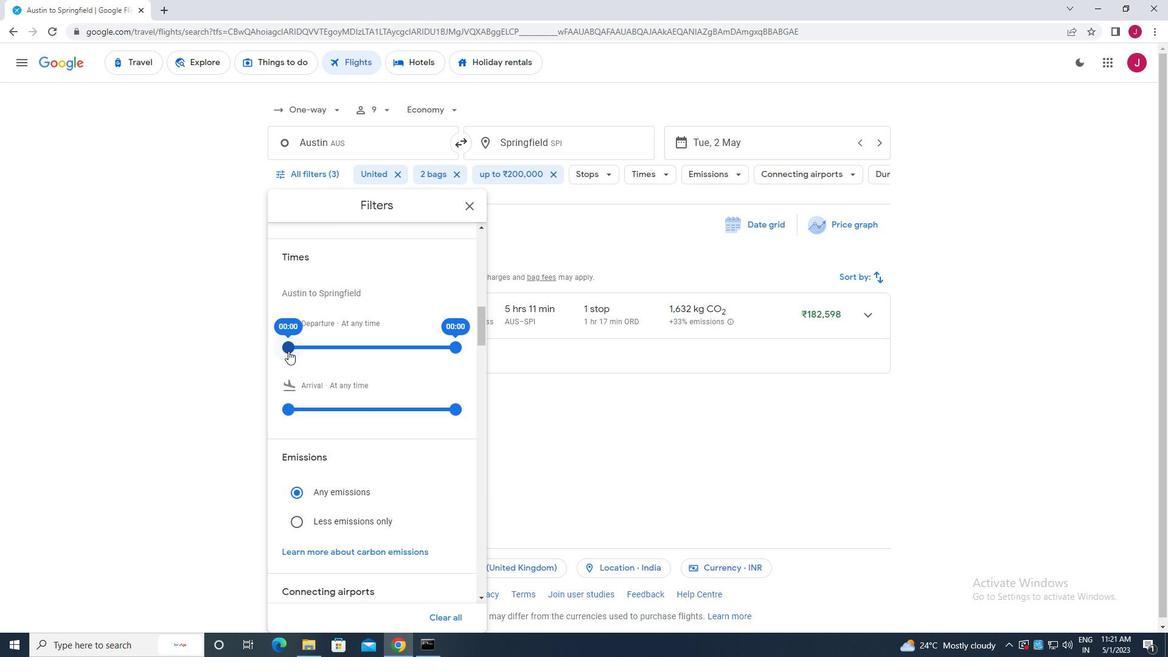 
Action: Mouse moved to (455, 347)
Screenshot: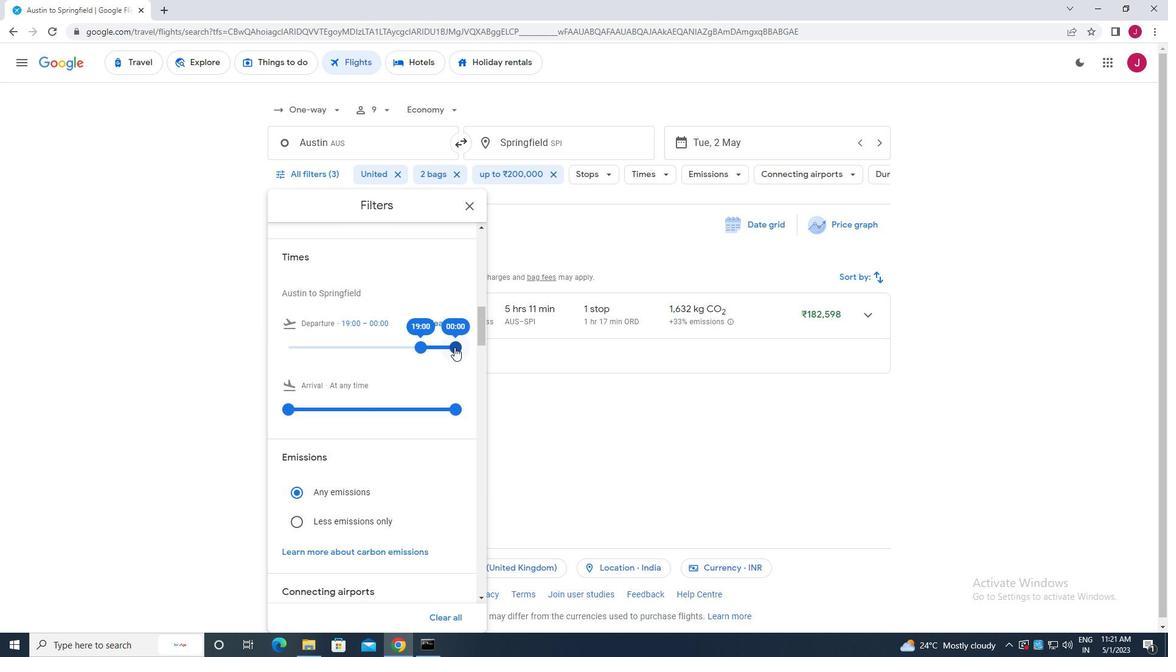 
Action: Mouse pressed left at (455, 347)
Screenshot: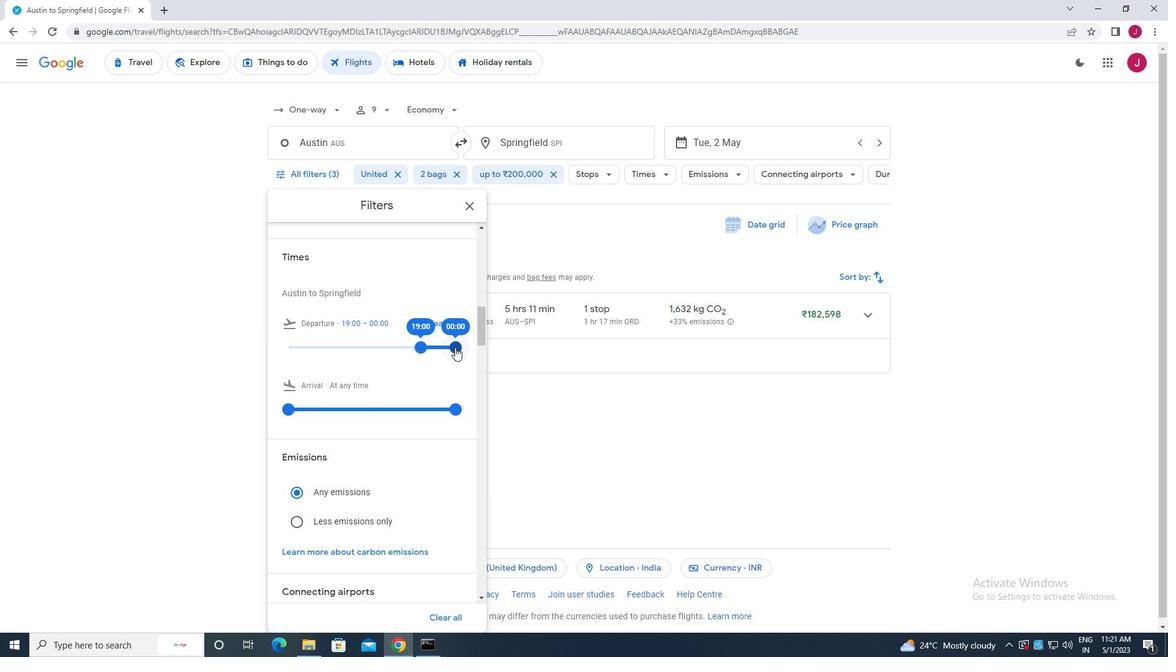 
Action: Mouse moved to (469, 207)
Screenshot: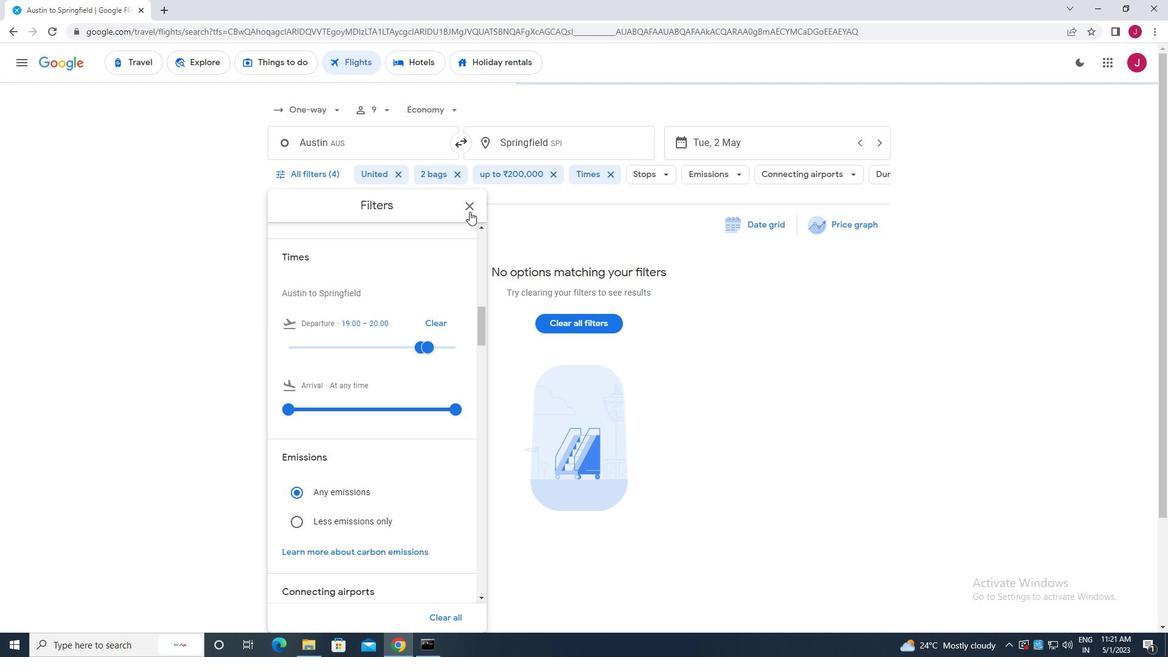 
Action: Mouse pressed left at (469, 207)
Screenshot: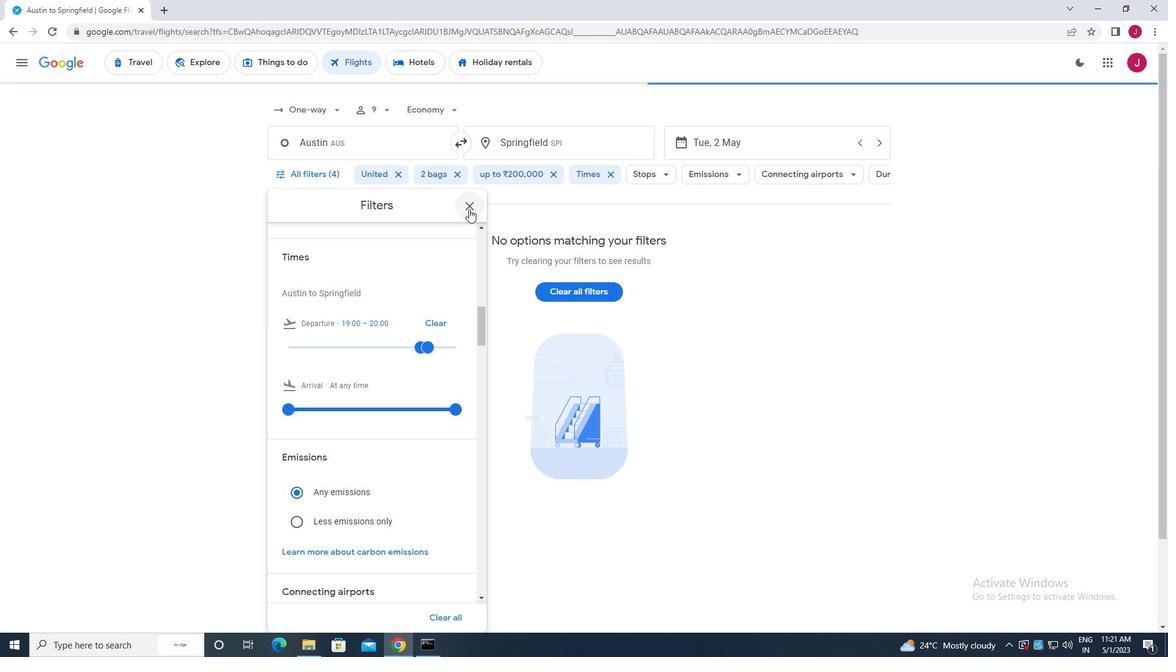 
Action: Mouse moved to (458, 210)
Screenshot: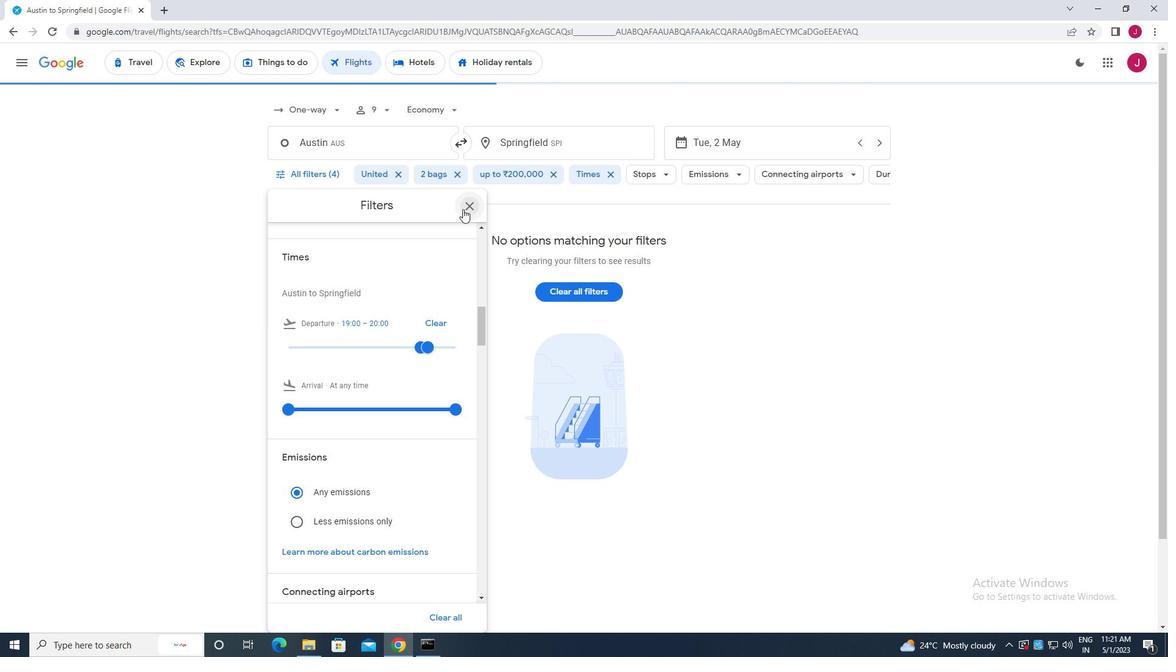 
